 Task: Add a signature Maurice Nelson containing With sincere appreciation and gratitude, Maurice Nelson to email address softage.3@softage.net and add a label Rules and regulations
Action: Mouse moved to (113, 179)
Screenshot: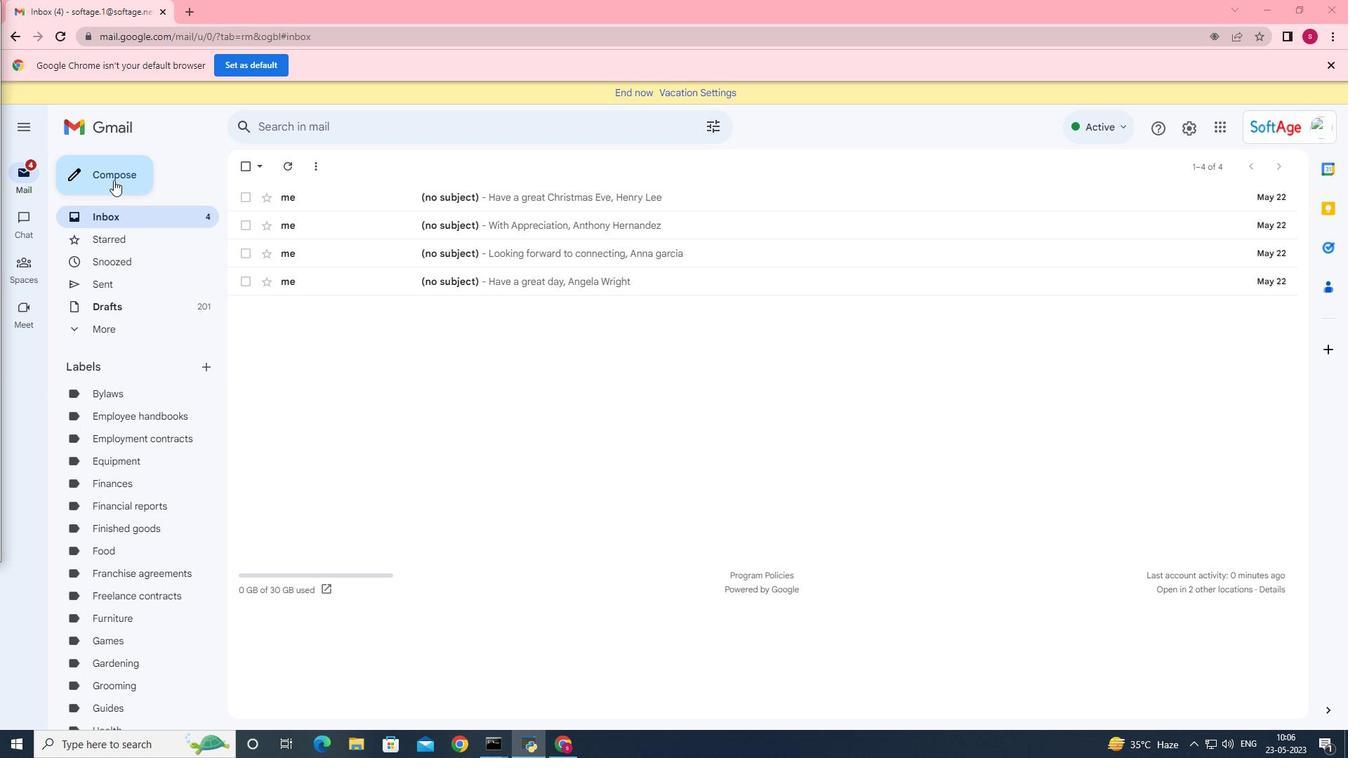 
Action: Mouse pressed left at (113, 179)
Screenshot: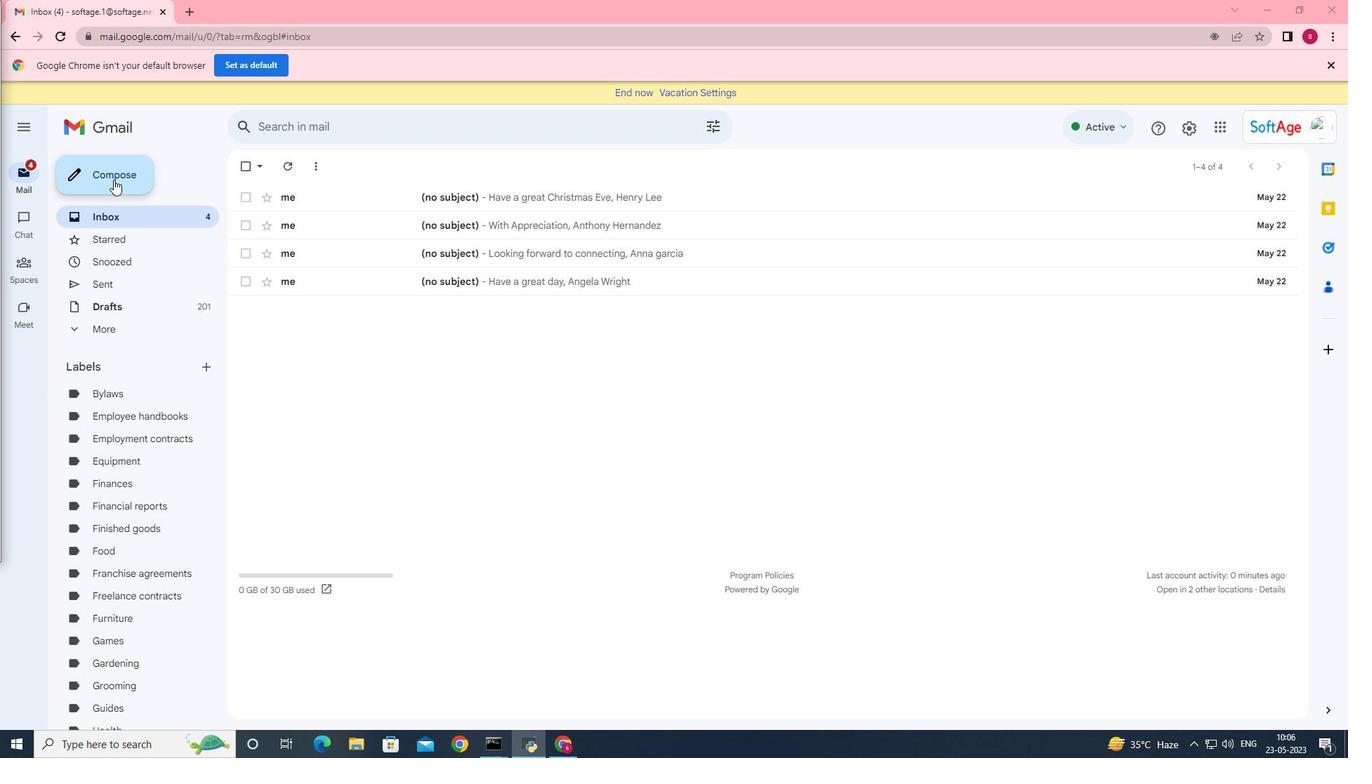 
Action: Mouse moved to (1138, 708)
Screenshot: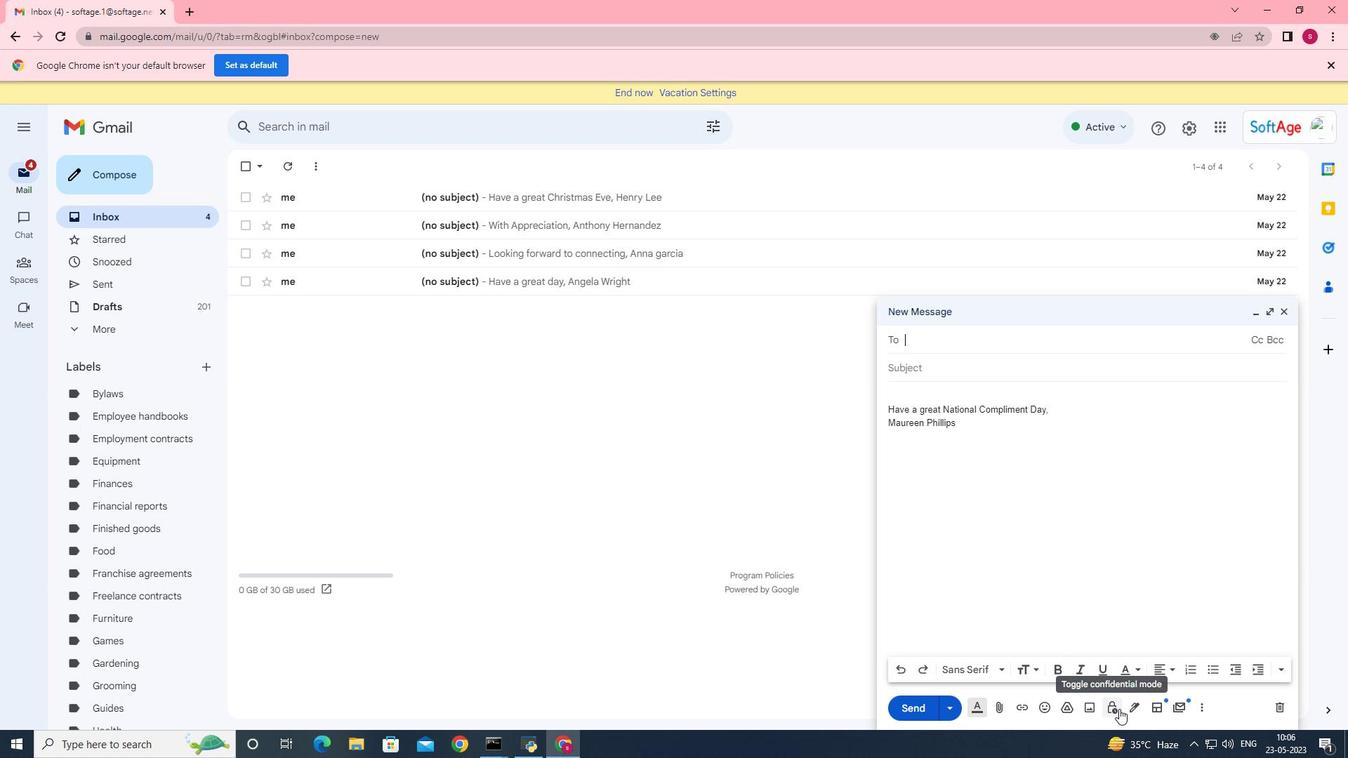 
Action: Mouse pressed left at (1138, 708)
Screenshot: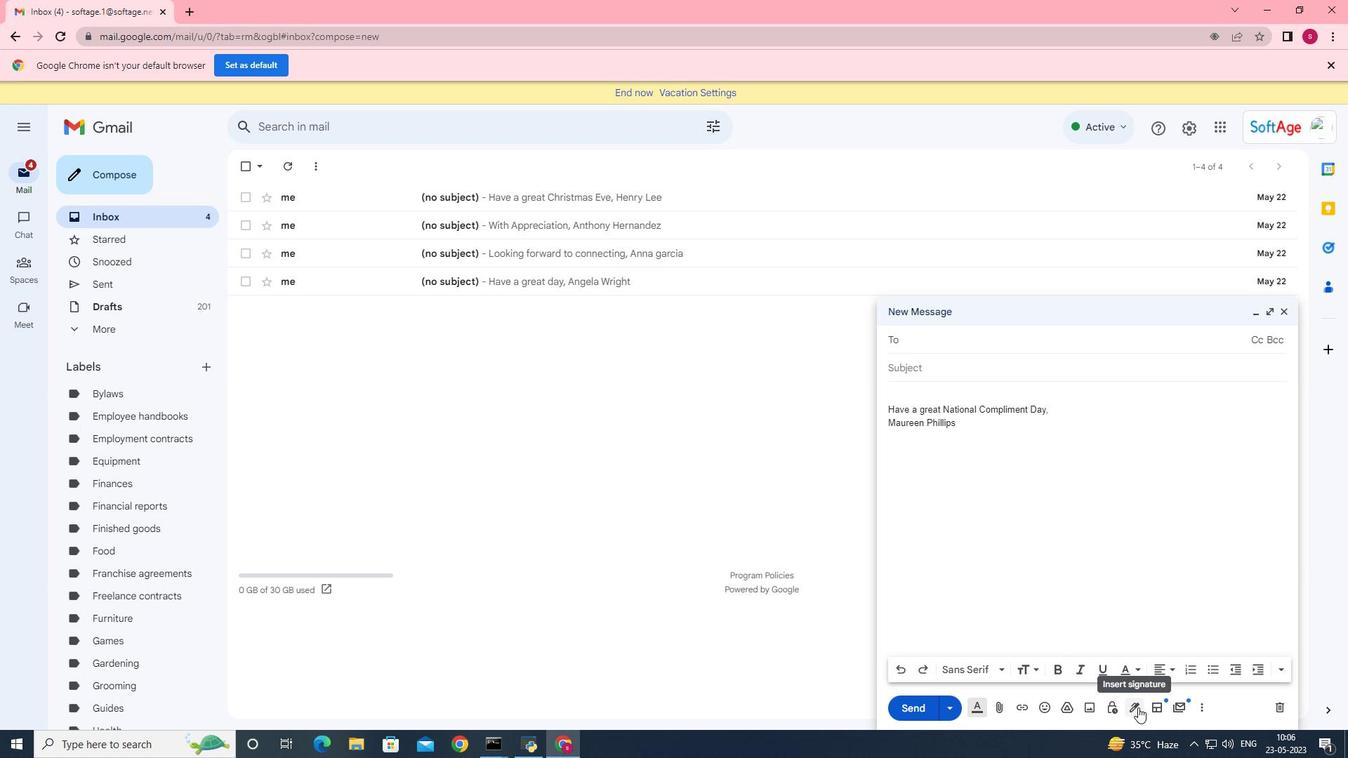 
Action: Mouse moved to (1174, 632)
Screenshot: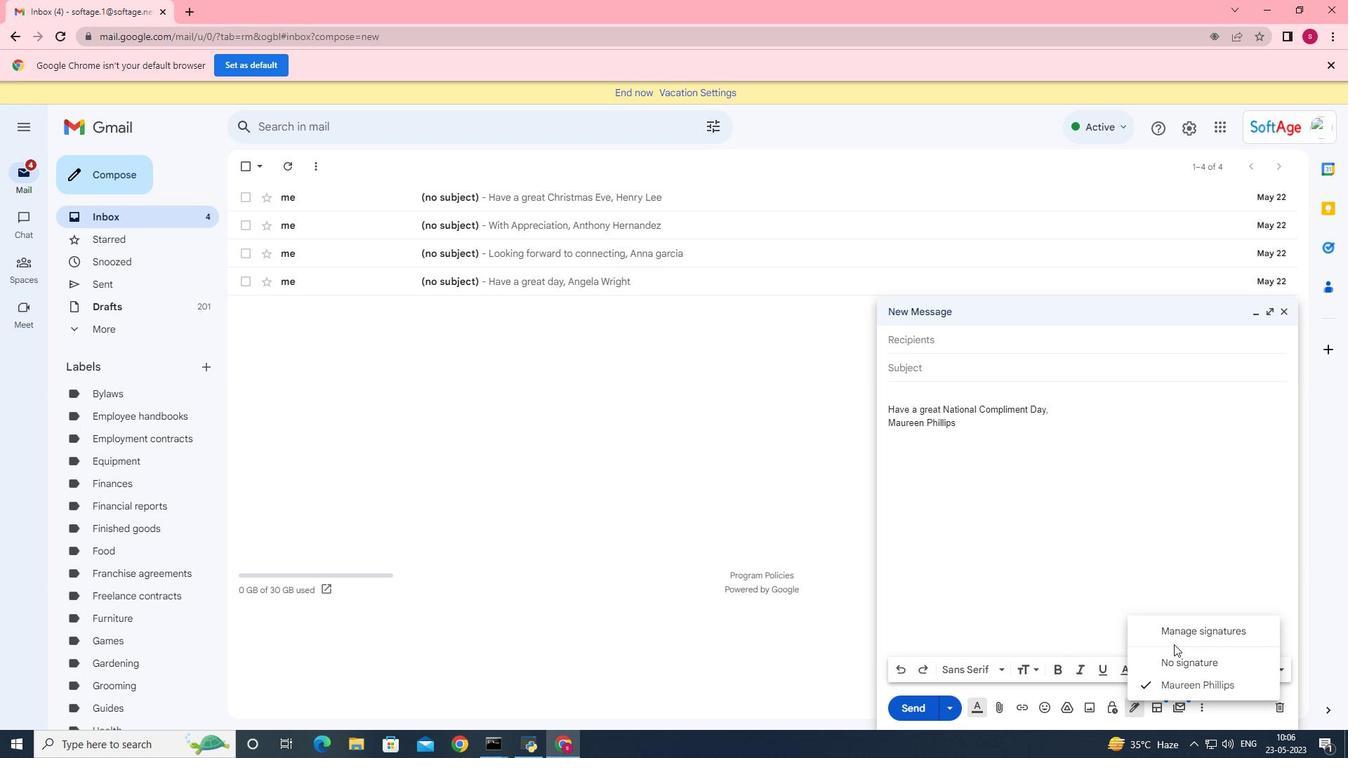 
Action: Mouse pressed left at (1174, 632)
Screenshot: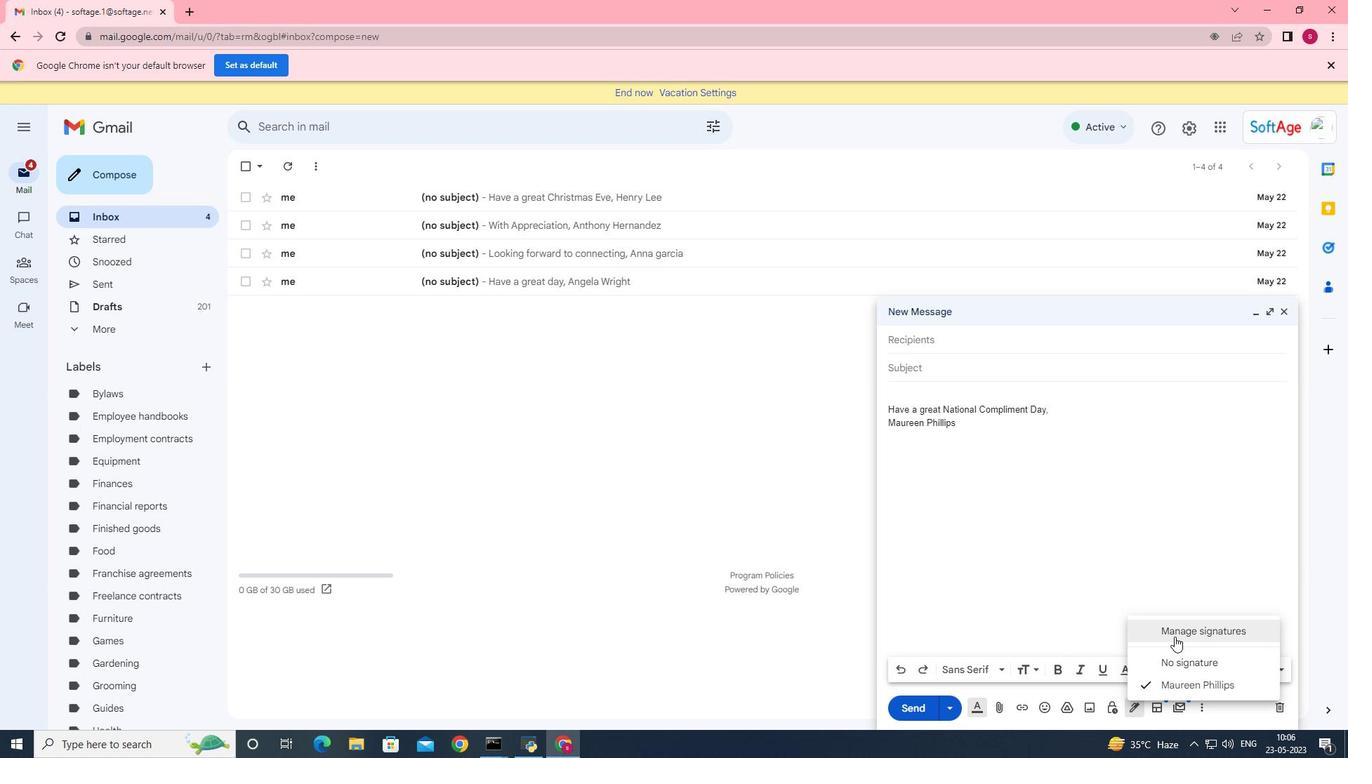 
Action: Mouse moved to (422, 437)
Screenshot: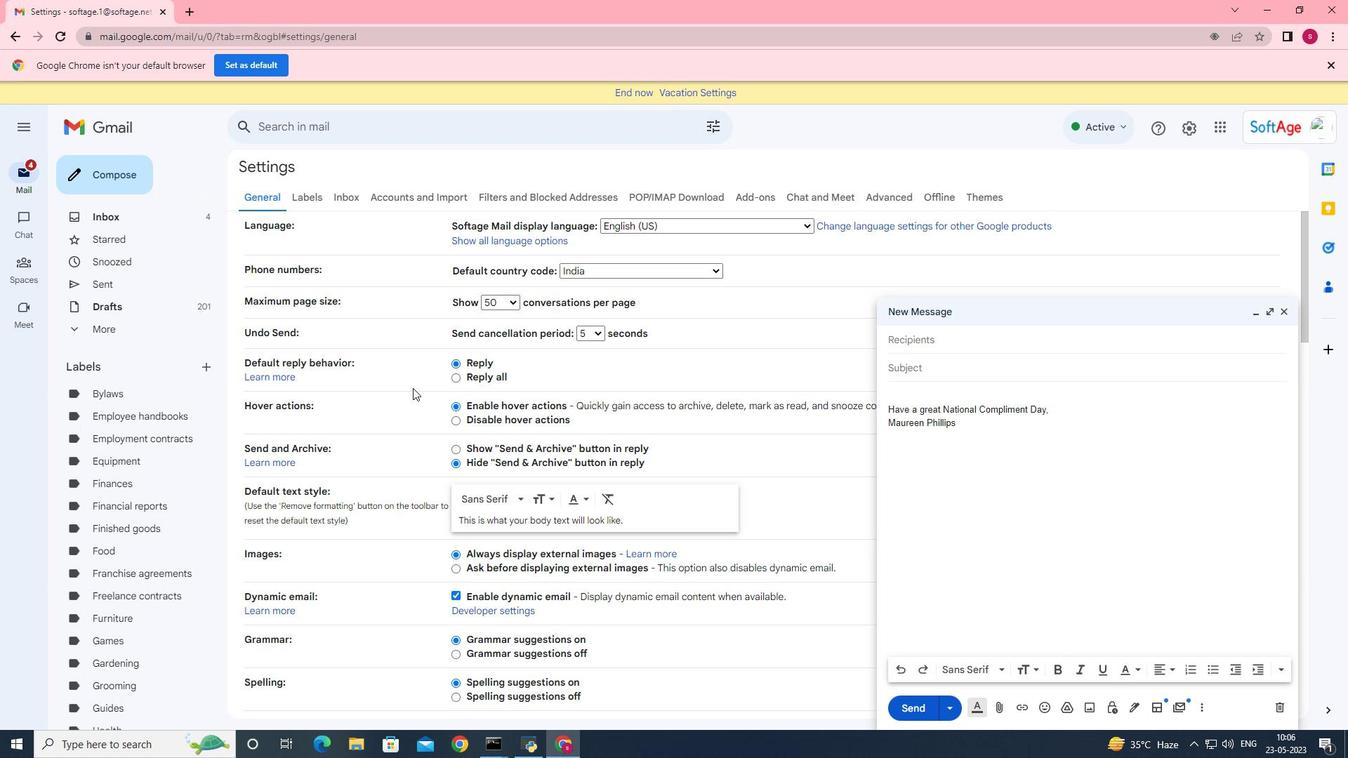 
Action: Mouse scrolled (422, 436) with delta (0, 0)
Screenshot: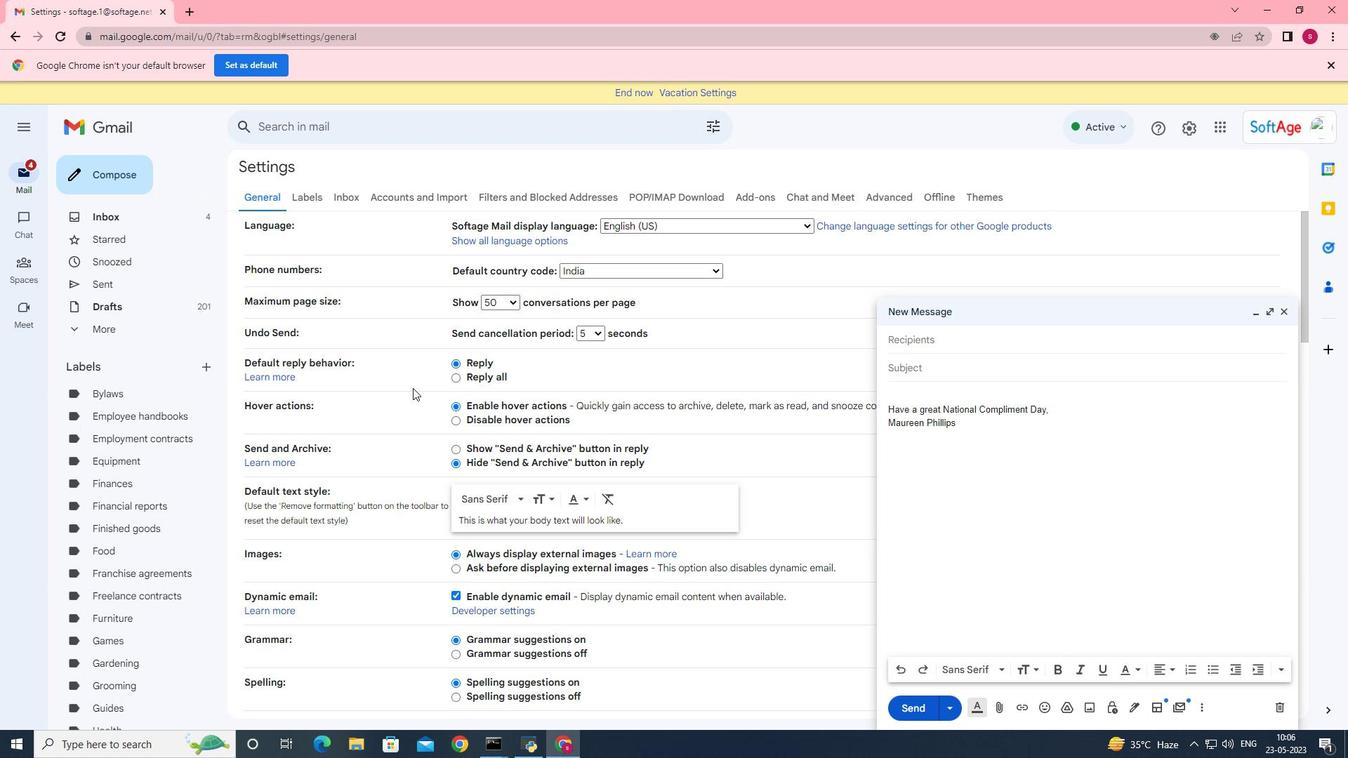 
Action: Mouse moved to (425, 456)
Screenshot: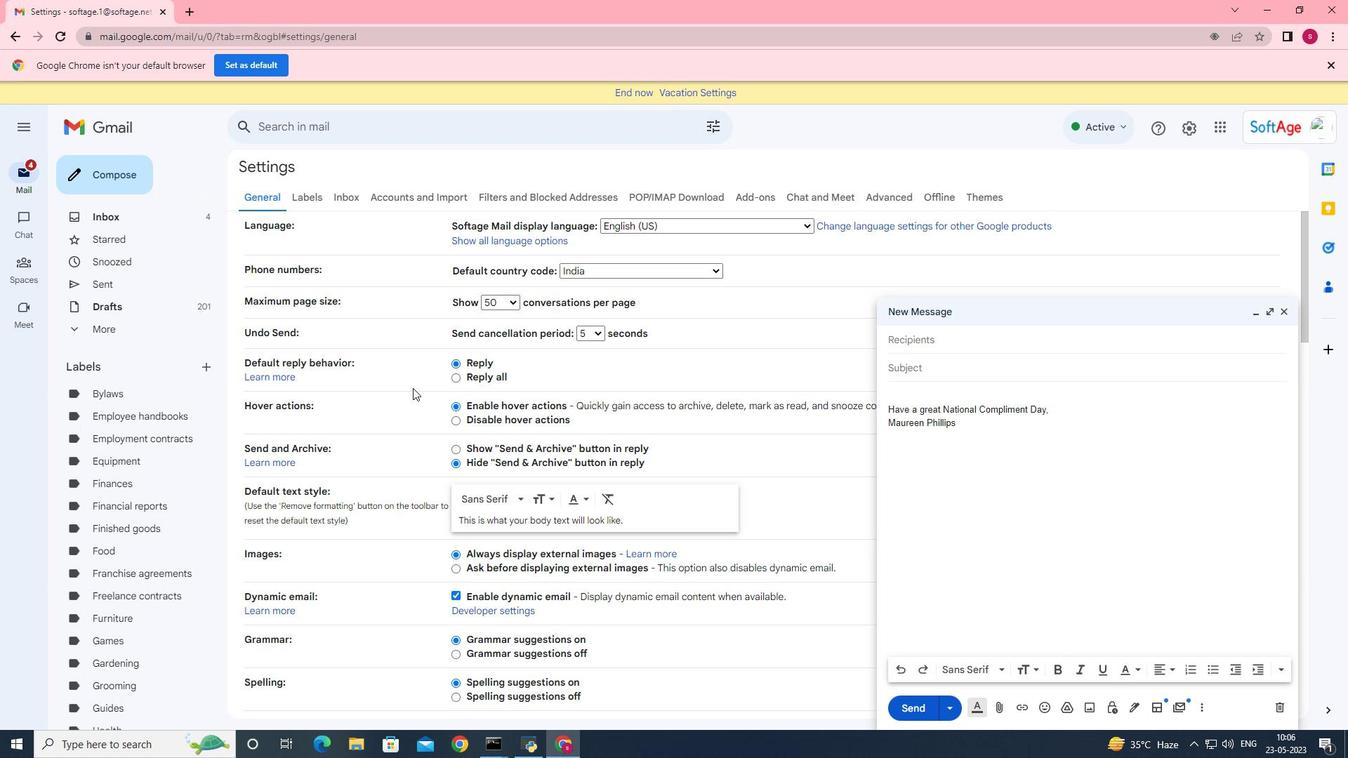 
Action: Mouse scrolled (425, 455) with delta (0, 0)
Screenshot: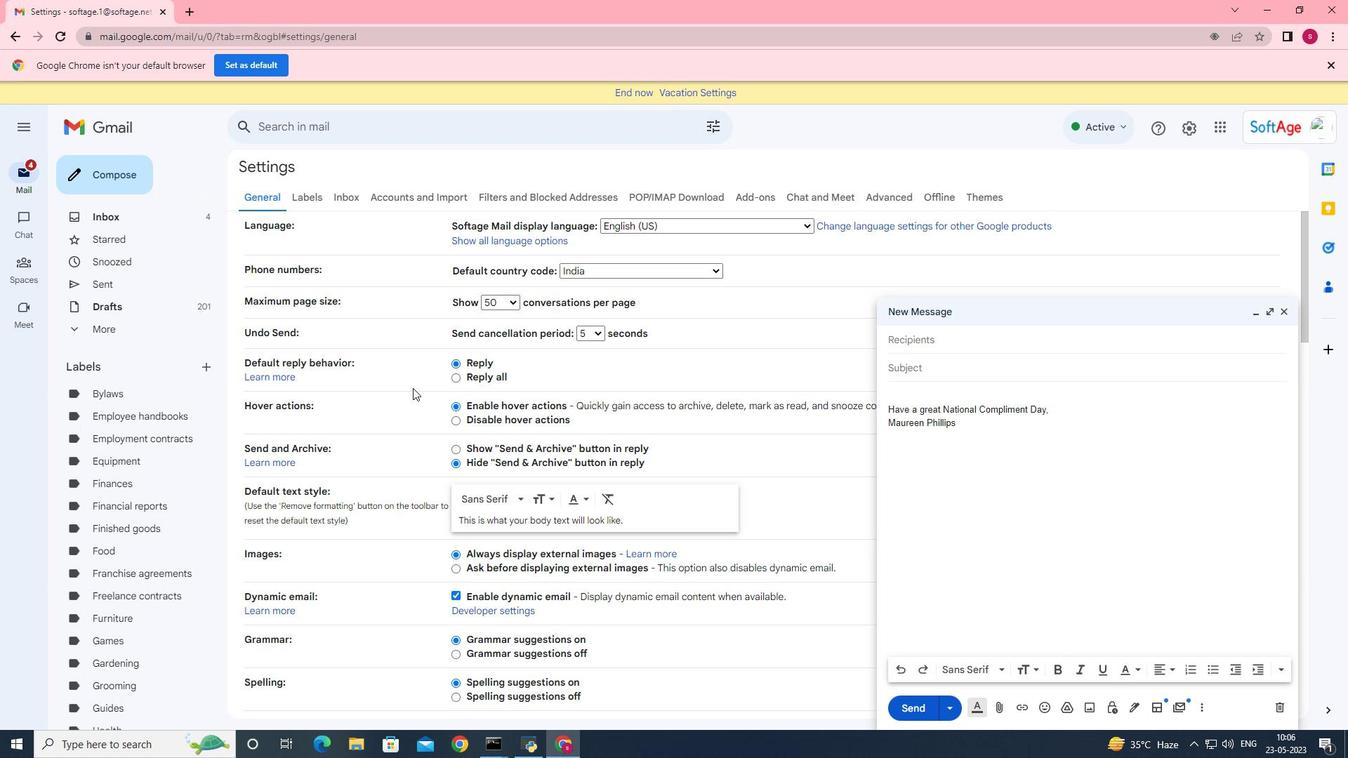 
Action: Mouse moved to (430, 472)
Screenshot: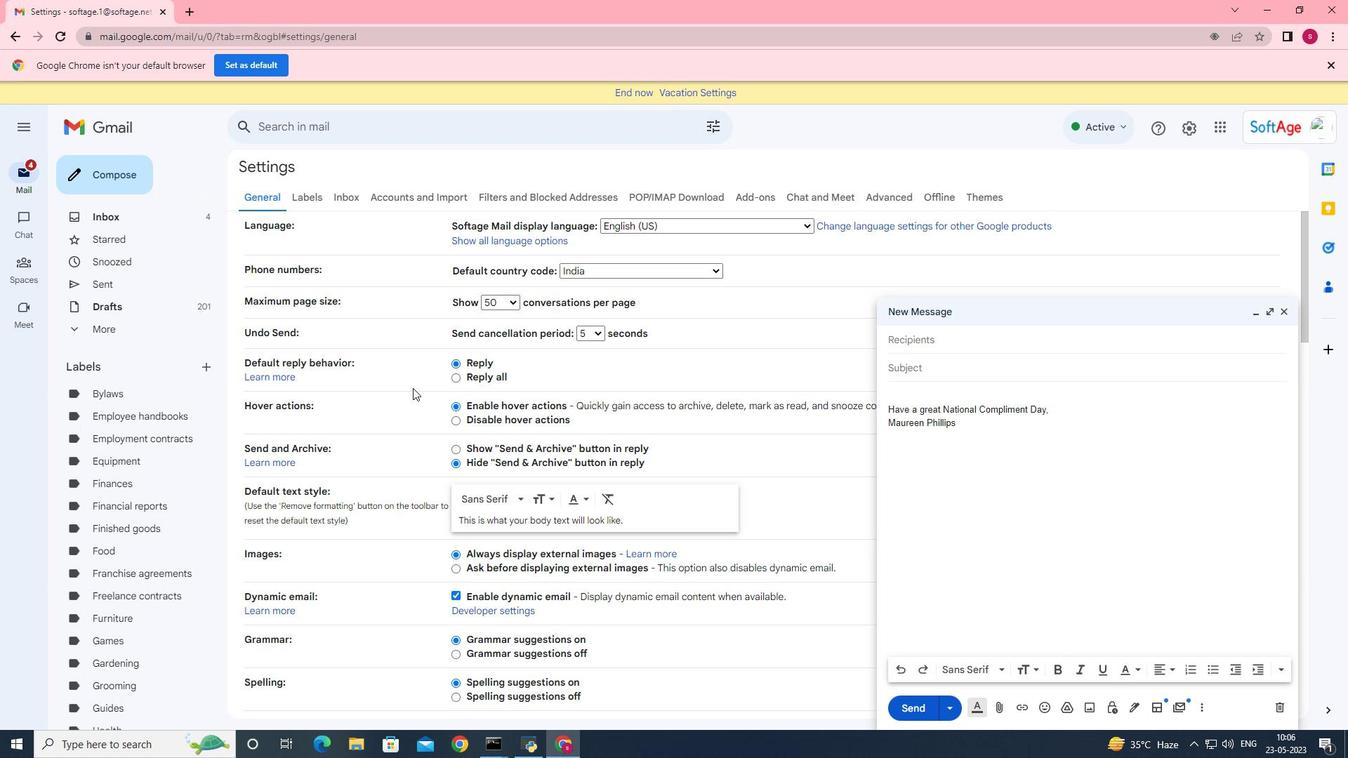 
Action: Mouse scrolled (430, 472) with delta (0, 0)
Screenshot: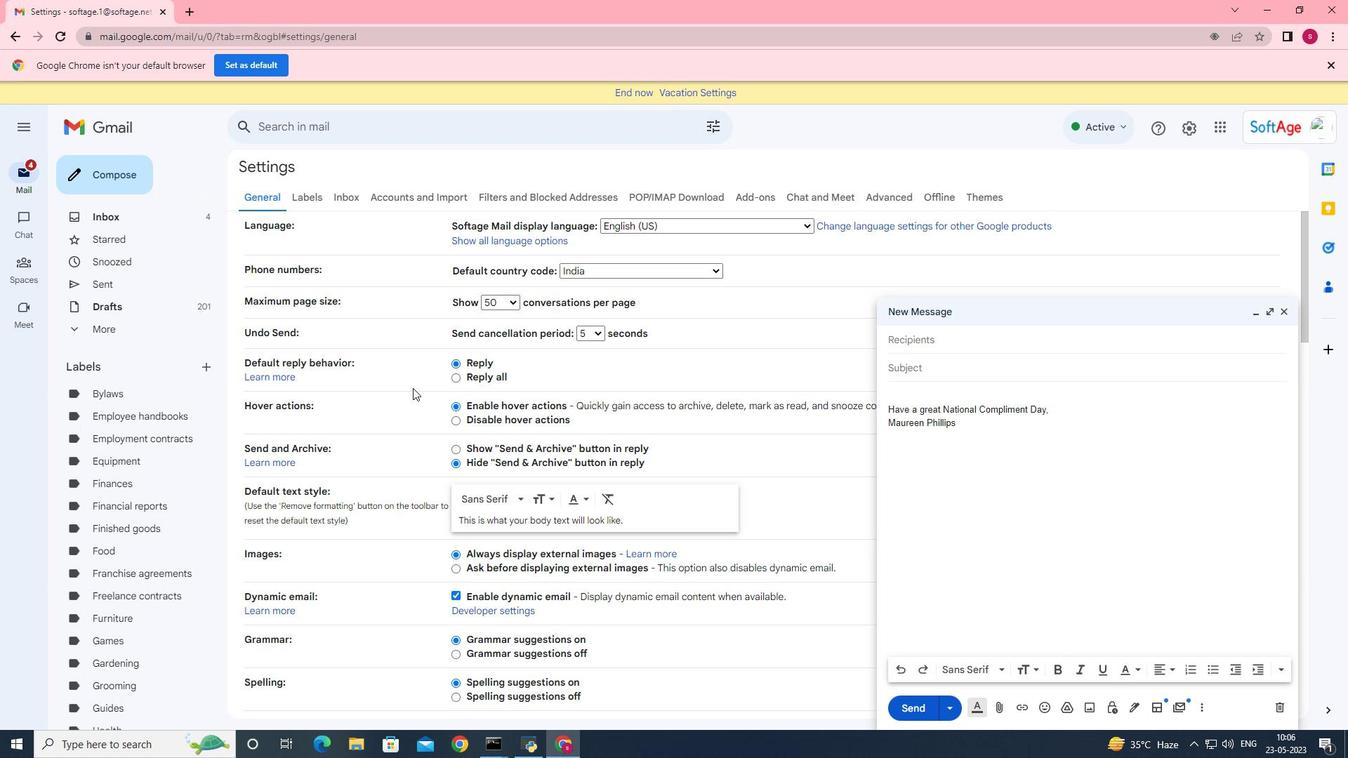 
Action: Mouse moved to (435, 486)
Screenshot: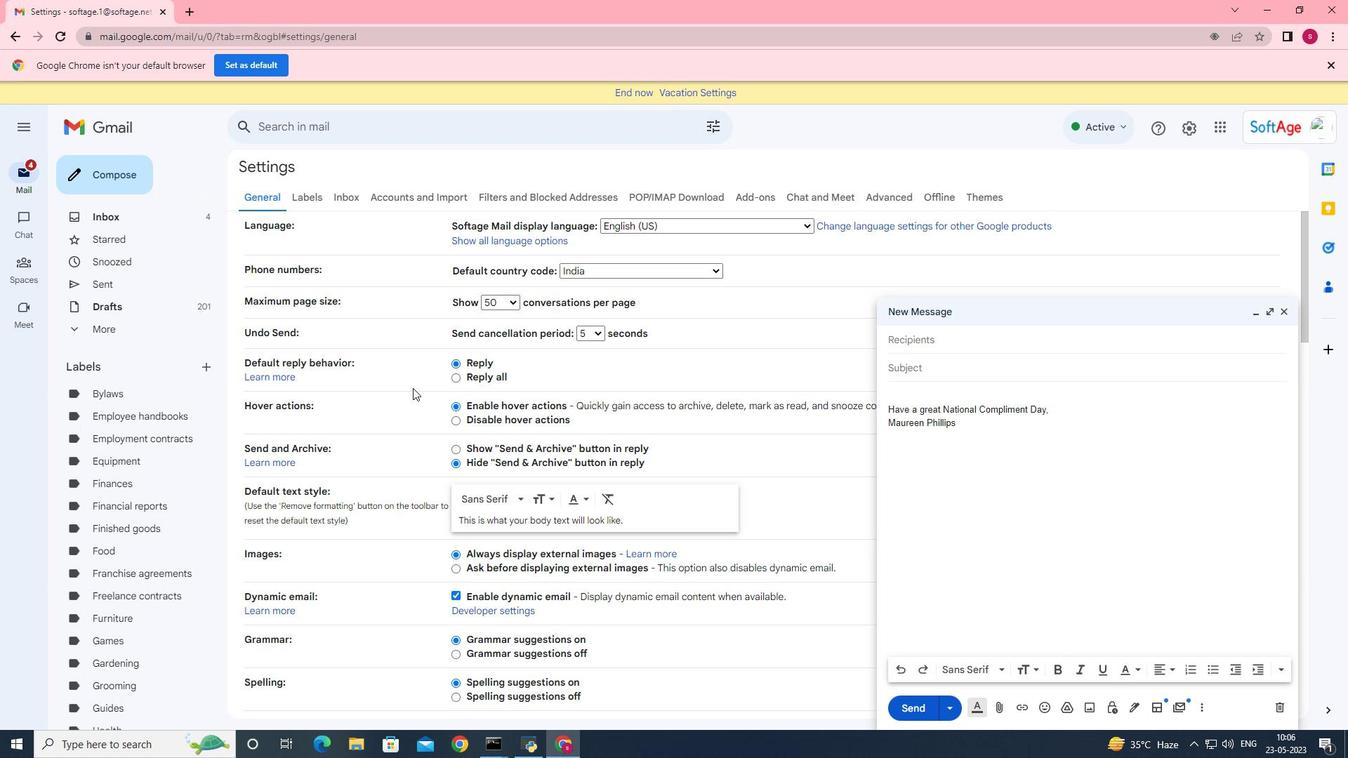 
Action: Mouse scrolled (435, 485) with delta (0, 0)
Screenshot: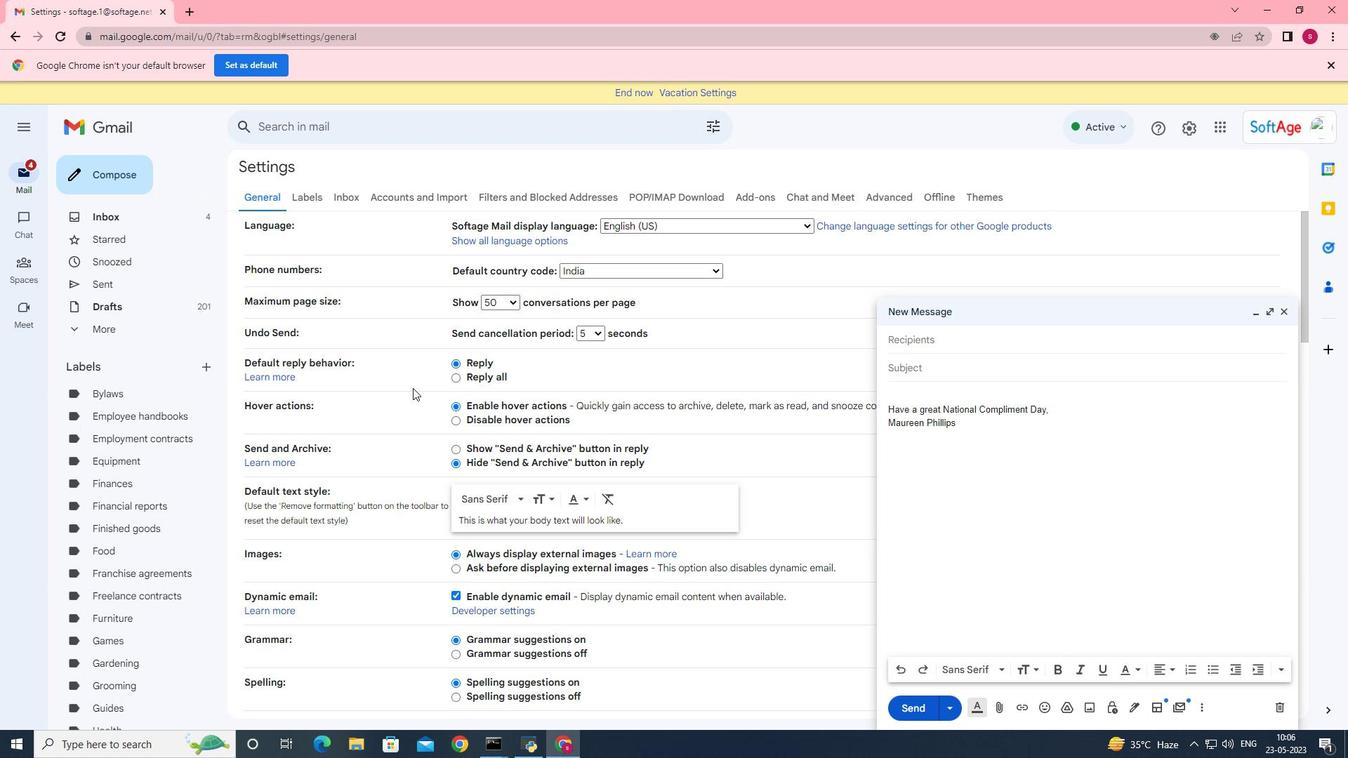 
Action: Mouse moved to (441, 495)
Screenshot: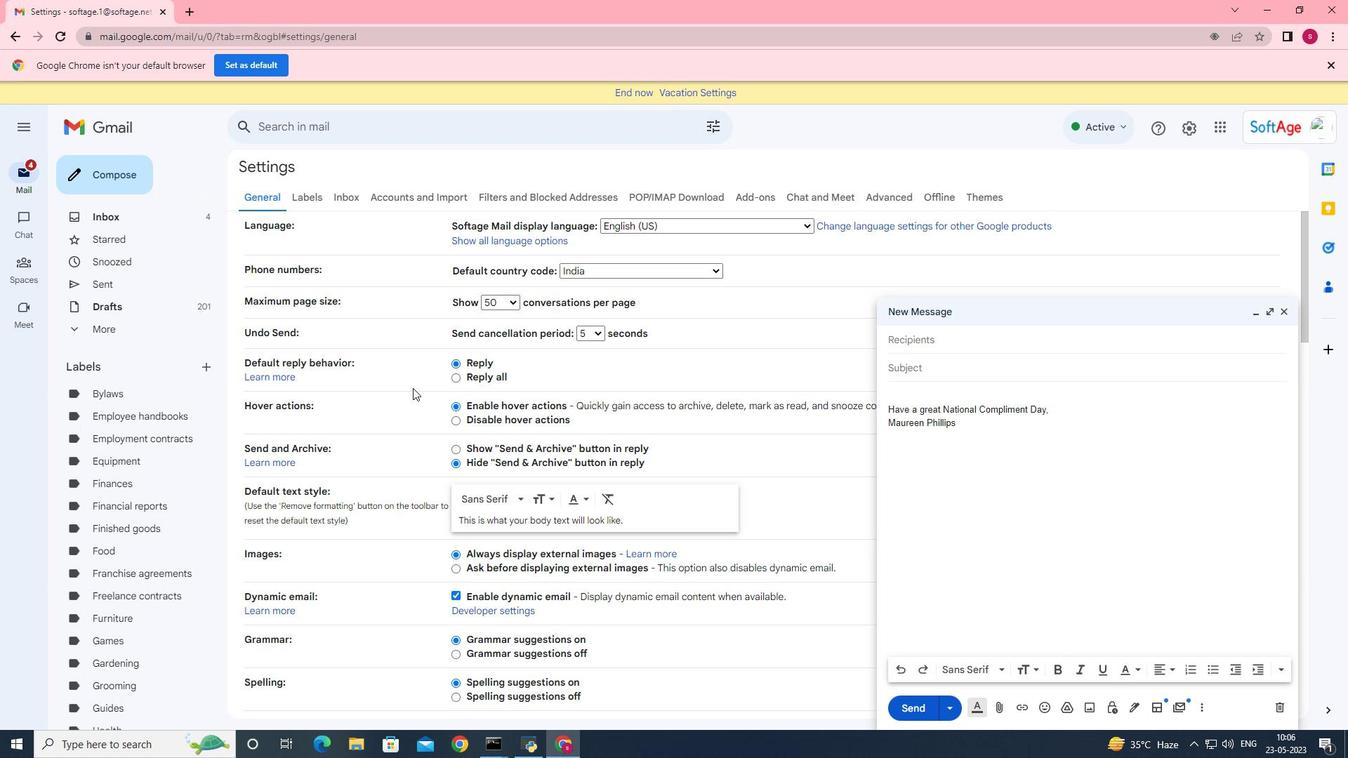 
Action: Mouse scrolled (440, 493) with delta (0, 0)
Screenshot: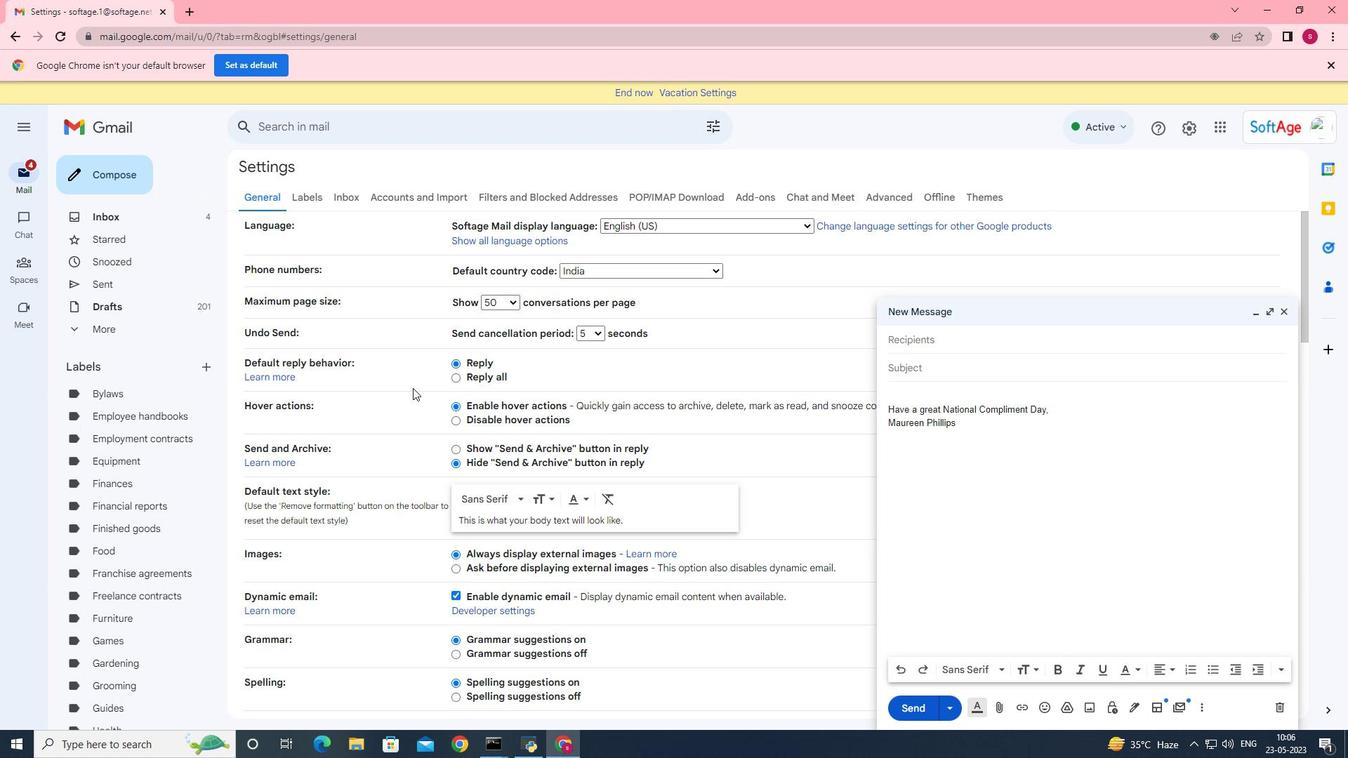 
Action: Mouse moved to (444, 498)
Screenshot: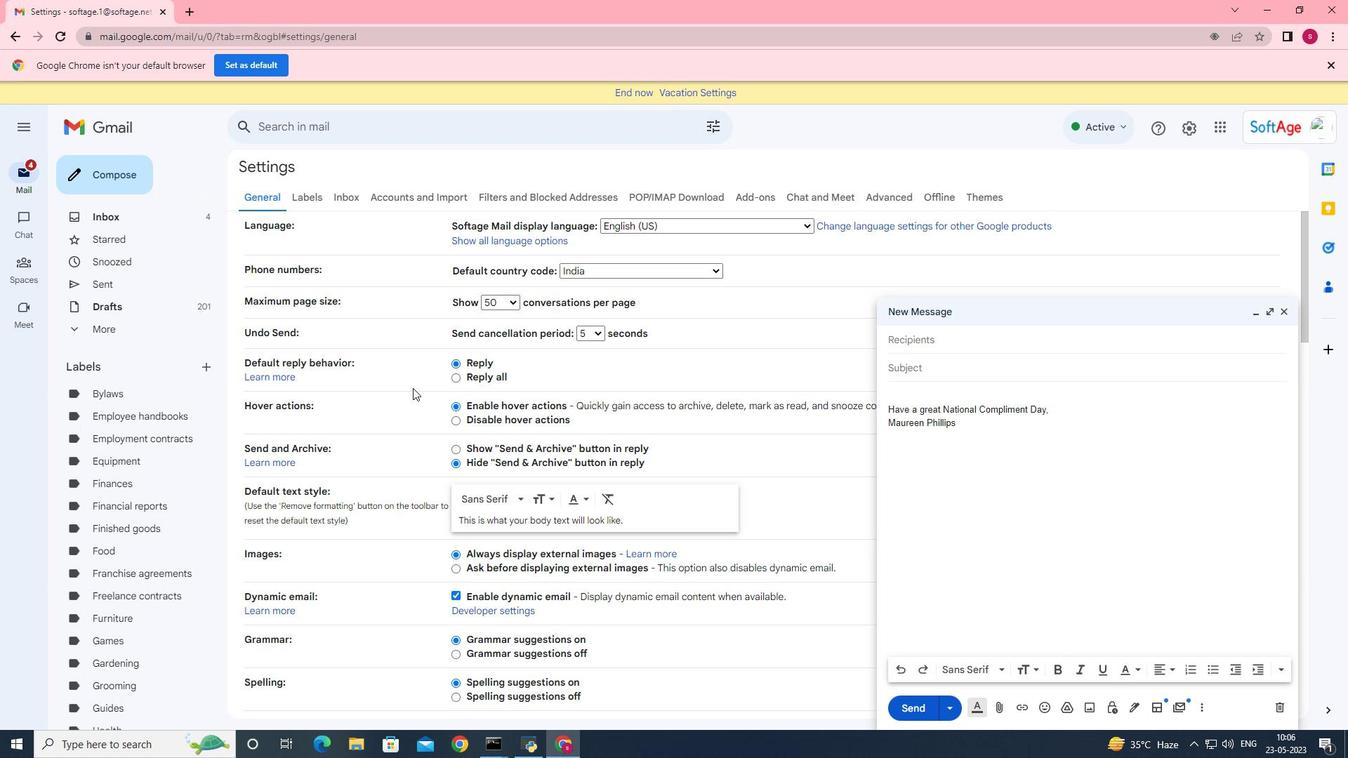 
Action: Mouse scrolled (444, 498) with delta (0, 0)
Screenshot: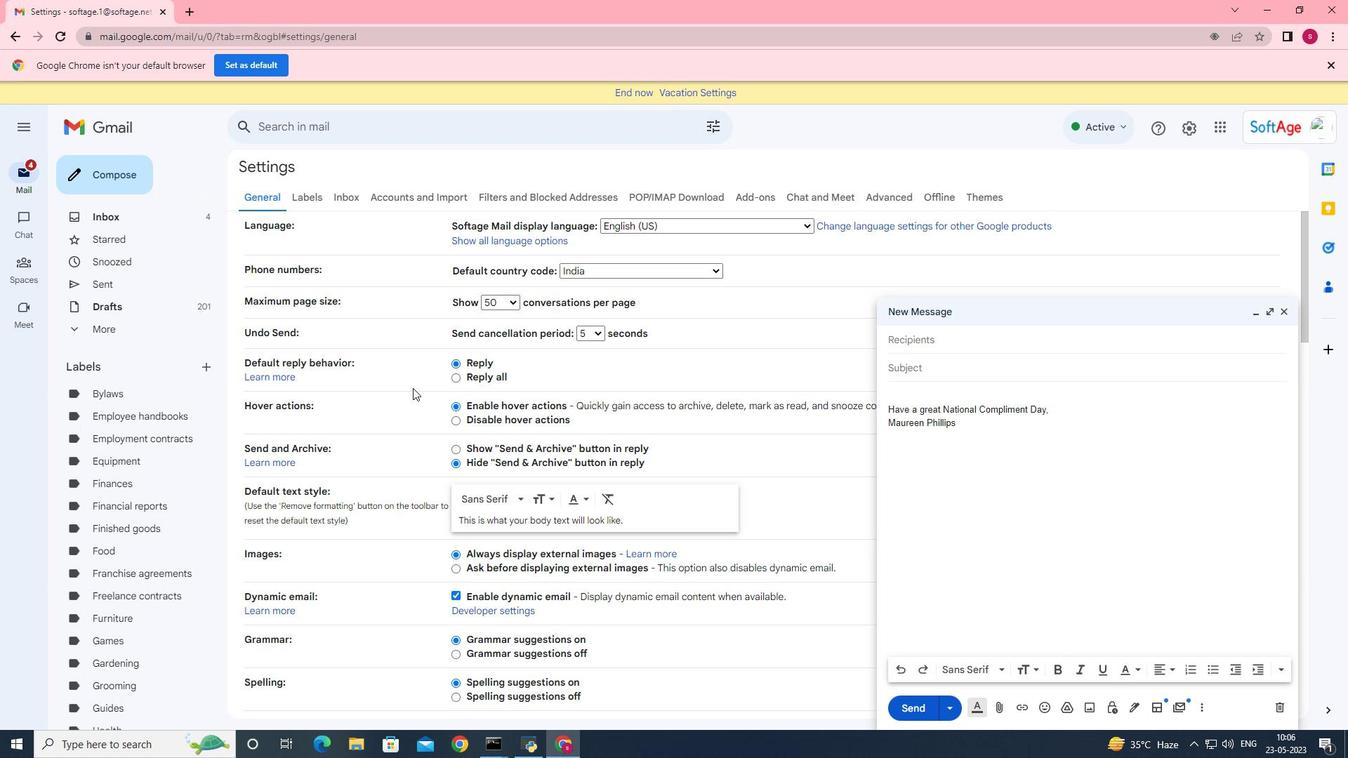 
Action: Mouse moved to (553, 469)
Screenshot: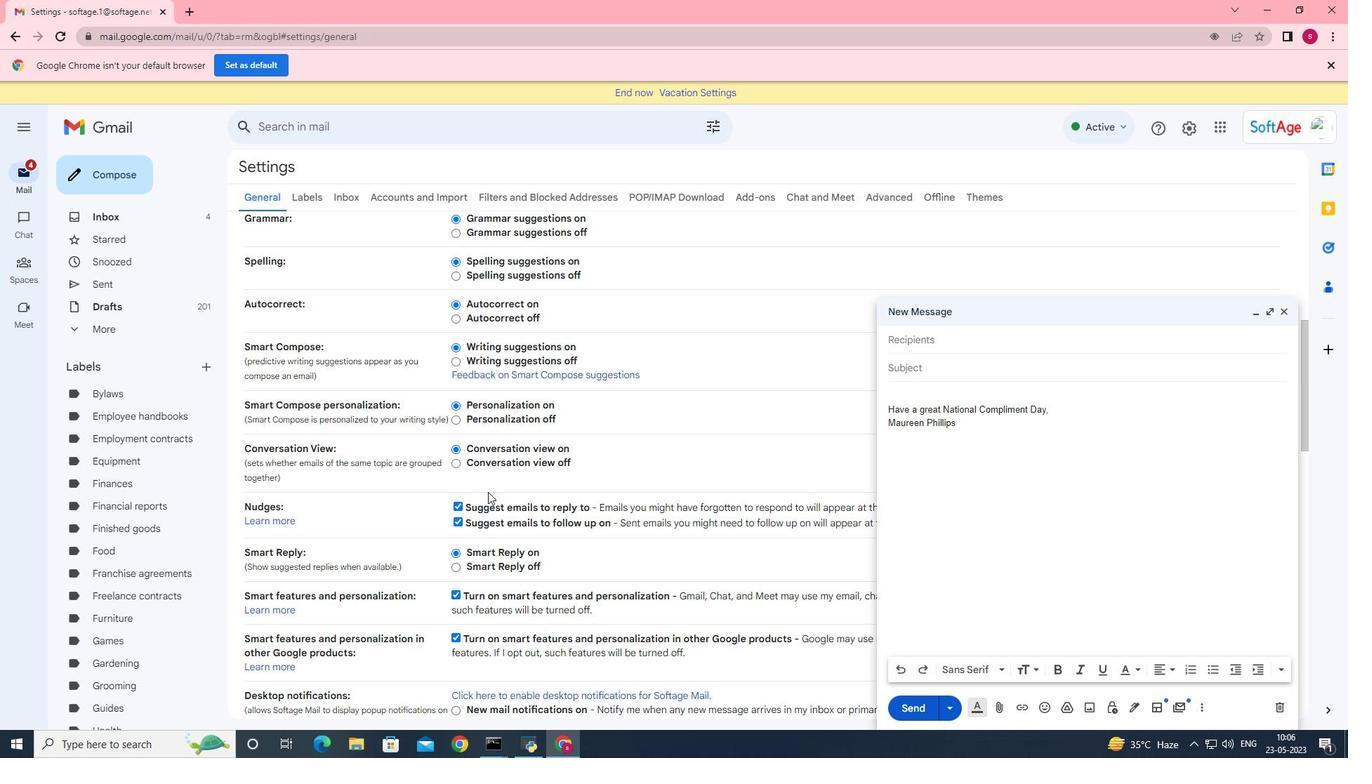 
Action: Mouse scrolled (492, 488) with delta (0, 0)
Screenshot: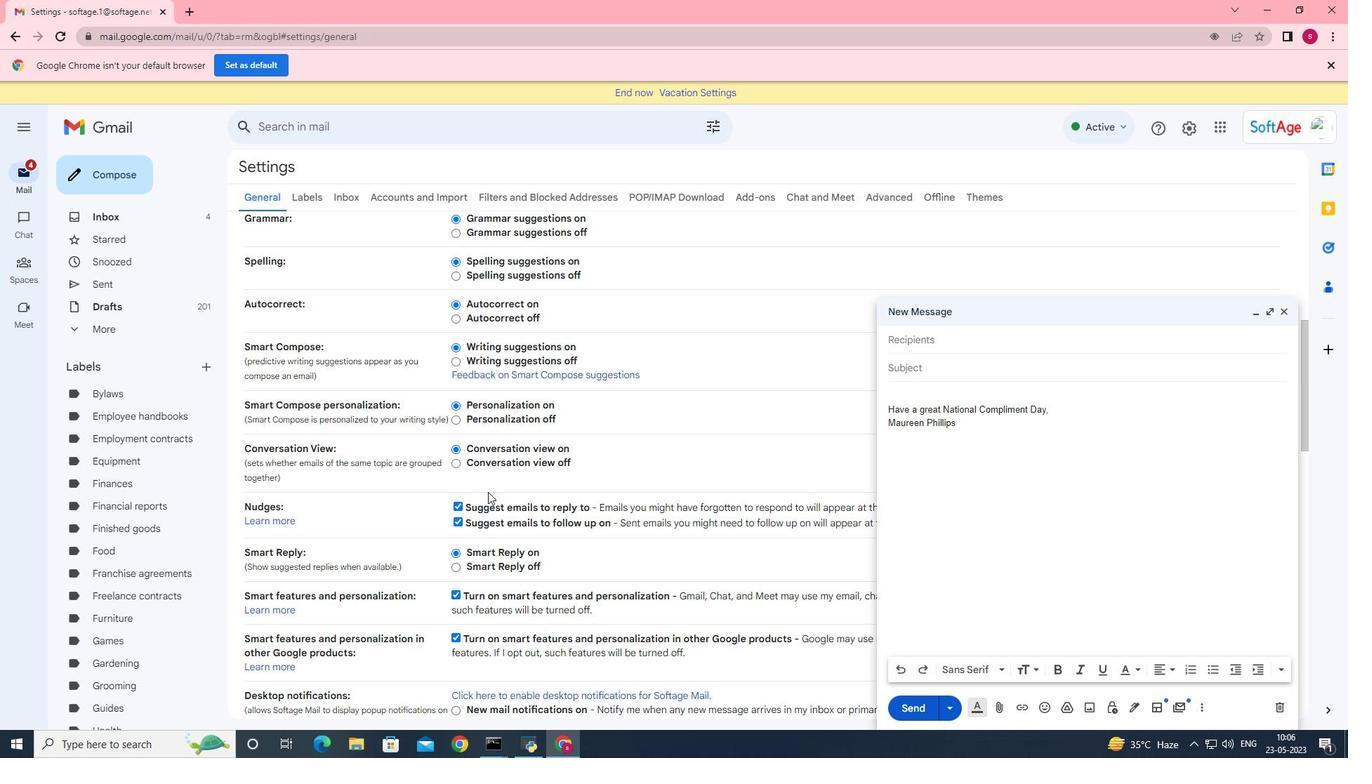 
Action: Mouse scrolled (493, 488) with delta (0, 0)
Screenshot: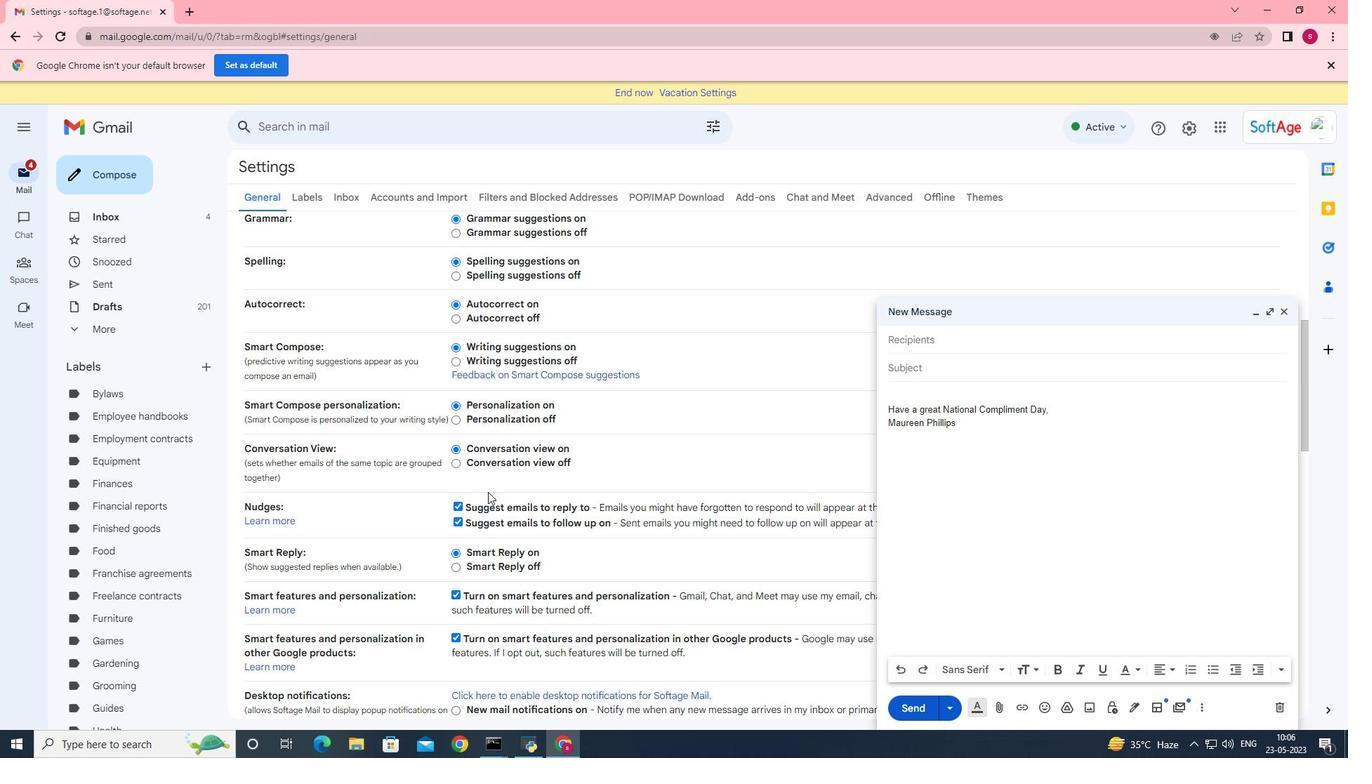 
Action: Mouse scrolled (495, 486) with delta (0, 0)
Screenshot: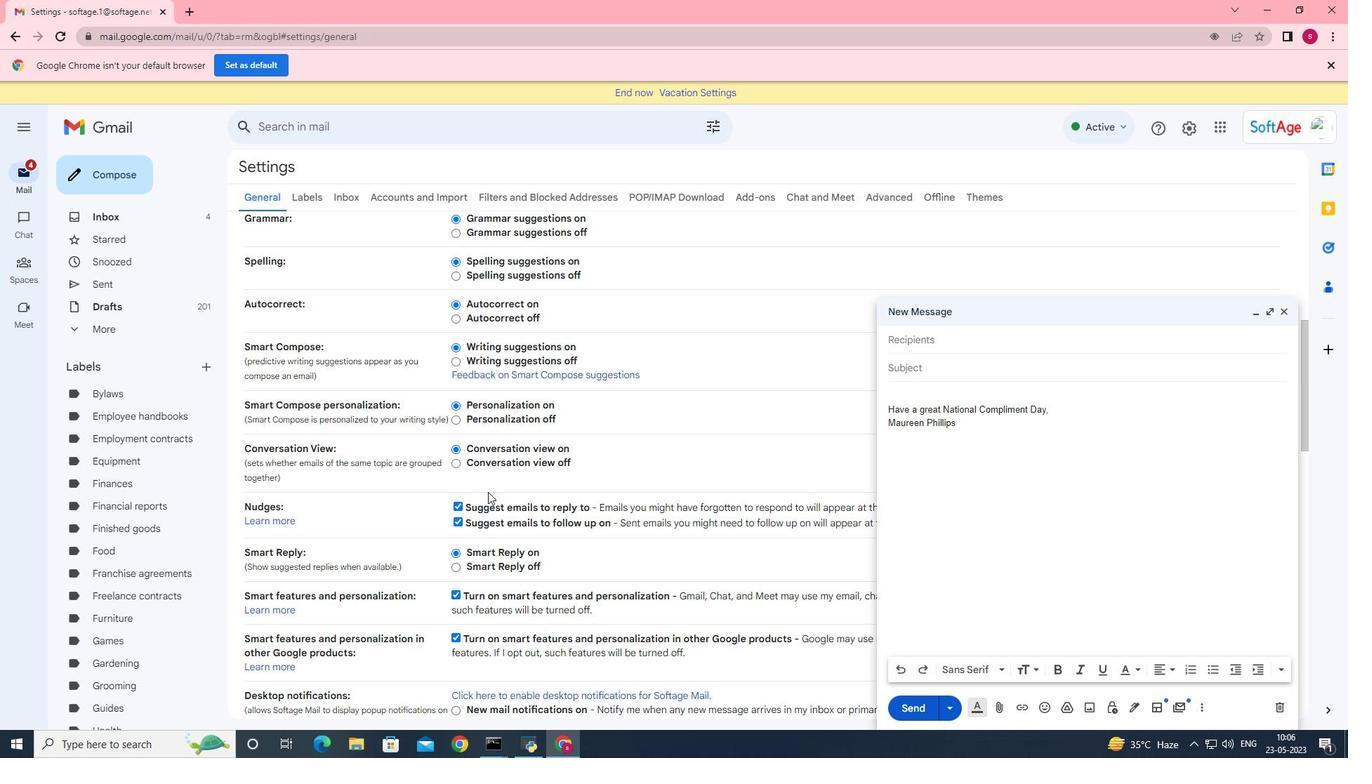 
Action: Mouse scrolled (497, 486) with delta (0, 0)
Screenshot: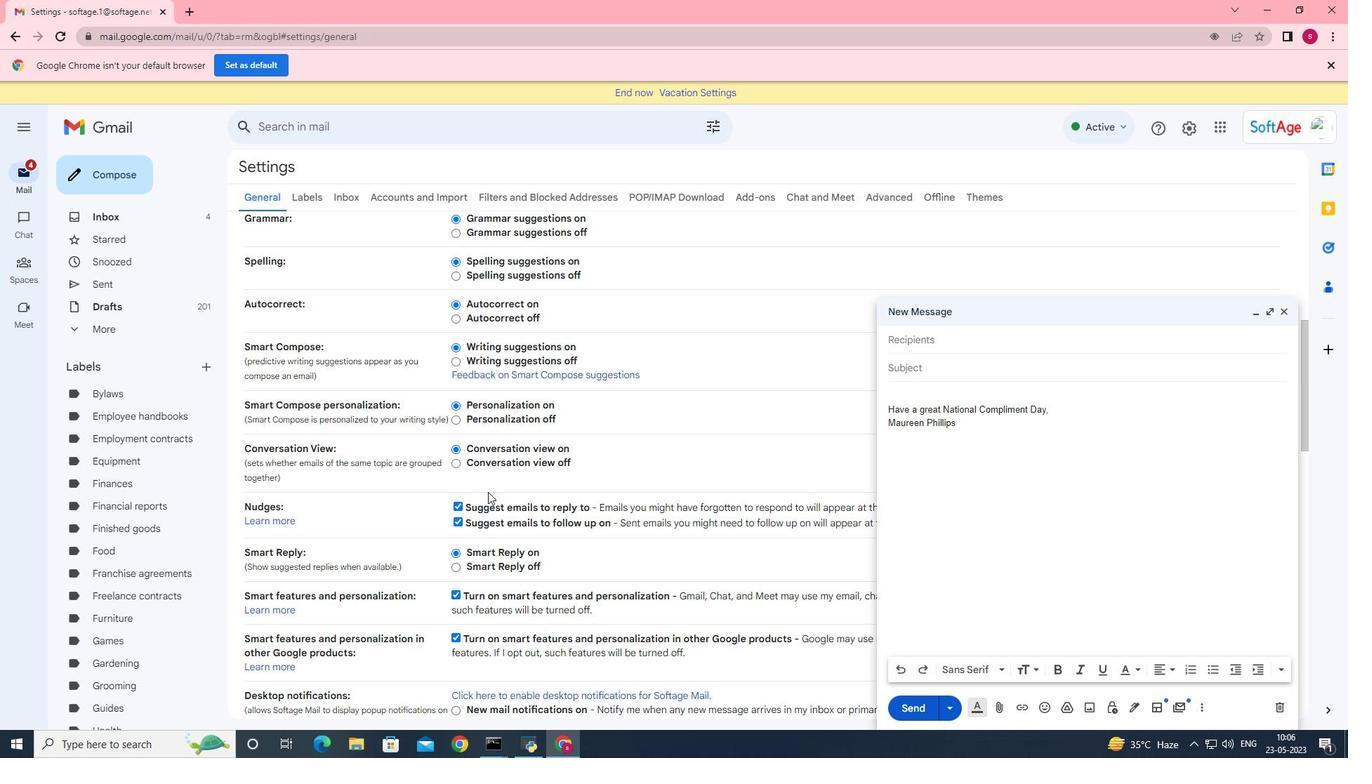 
Action: Mouse scrolled (503, 483) with delta (0, 0)
Screenshot: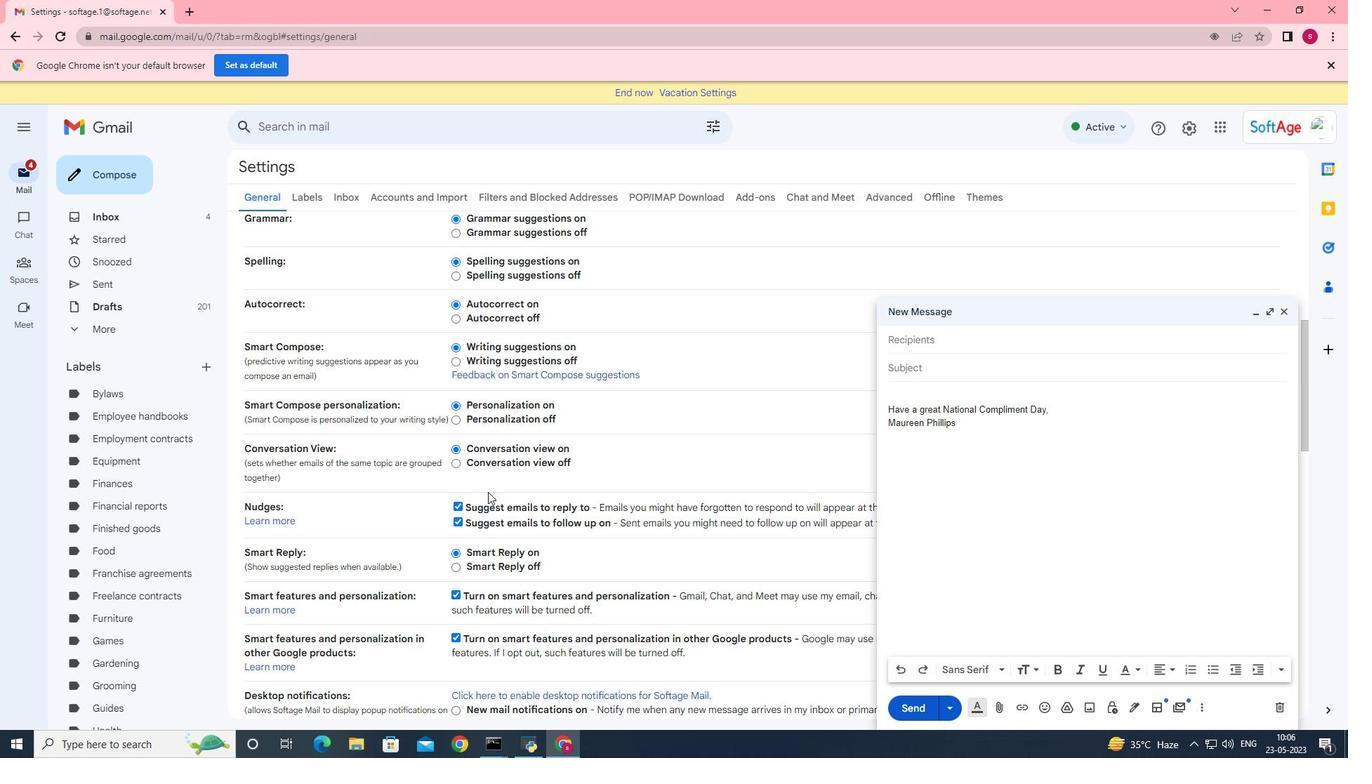 
Action: Mouse scrolled (553, 468) with delta (0, 0)
Screenshot: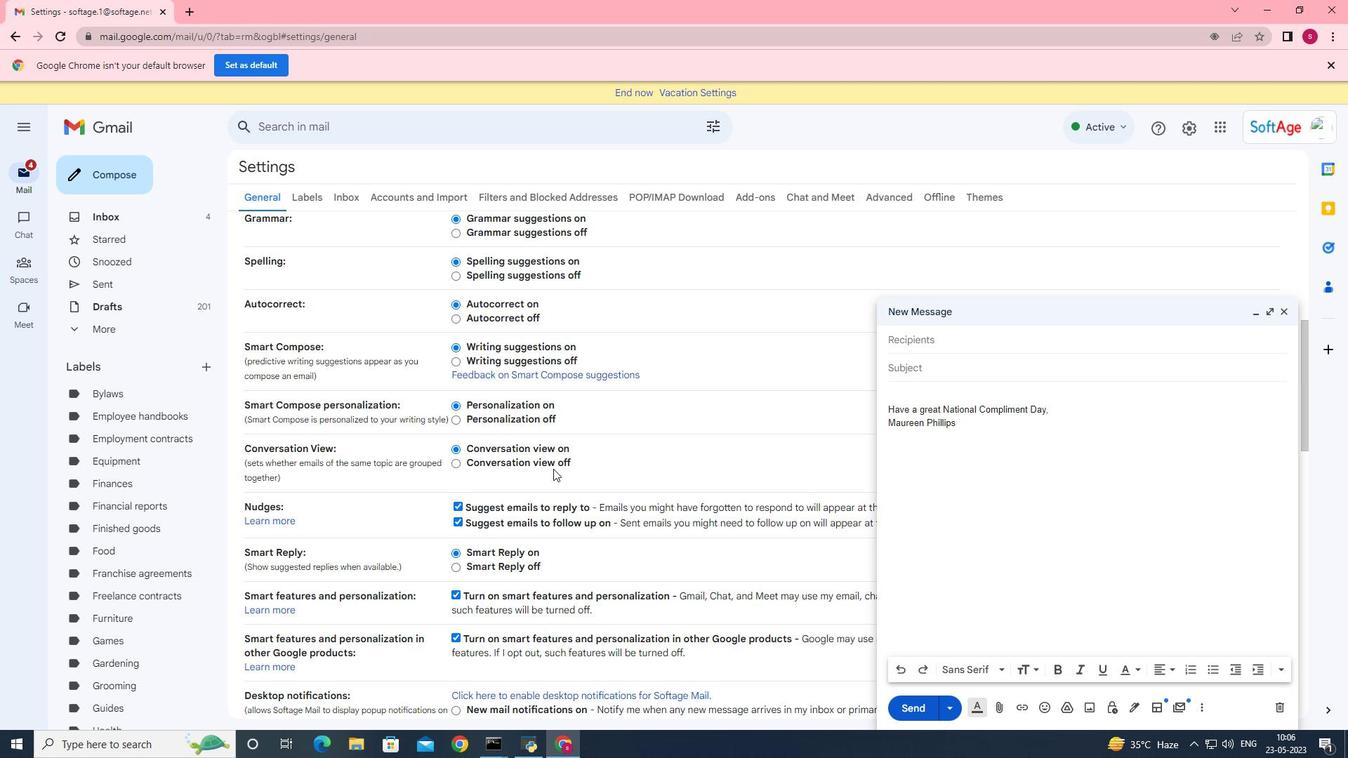 
Action: Mouse scrolled (553, 468) with delta (0, 0)
Screenshot: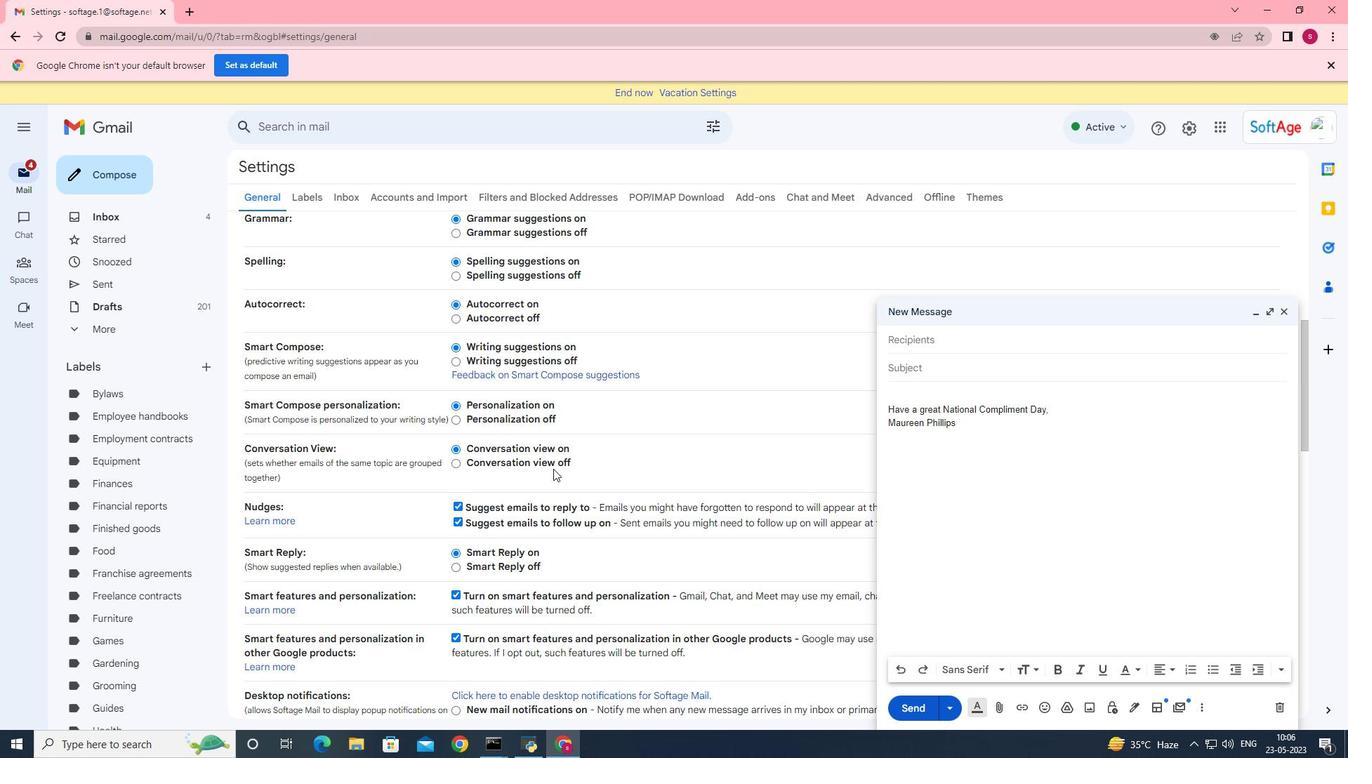 
Action: Mouse scrolled (553, 468) with delta (0, 0)
Screenshot: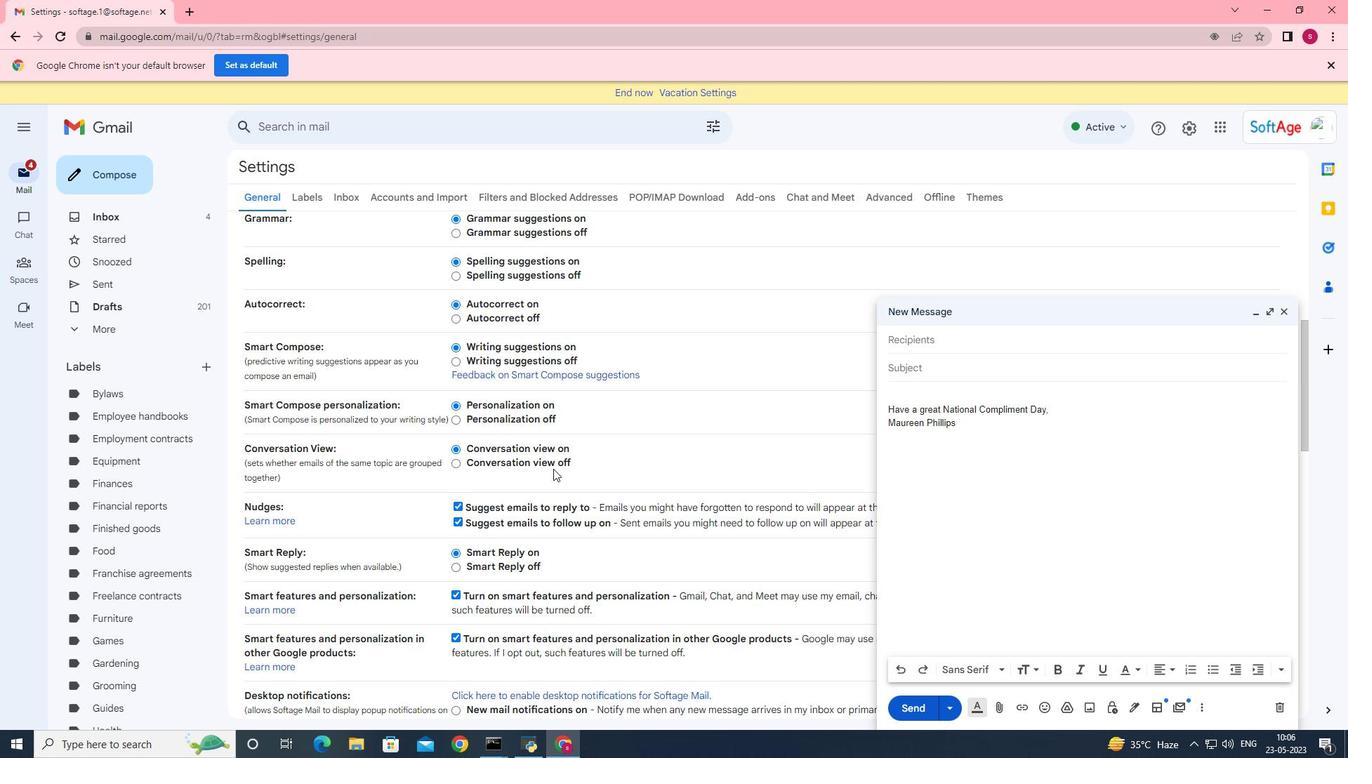 
Action: Mouse scrolled (553, 468) with delta (0, 0)
Screenshot: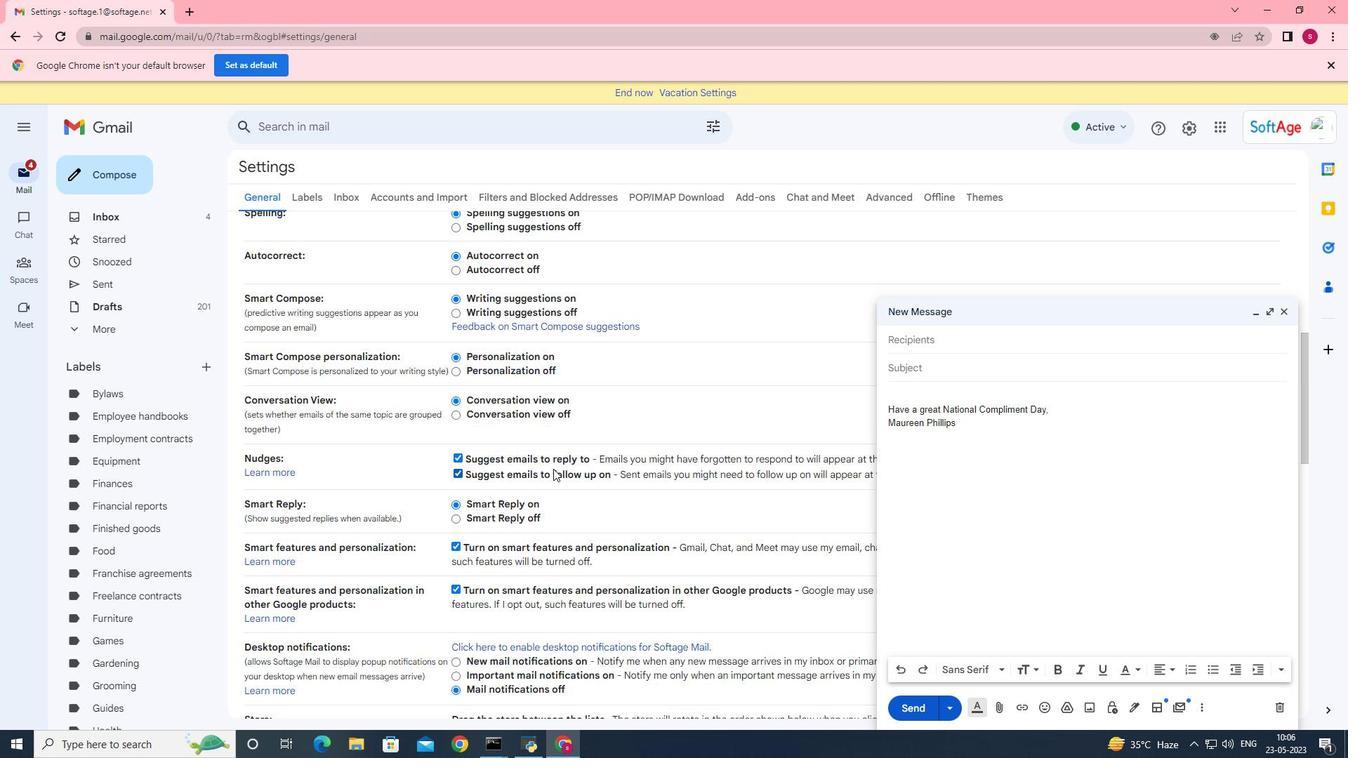 
Action: Mouse scrolled (553, 468) with delta (0, 0)
Screenshot: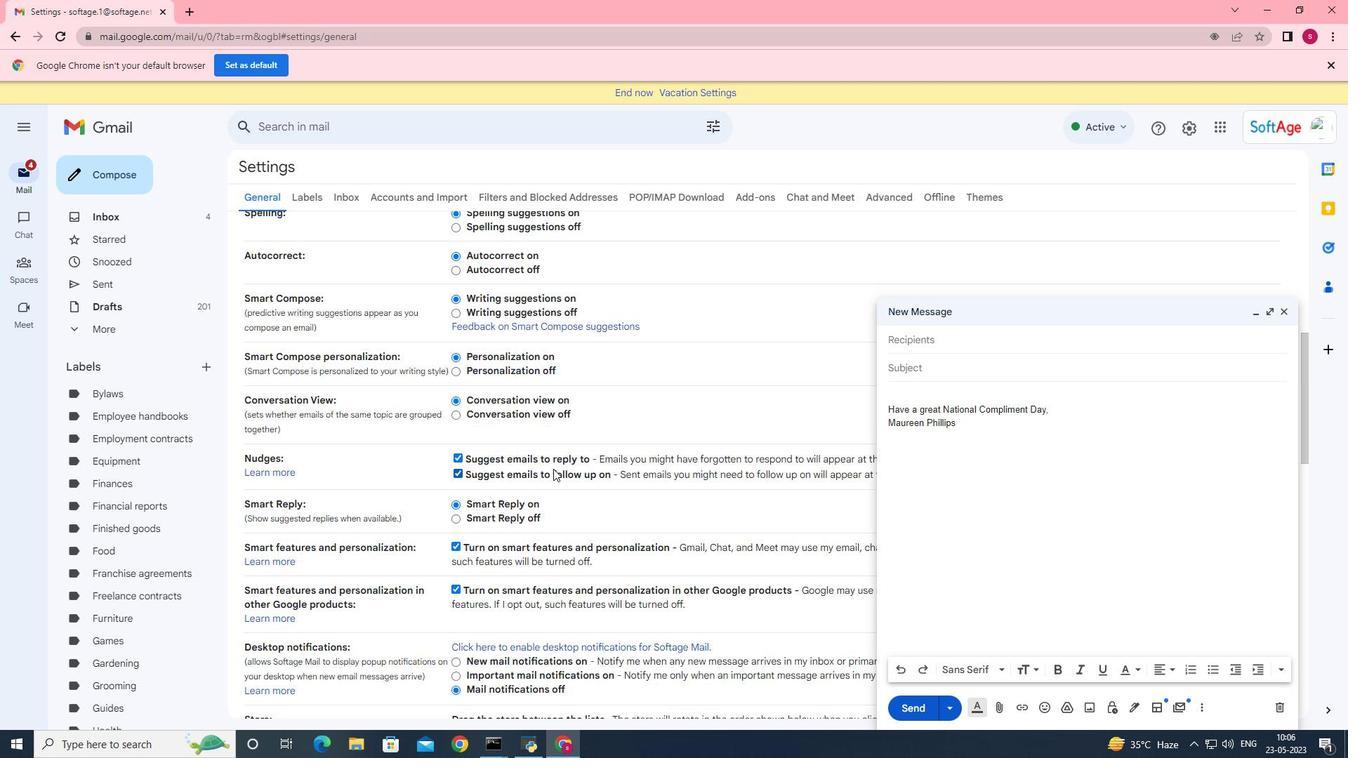 
Action: Mouse moved to (601, 348)
Screenshot: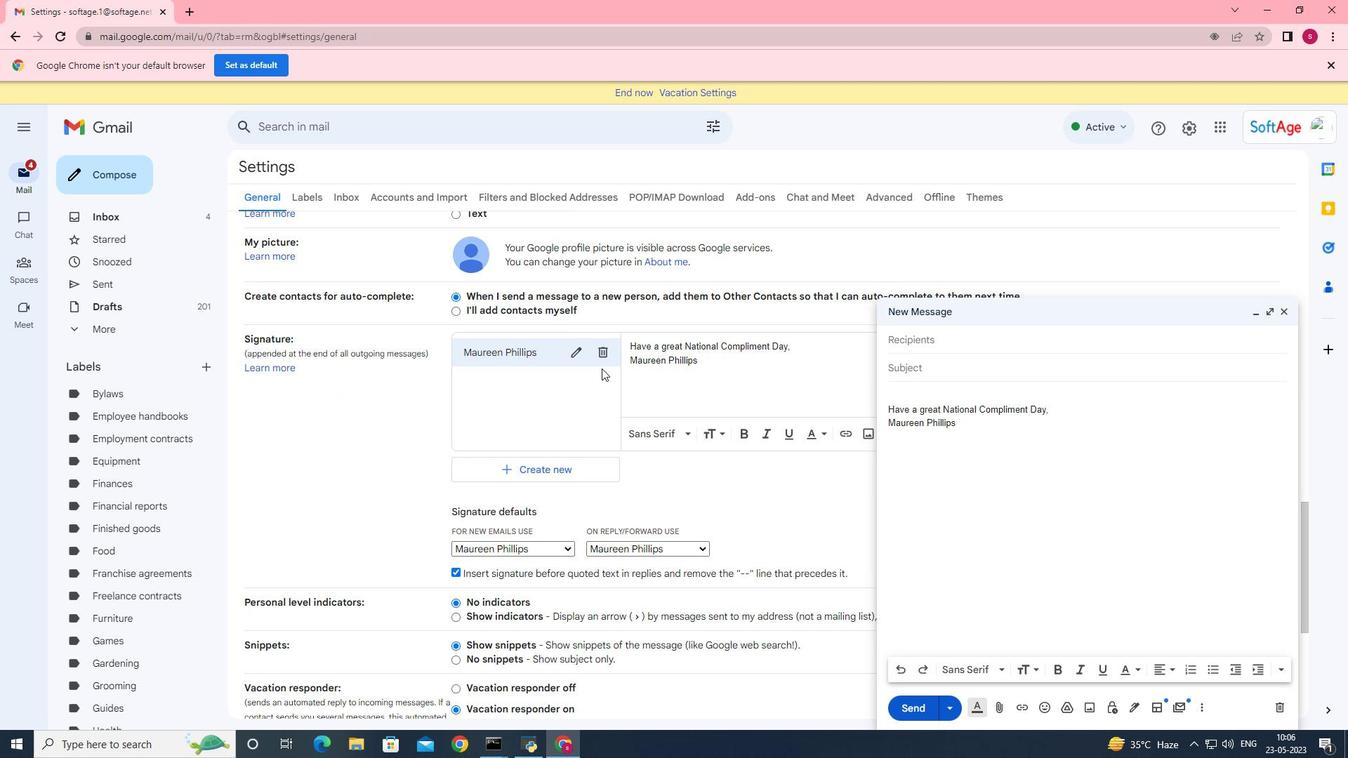 
Action: Mouse pressed left at (601, 348)
Screenshot: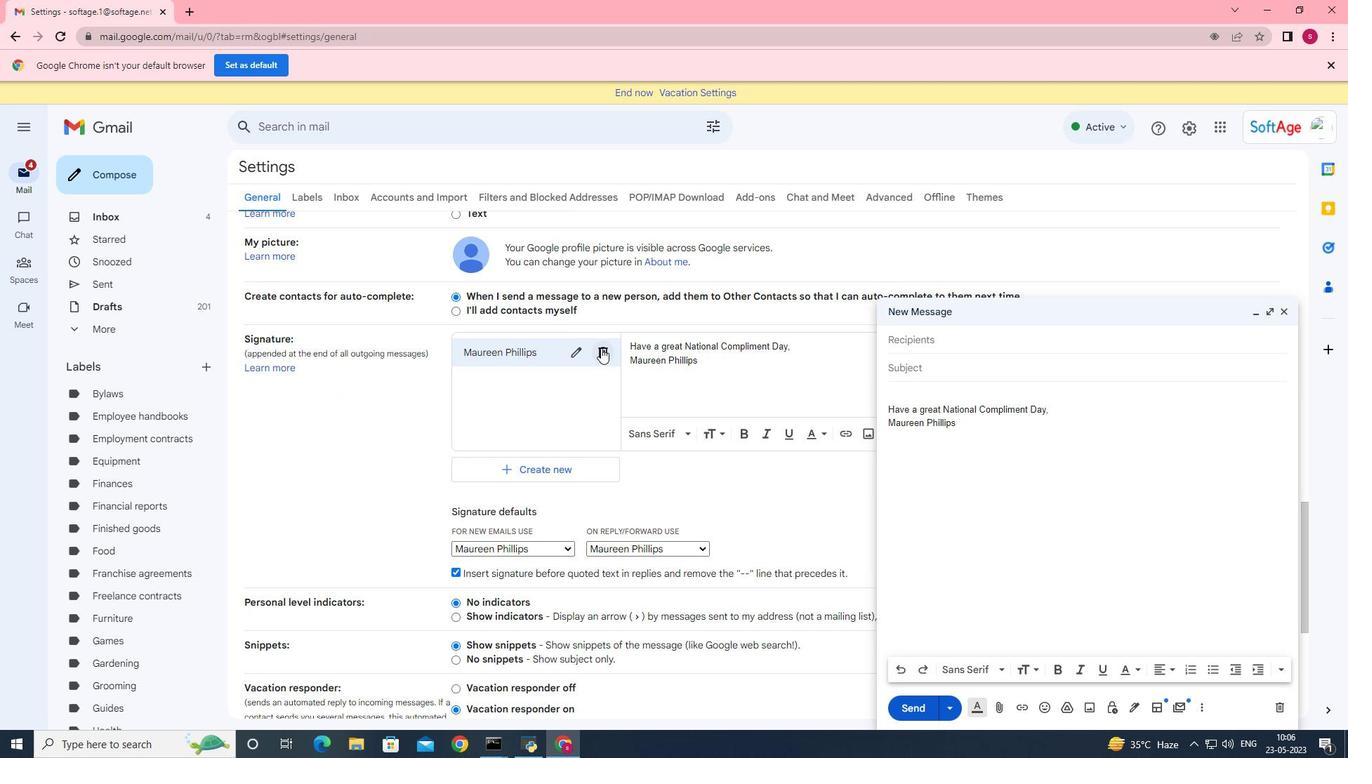 
Action: Mouse moved to (798, 432)
Screenshot: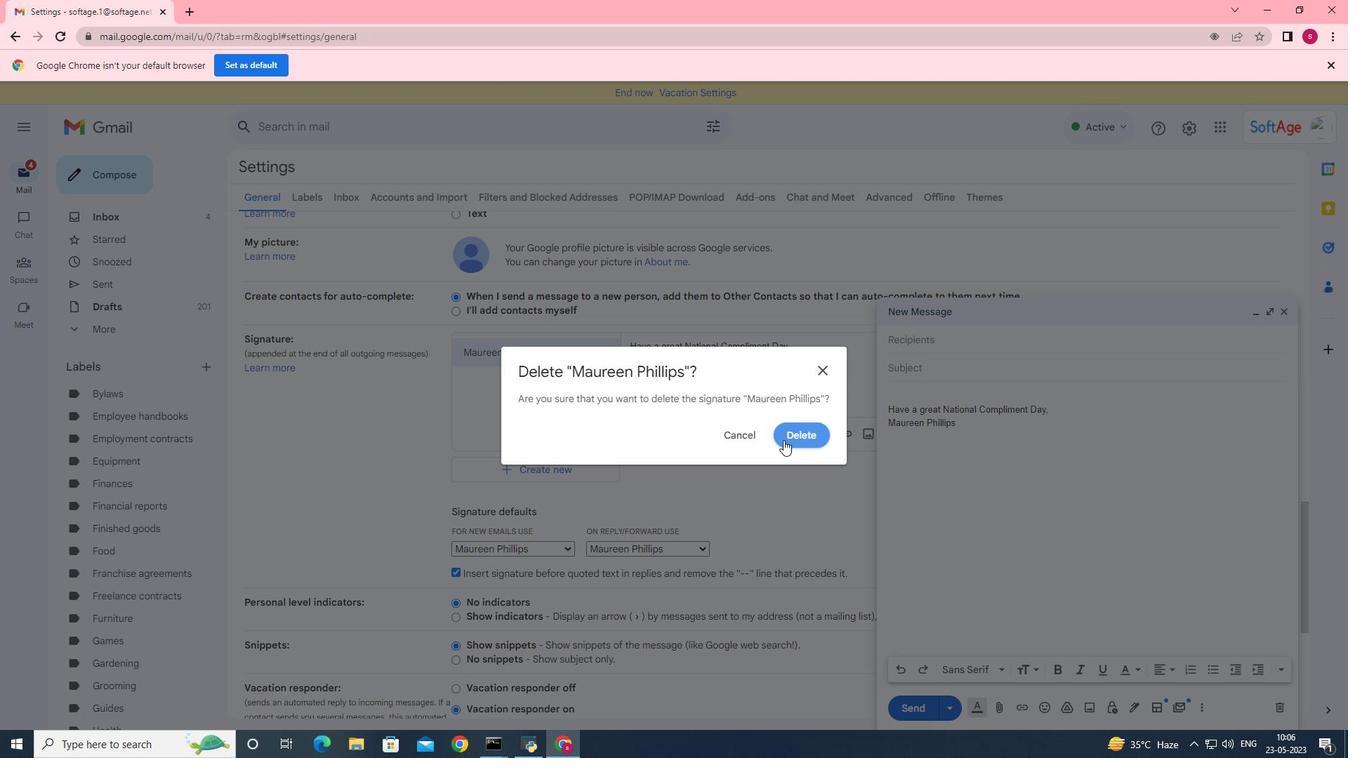 
Action: Mouse pressed left at (798, 432)
Screenshot: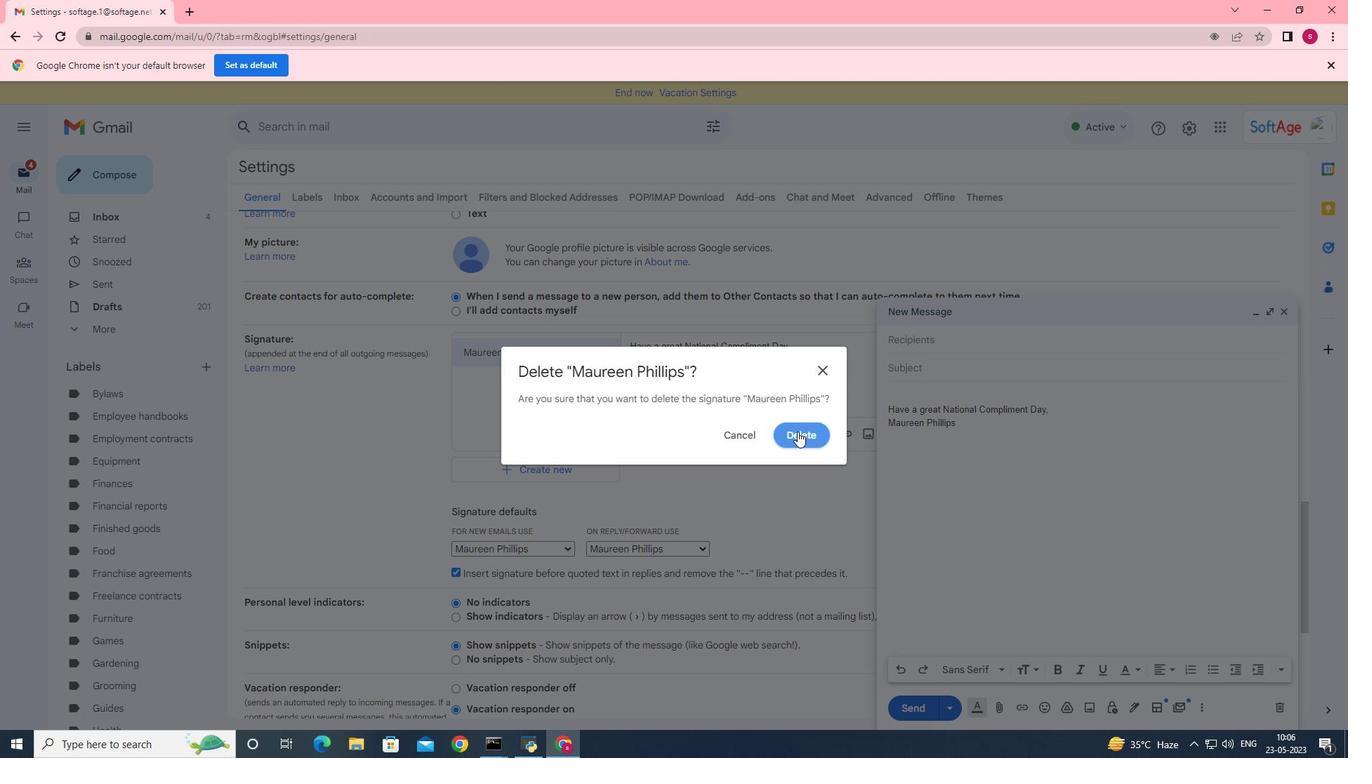 
Action: Mouse moved to (539, 371)
Screenshot: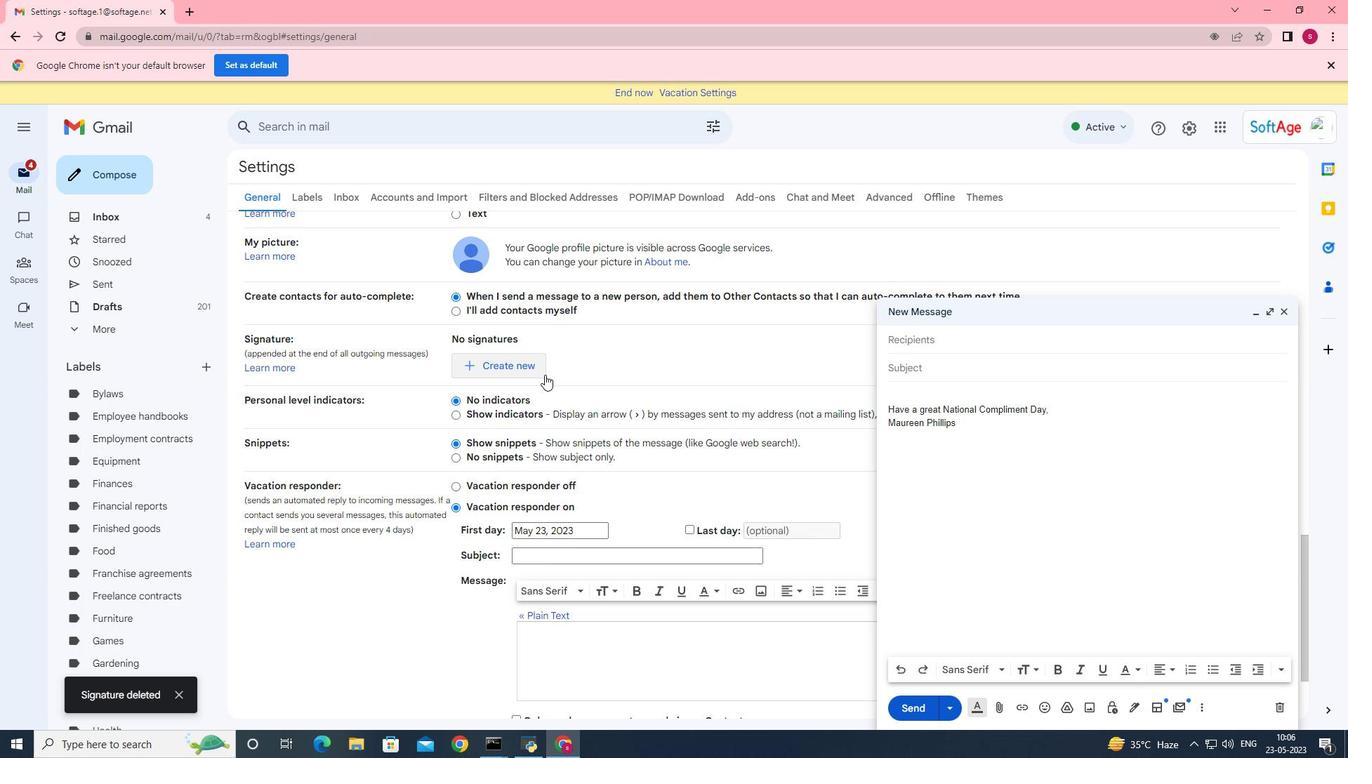 
Action: Mouse pressed left at (539, 371)
Screenshot: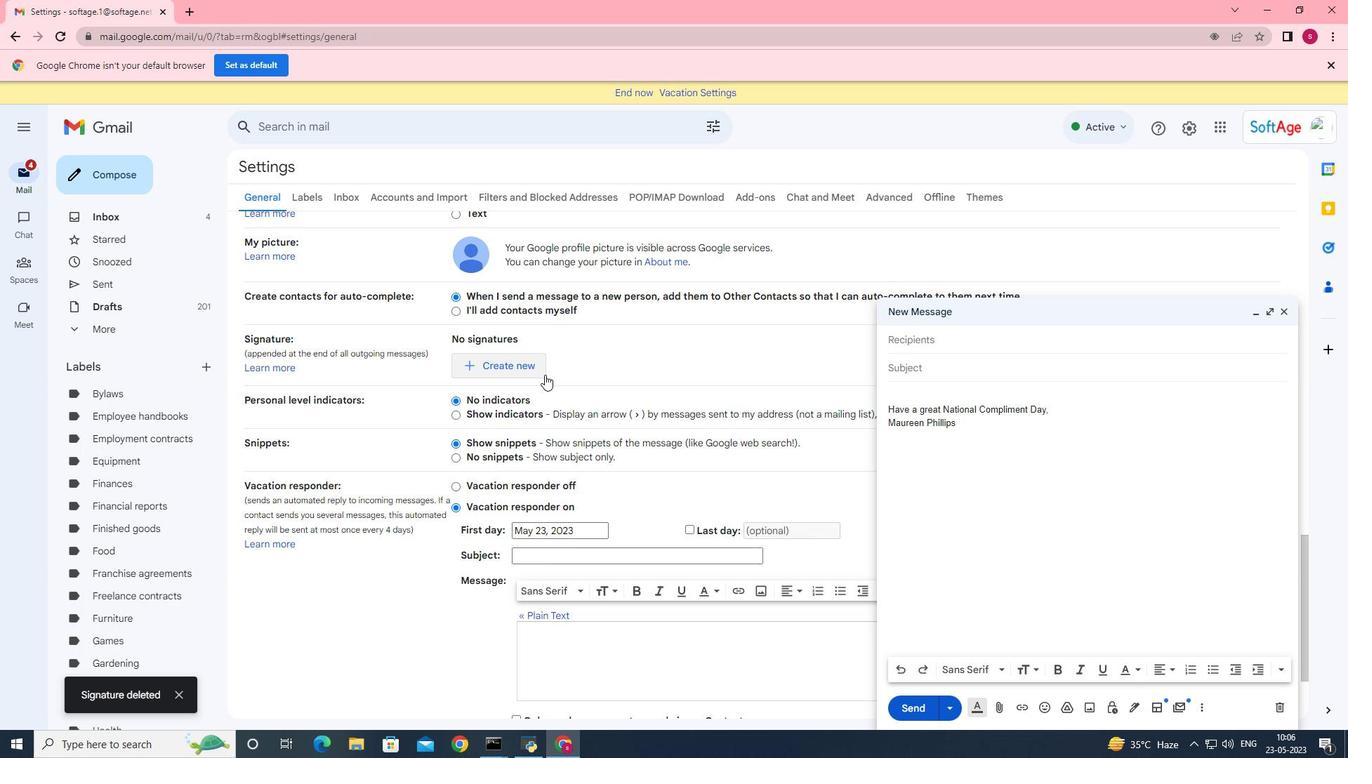 
Action: Mouse moved to (564, 401)
Screenshot: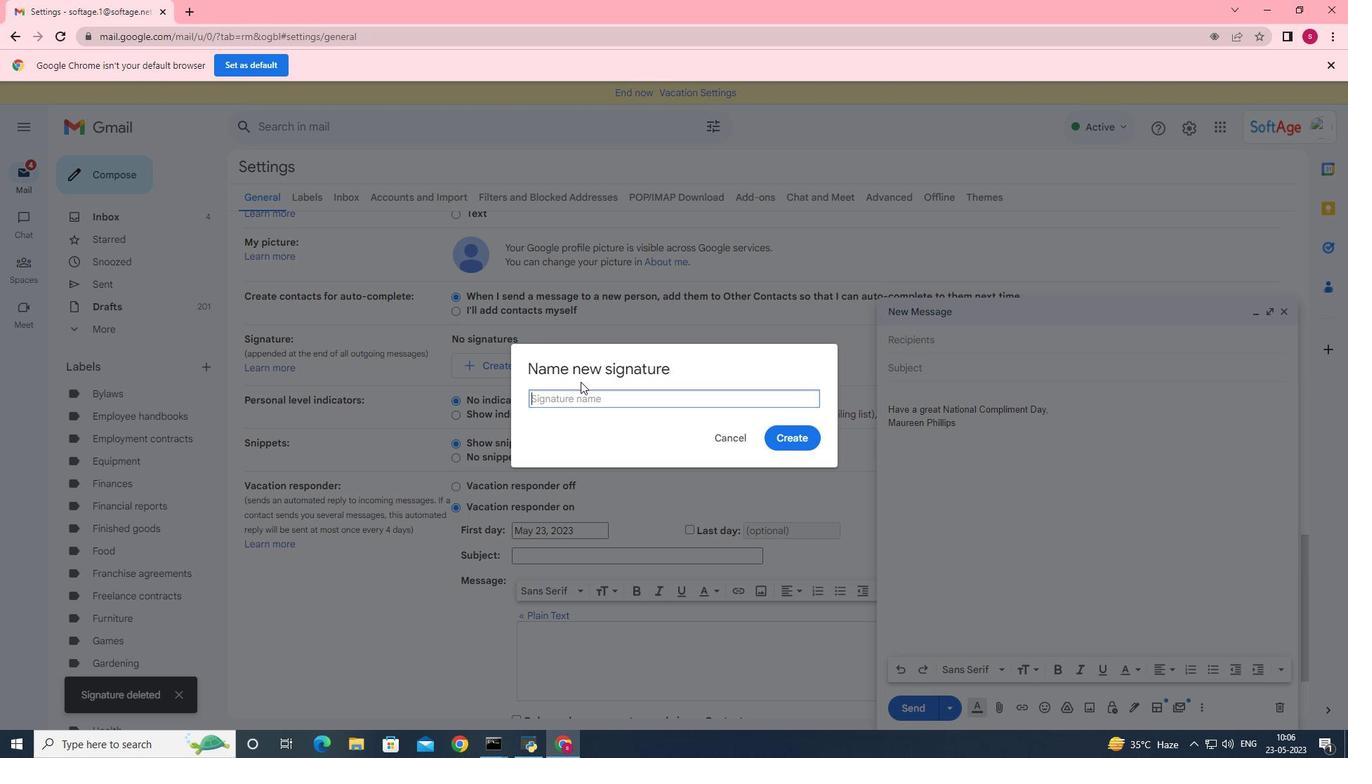 
Action: Mouse pressed left at (564, 401)
Screenshot: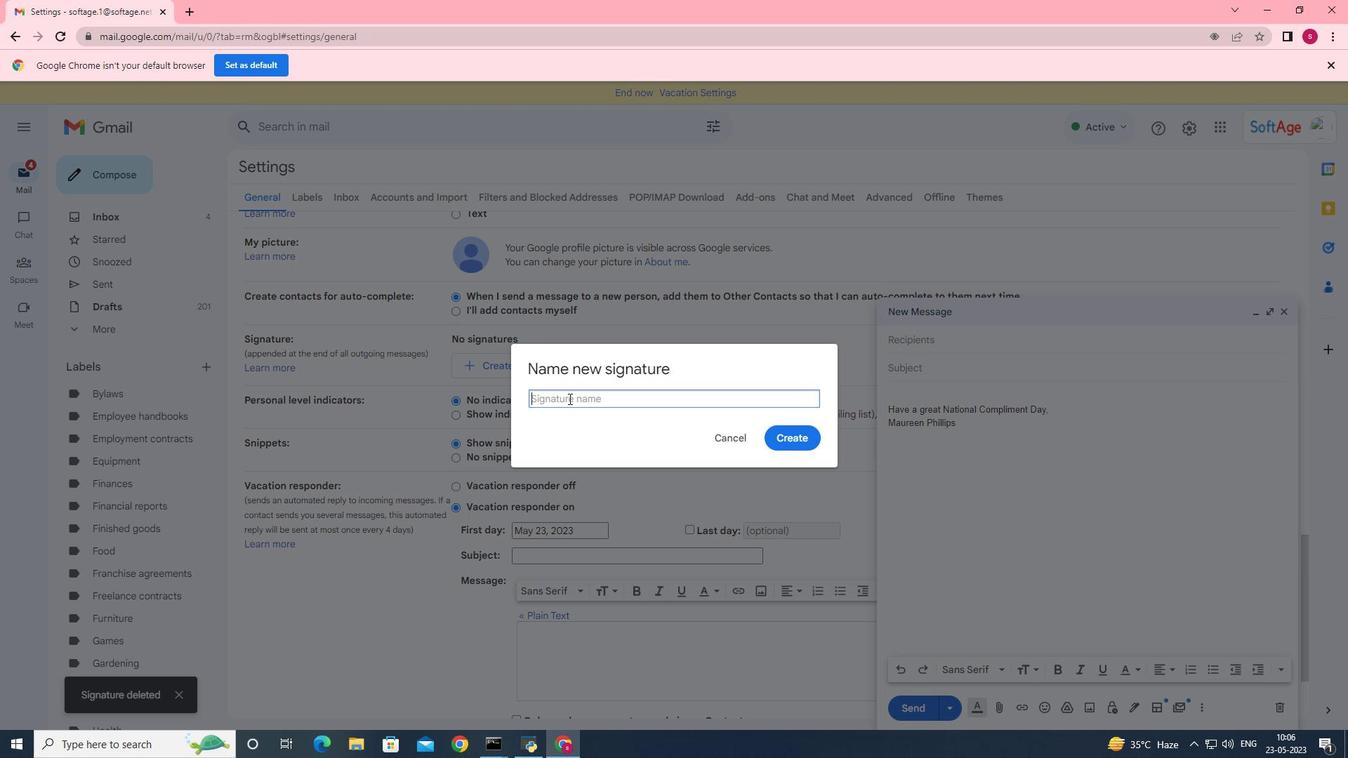 
Action: Key pressed <Key.shift><Key.shift>Maurice<Key.space><Key.shift>Nelson
Screenshot: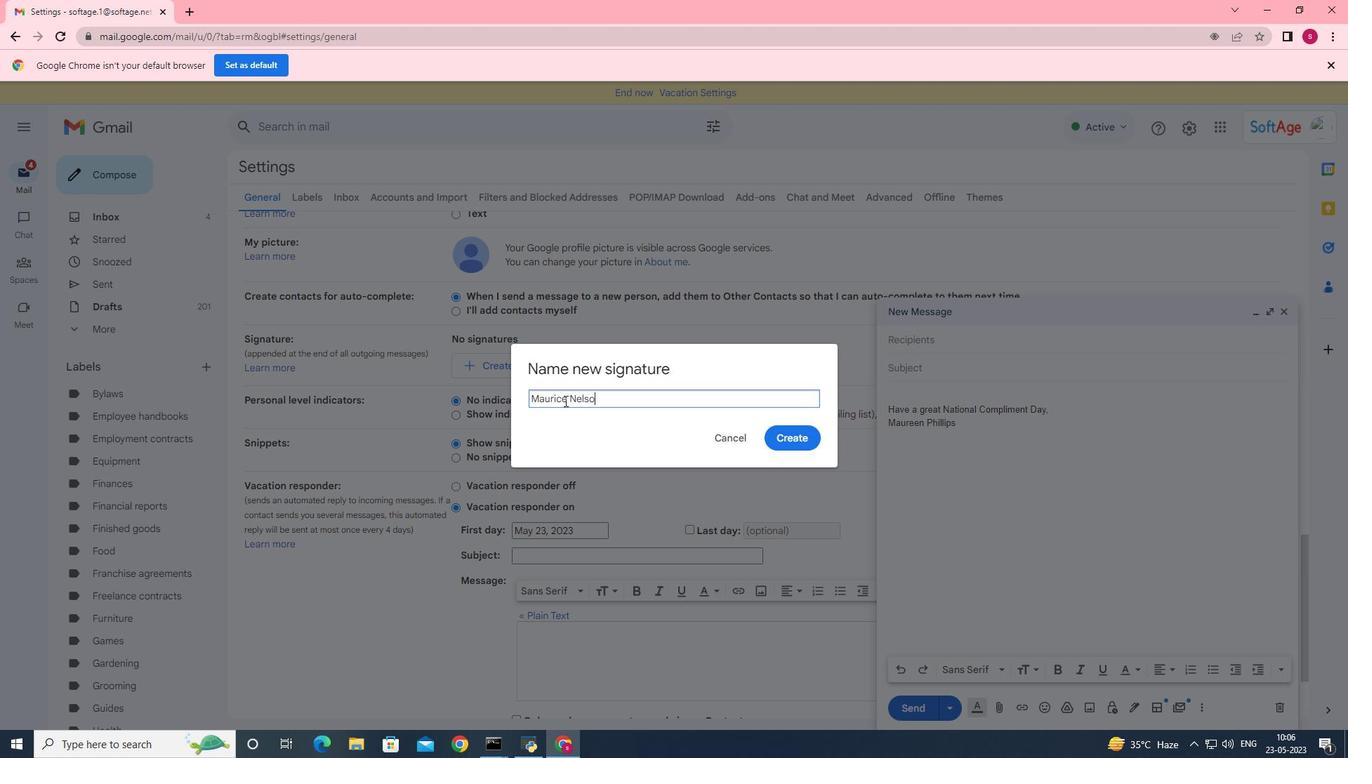 
Action: Mouse moved to (804, 440)
Screenshot: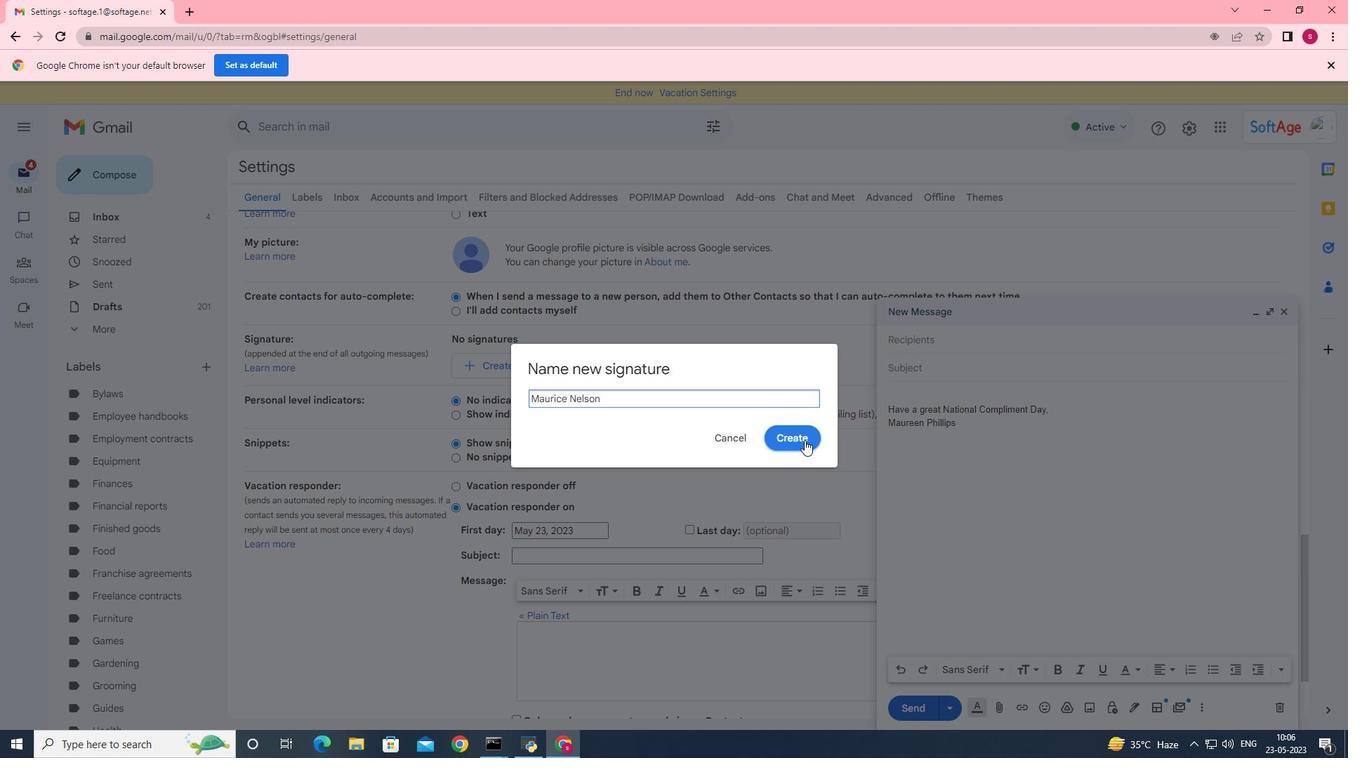 
Action: Mouse pressed left at (804, 440)
Screenshot: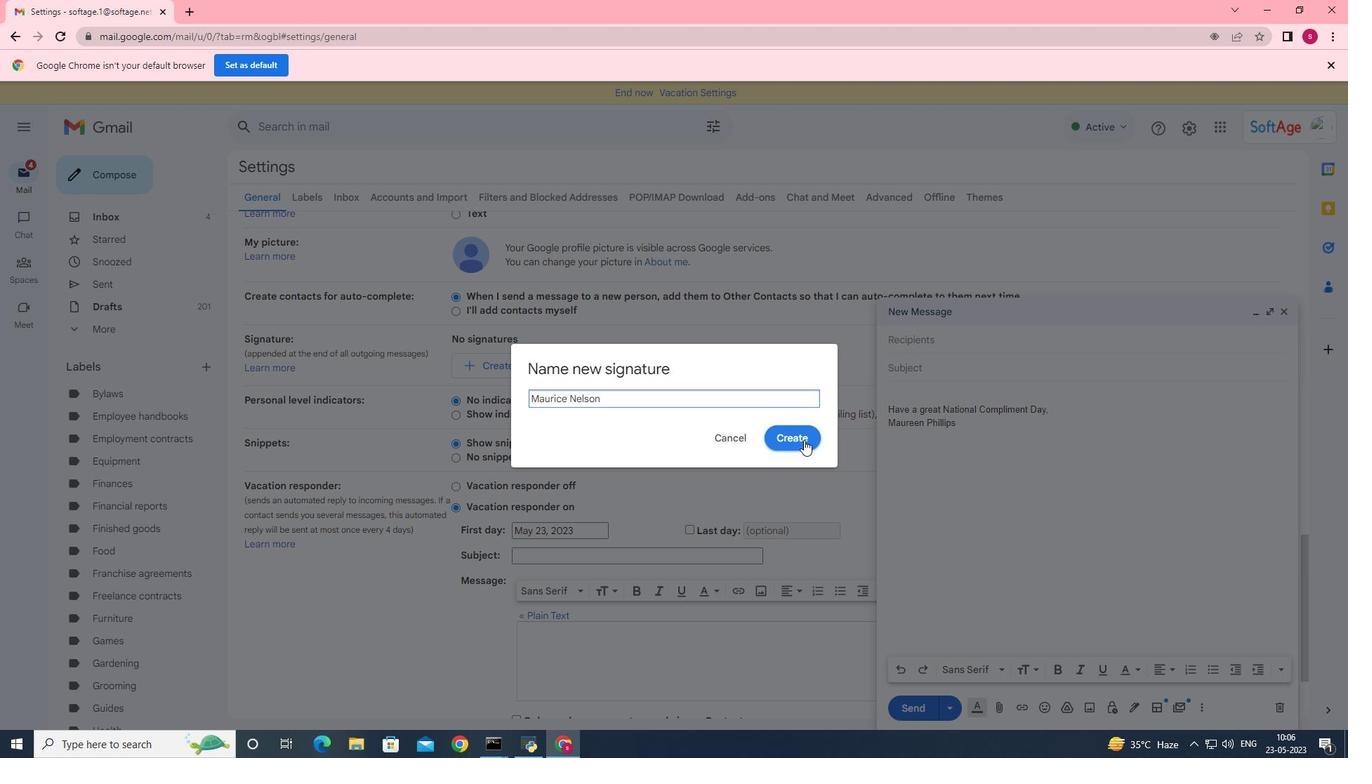 
Action: Mouse moved to (643, 353)
Screenshot: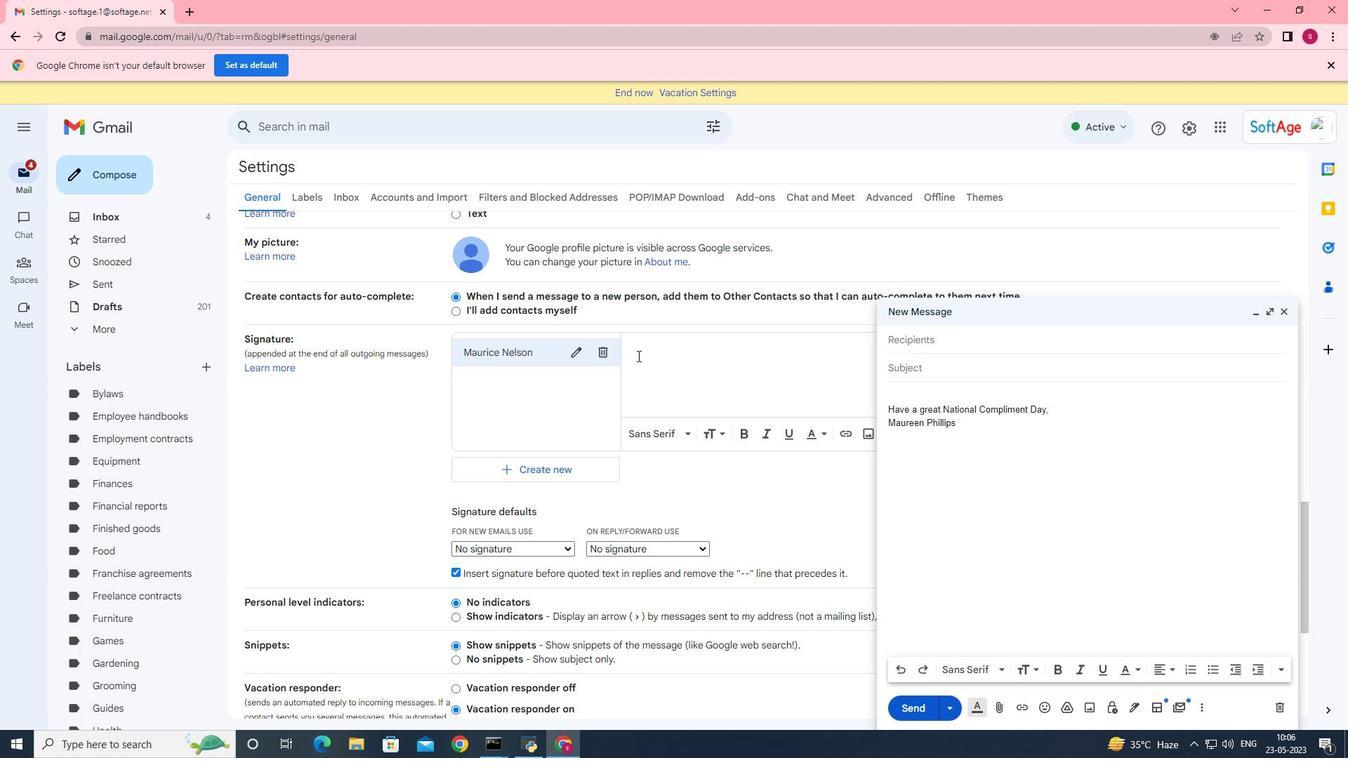
Action: Mouse pressed left at (643, 353)
Screenshot: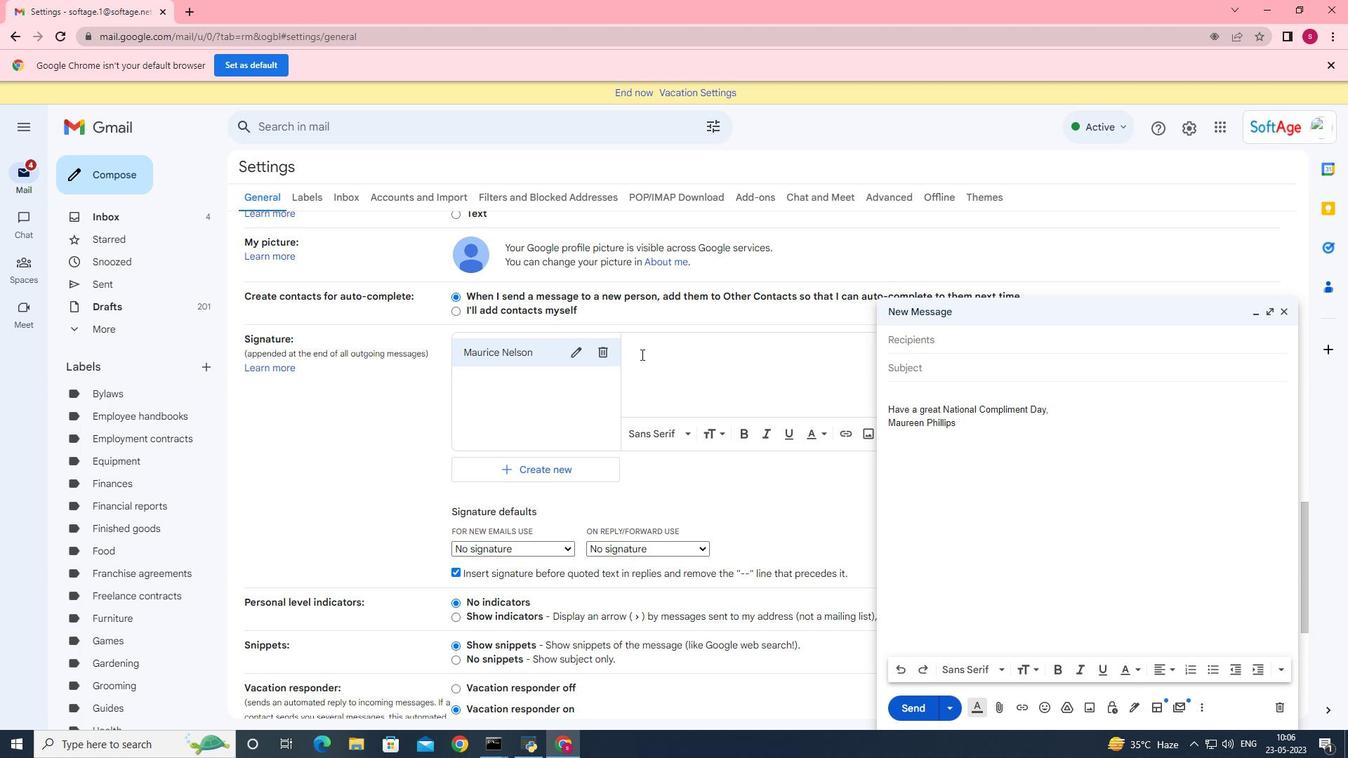 
Action: Key pressed <Key.shift>With<Key.space>sincere<Key.space>appreciation<Key.space>and<Key.space>gratitude,<Key.enter><Key.shift>Maurice<Key.space><Key.shift>Nelson
Screenshot: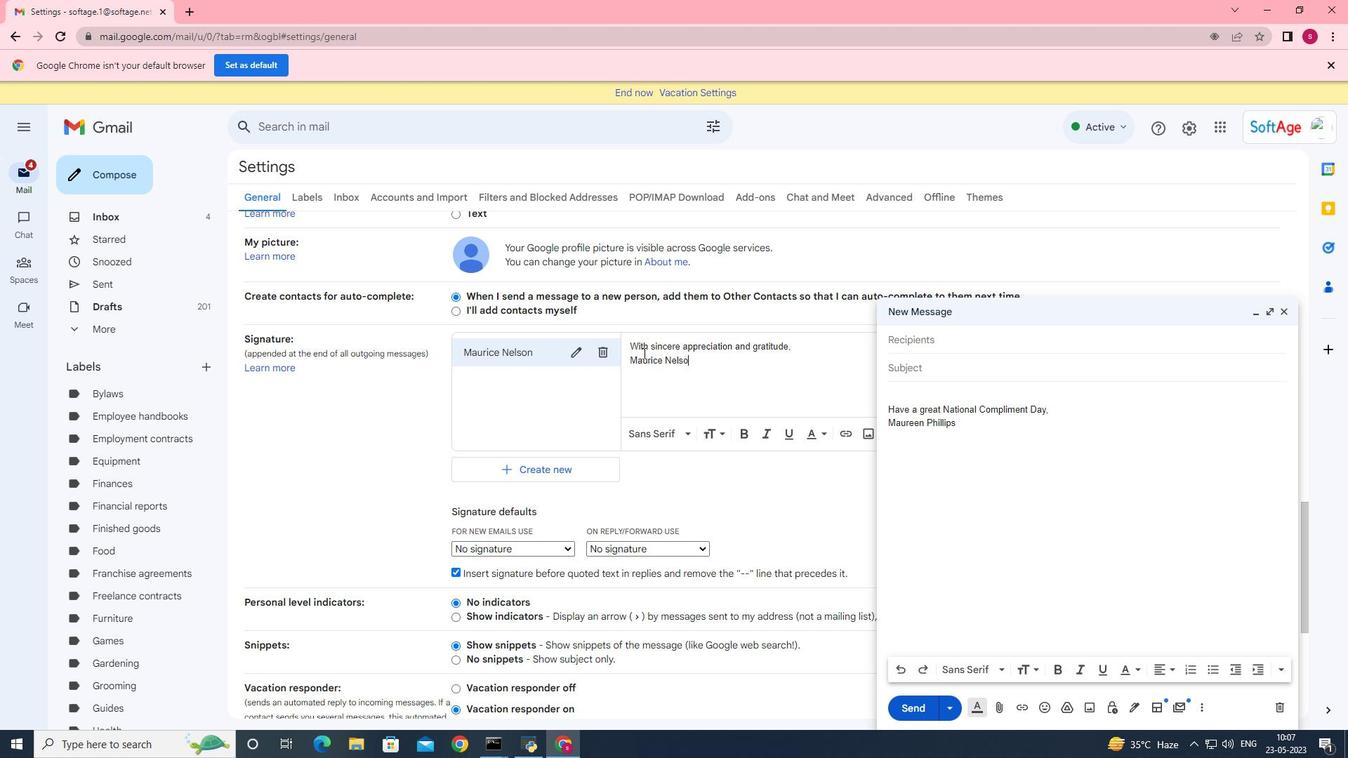 
Action: Mouse moved to (709, 422)
Screenshot: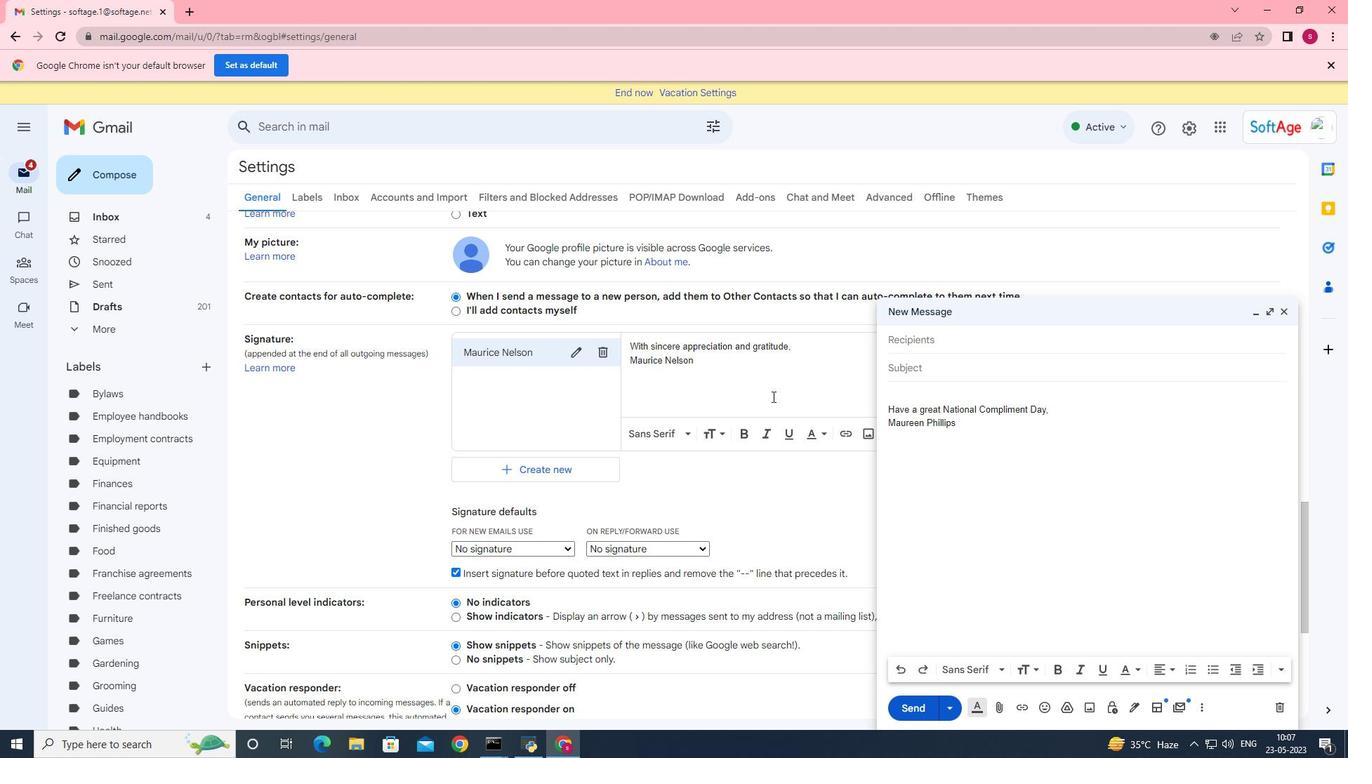 
Action: Mouse scrolled (709, 421) with delta (0, 0)
Screenshot: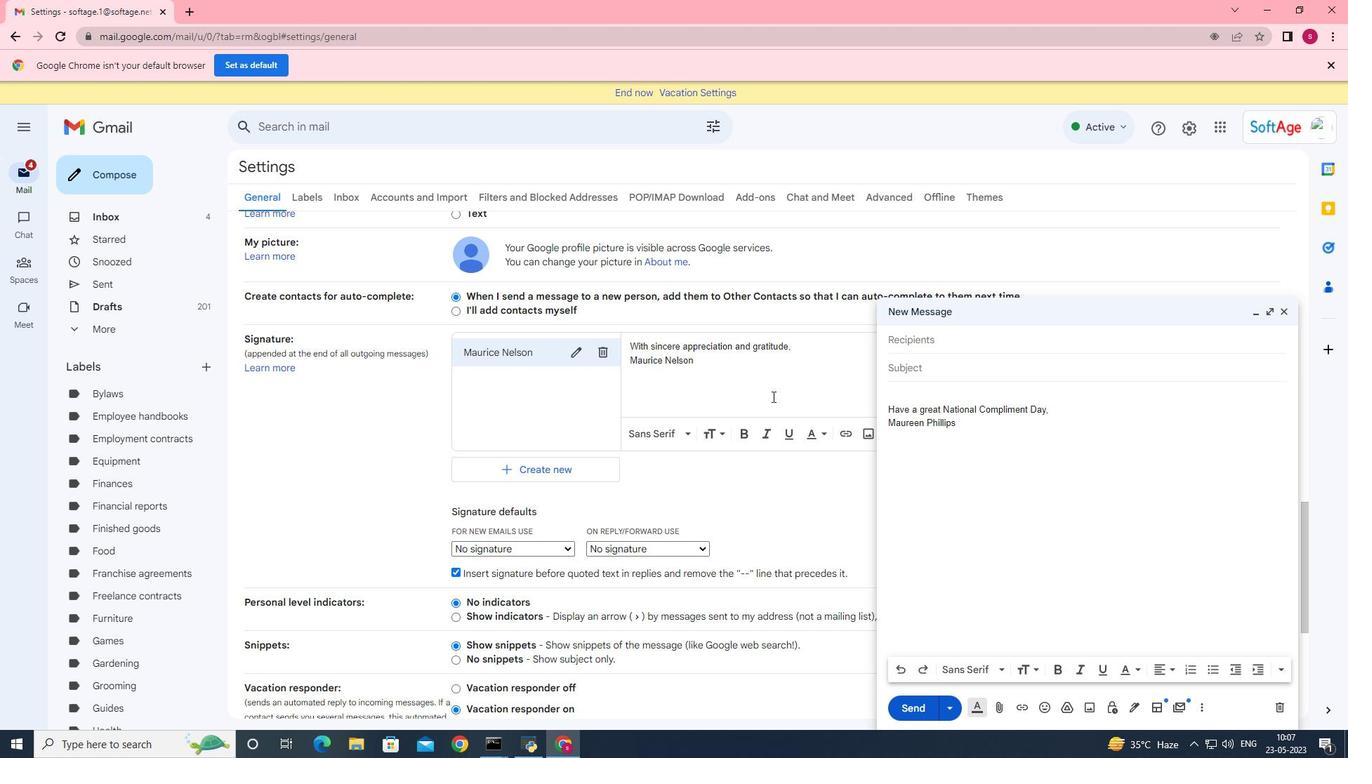 
Action: Mouse moved to (673, 441)
Screenshot: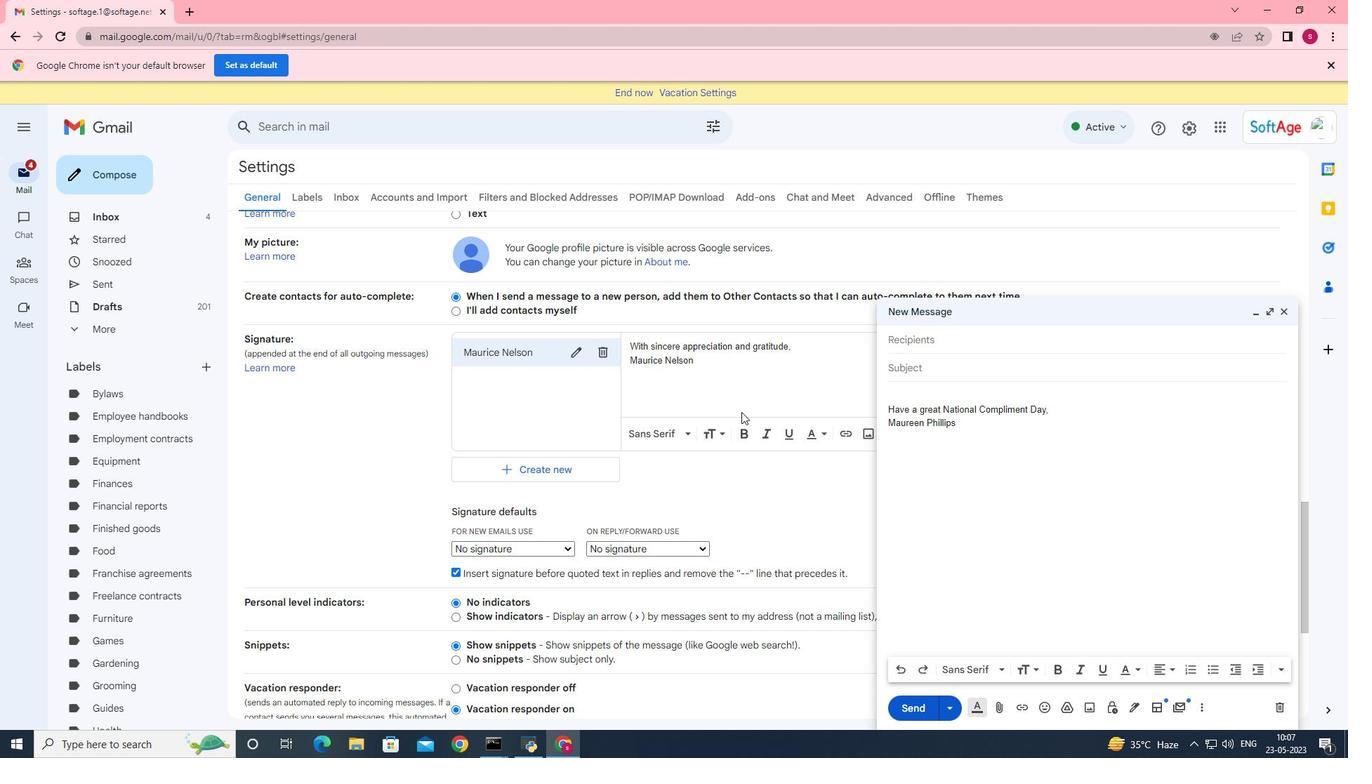 
Action: Mouse scrolled (673, 440) with delta (0, 0)
Screenshot: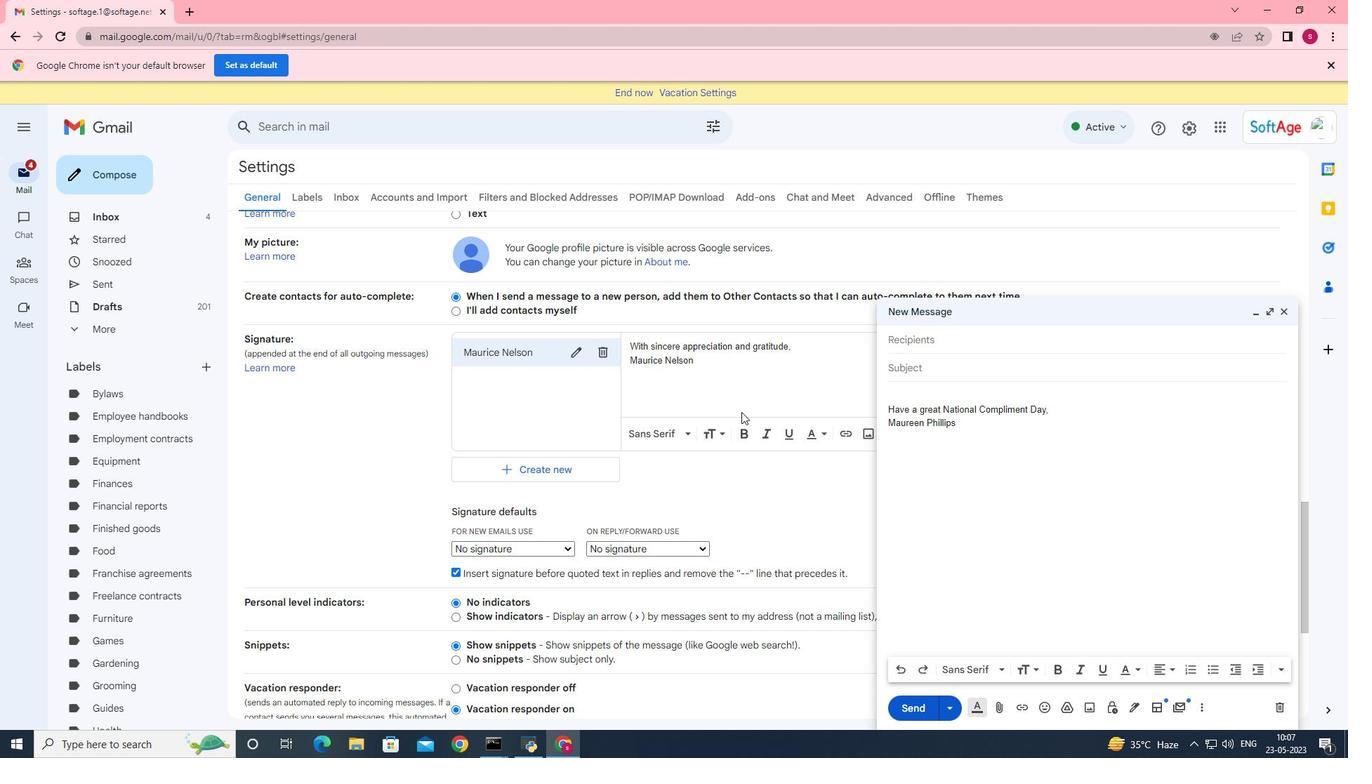 
Action: Mouse moved to (665, 450)
Screenshot: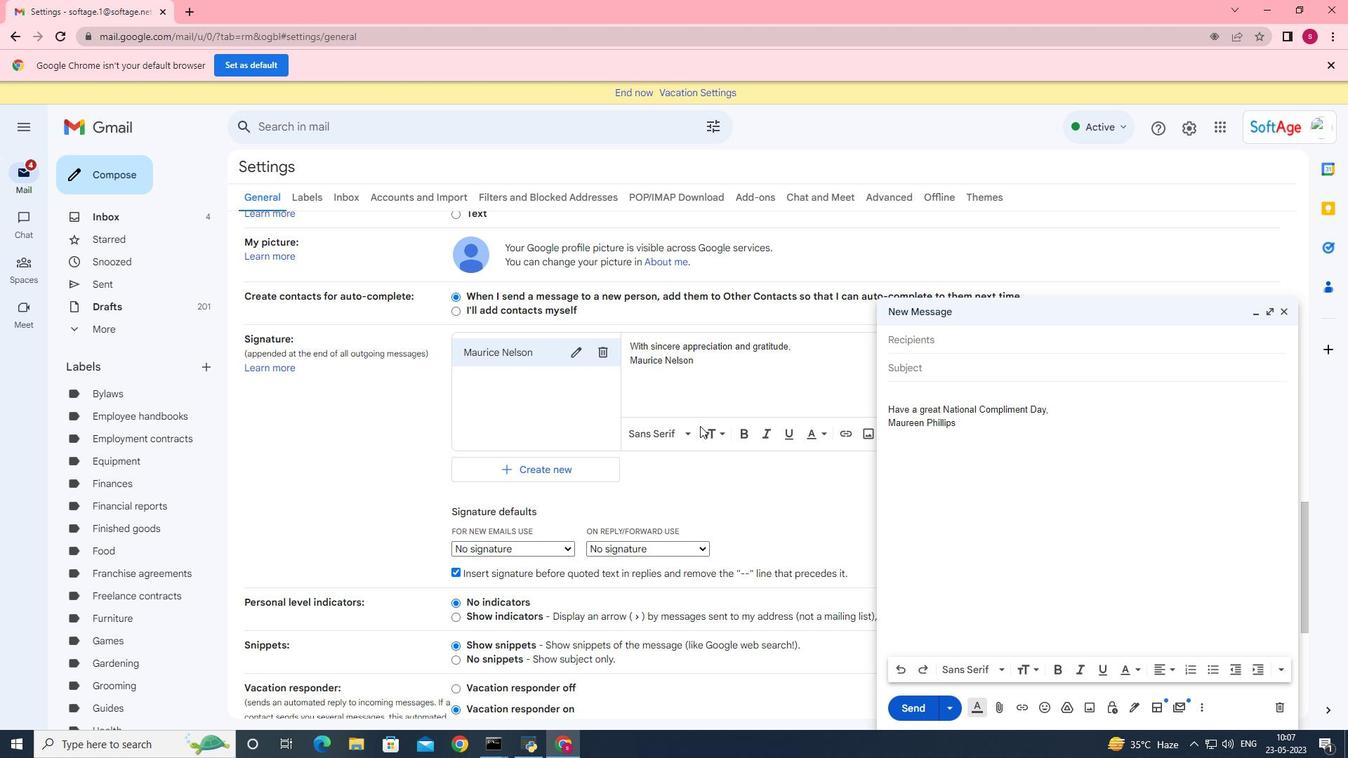 
Action: Mouse scrolled (665, 449) with delta (0, 0)
Screenshot: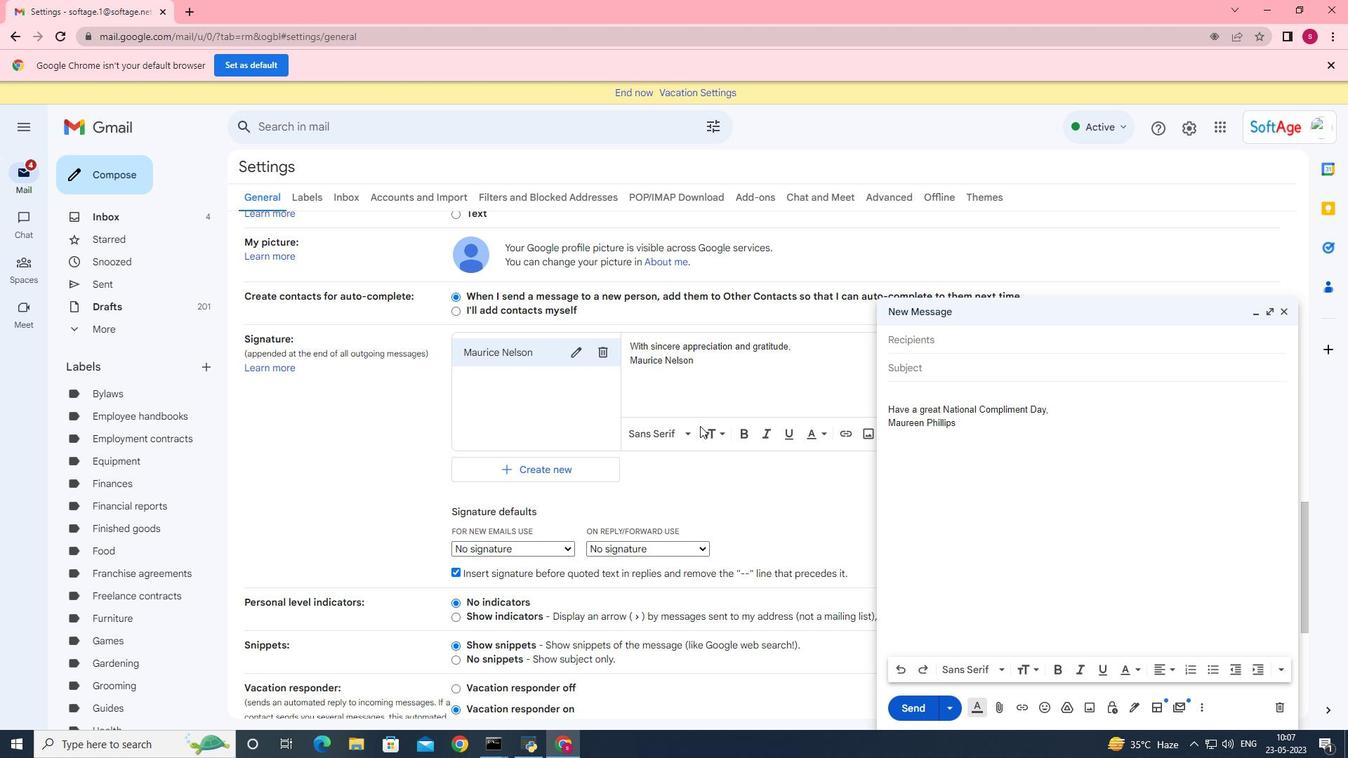 
Action: Mouse moved to (547, 333)
Screenshot: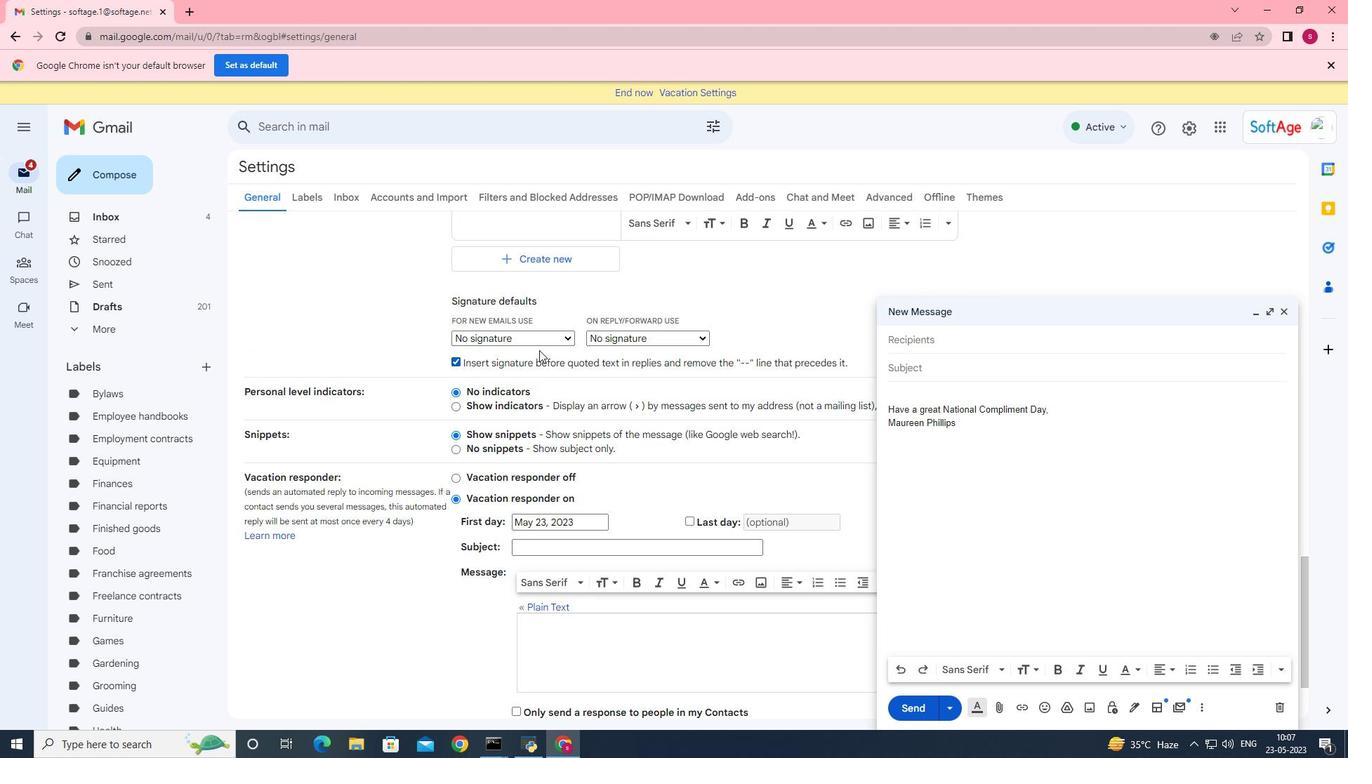 
Action: Mouse pressed left at (547, 333)
Screenshot: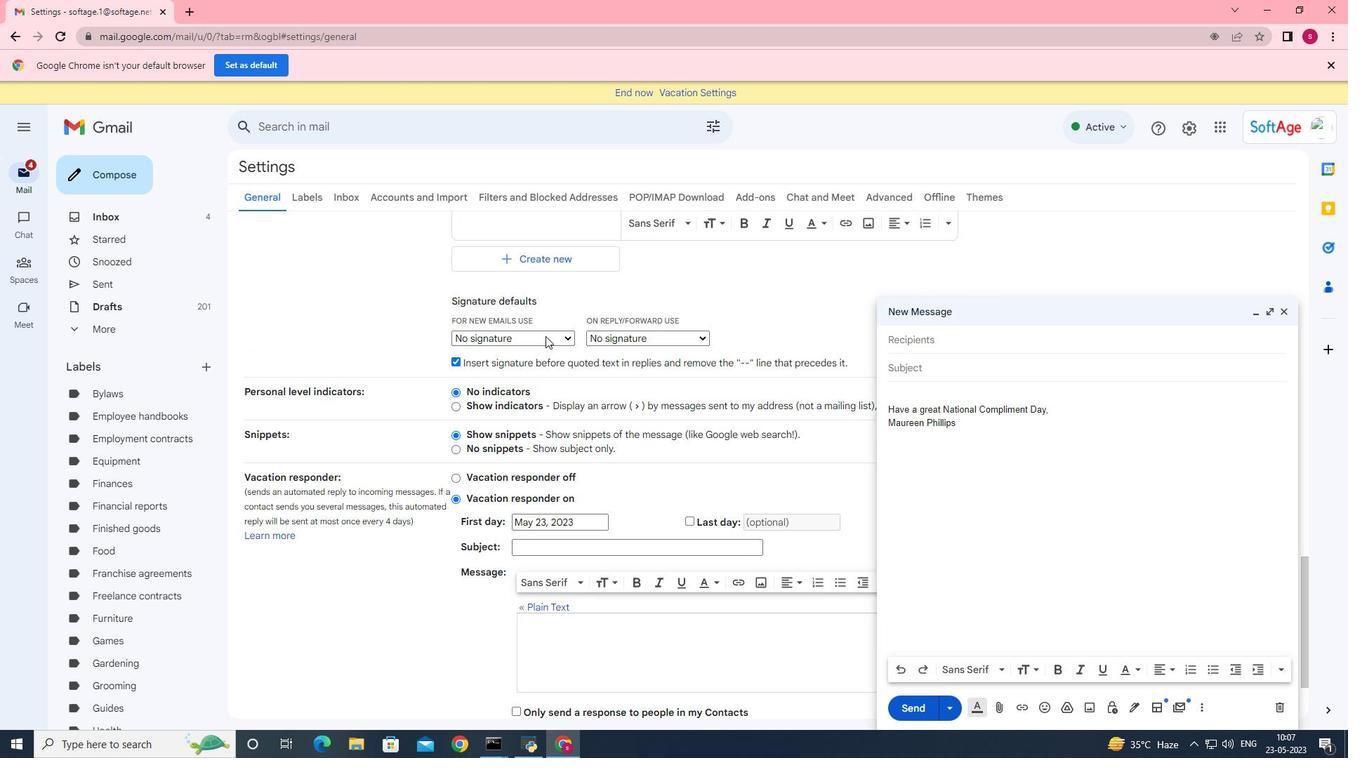
Action: Mouse moved to (544, 370)
Screenshot: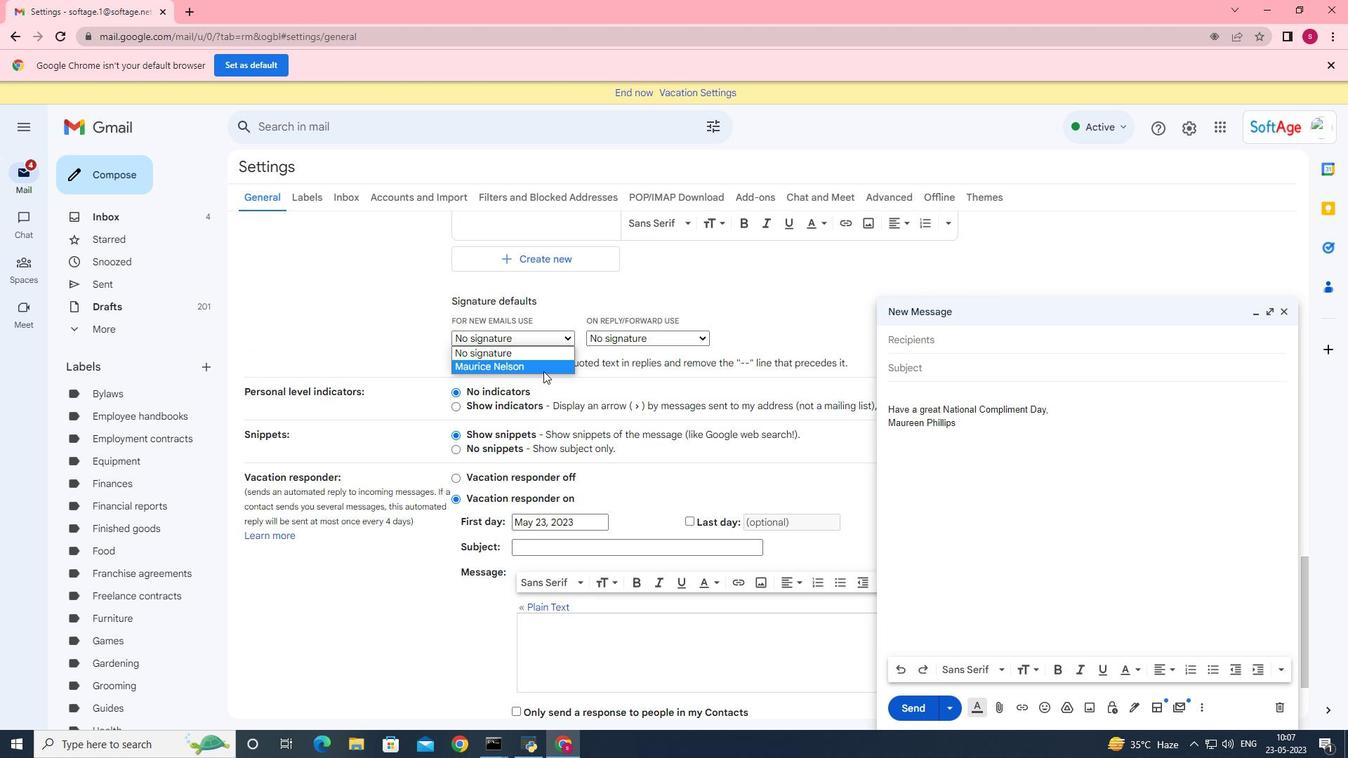 
Action: Mouse pressed left at (544, 370)
Screenshot: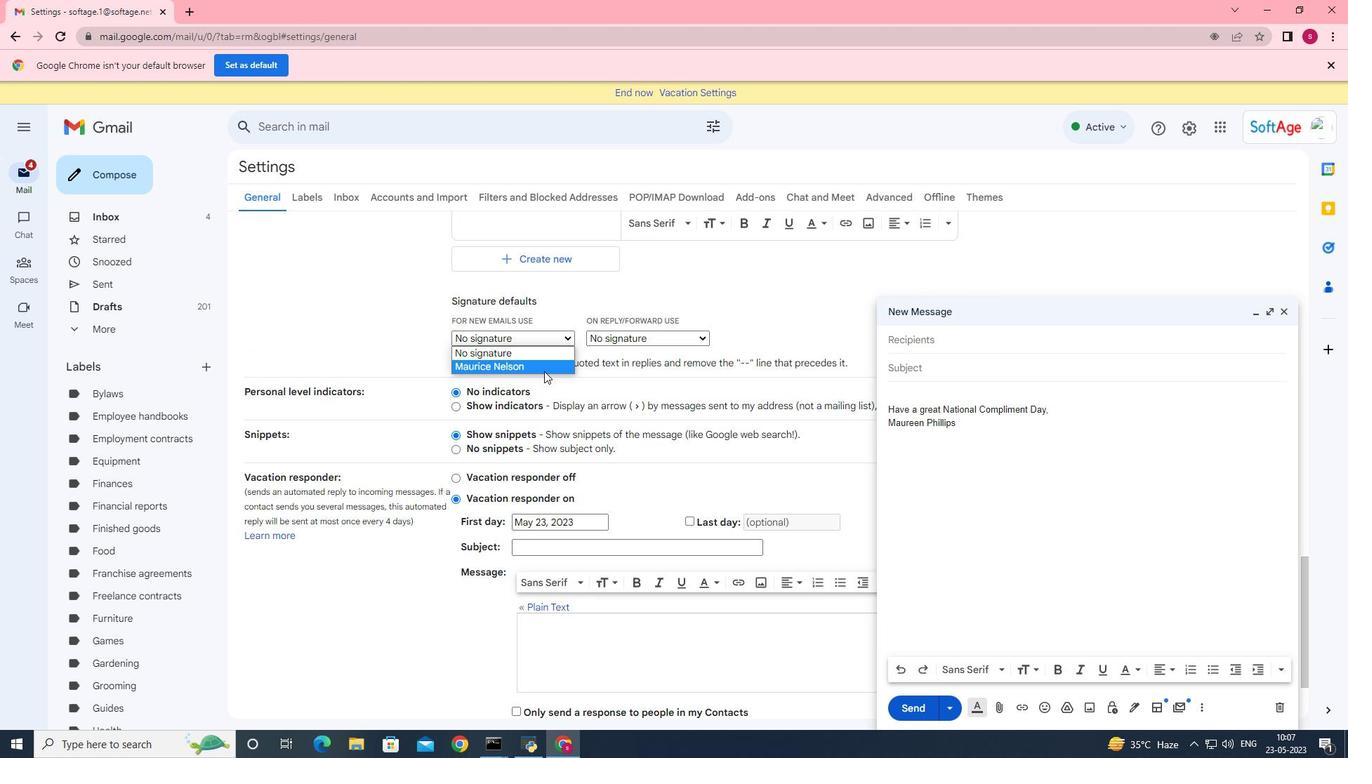 
Action: Mouse moved to (685, 340)
Screenshot: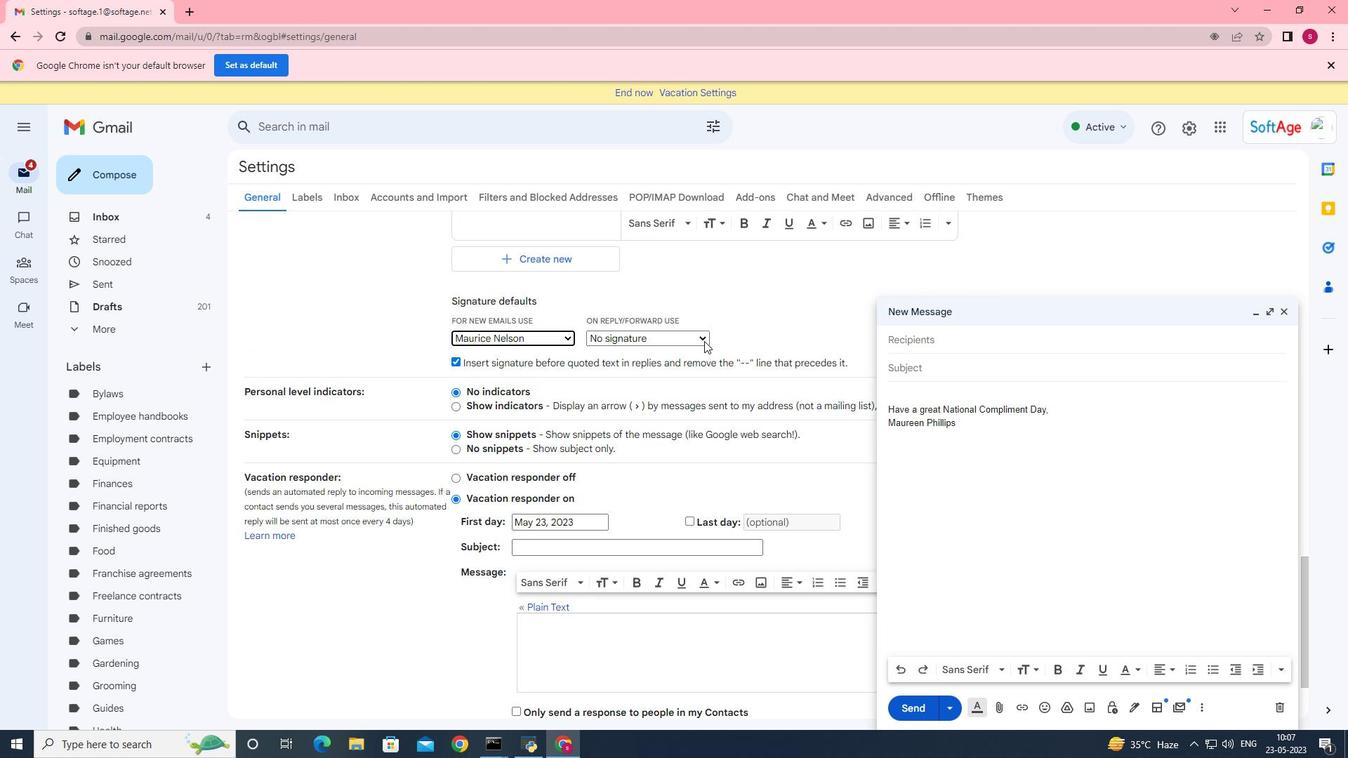
Action: Mouse pressed left at (685, 340)
Screenshot: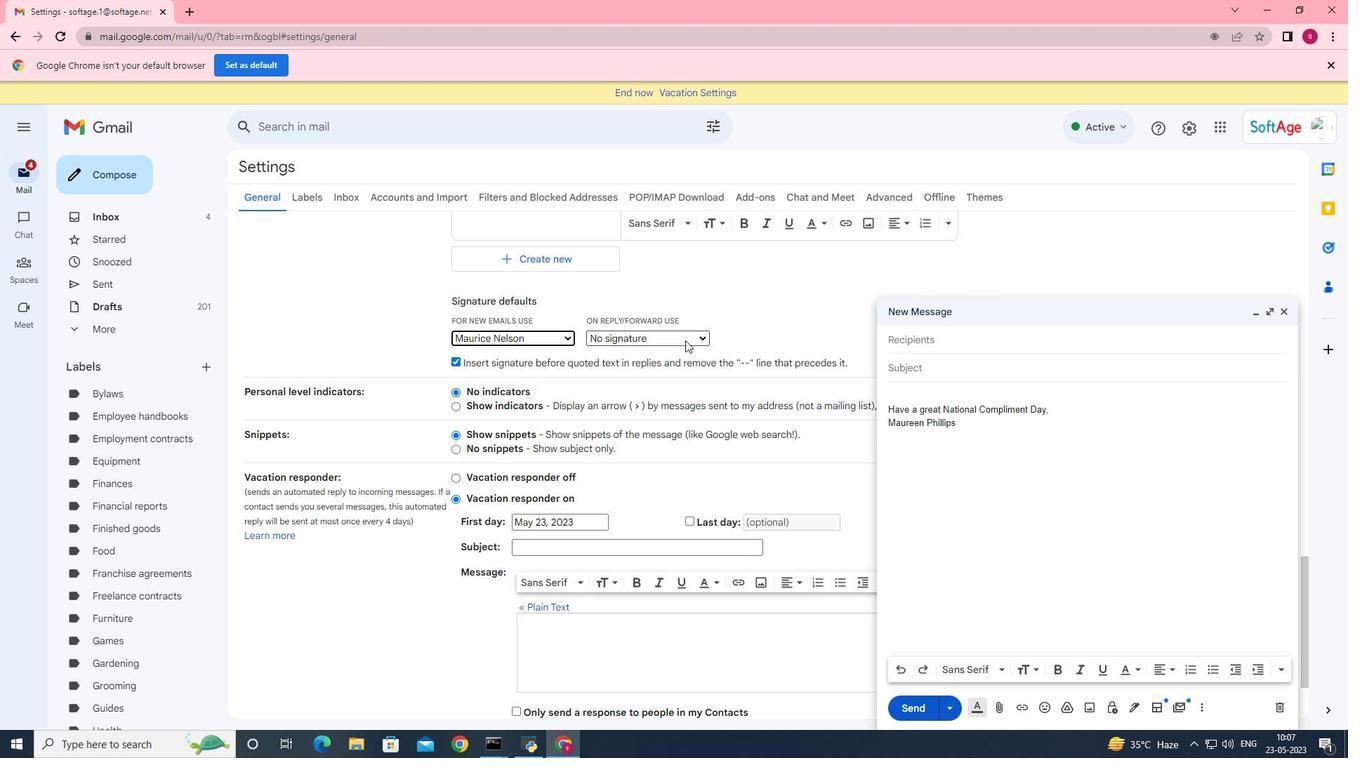 
Action: Mouse moved to (658, 368)
Screenshot: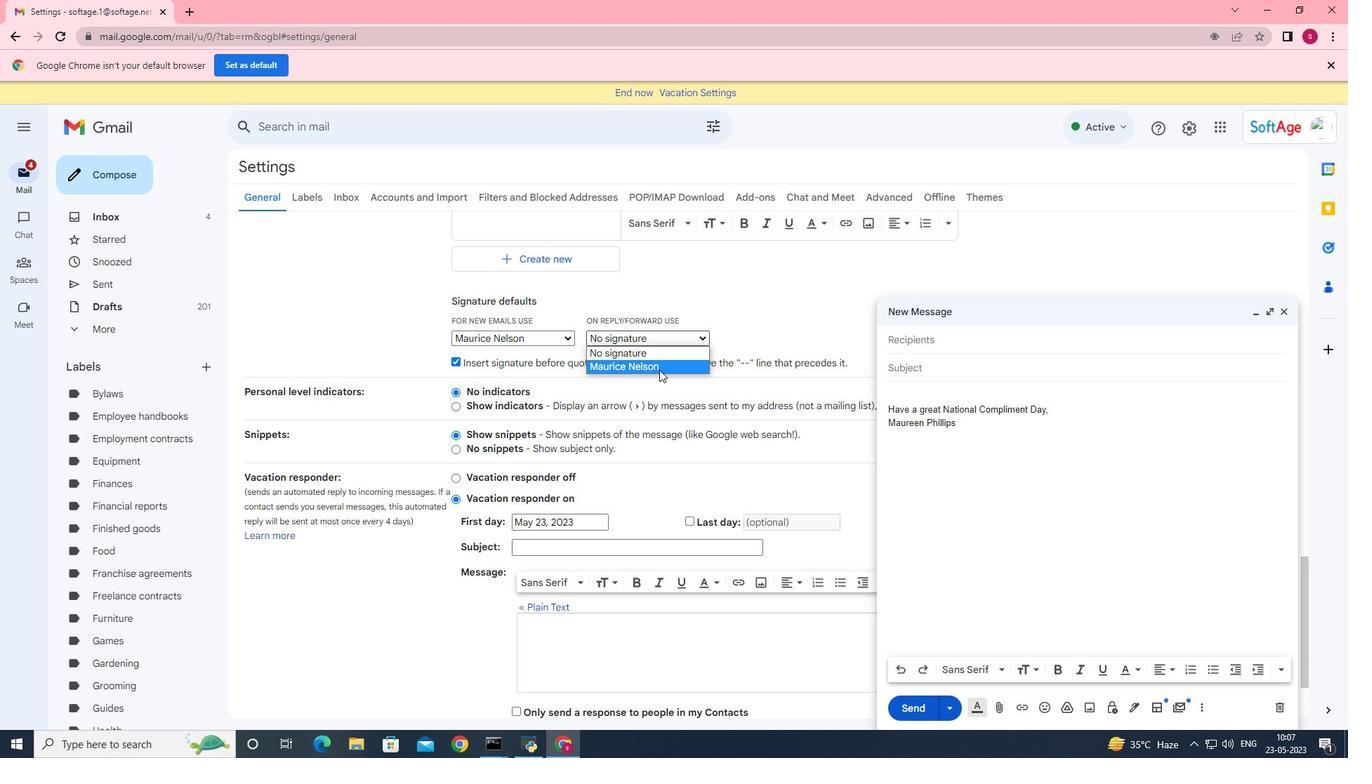 
Action: Mouse pressed left at (658, 368)
Screenshot: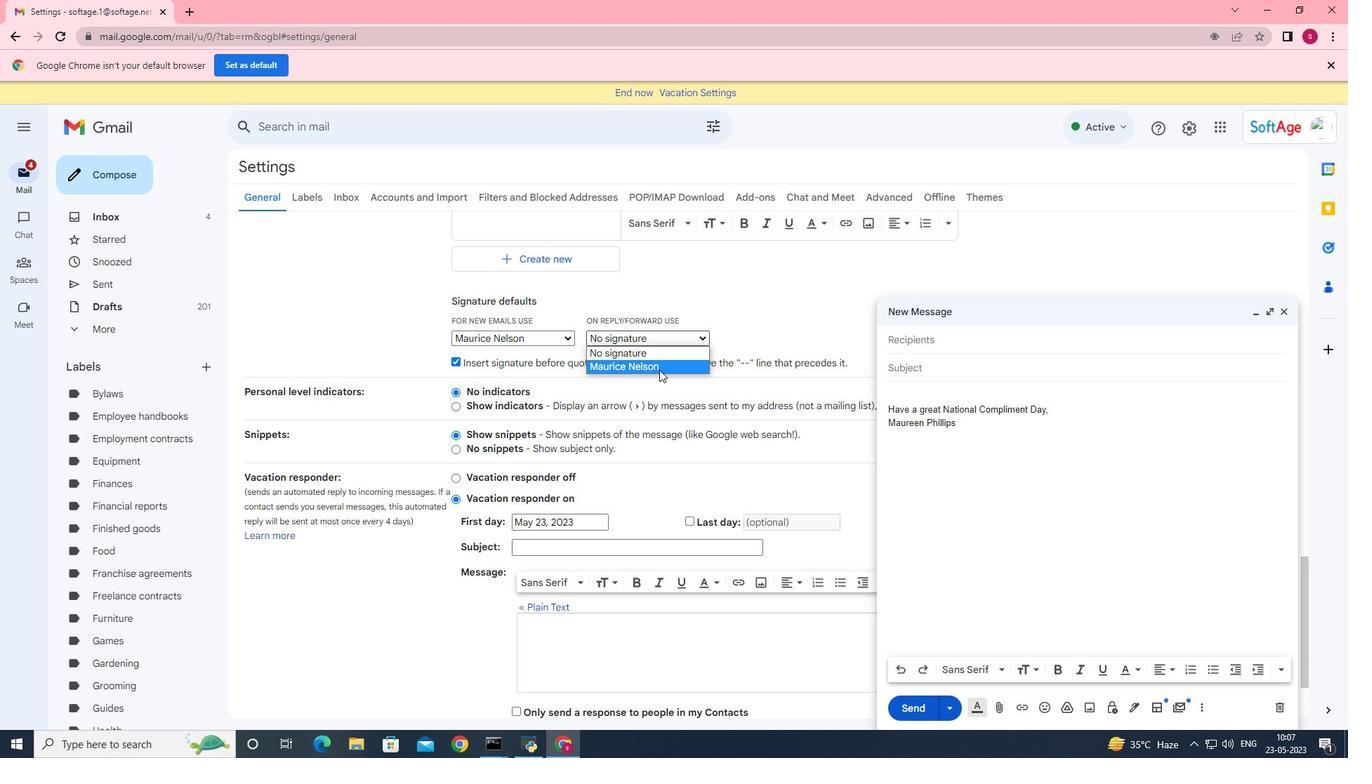 
Action: Mouse scrolled (658, 368) with delta (0, 0)
Screenshot: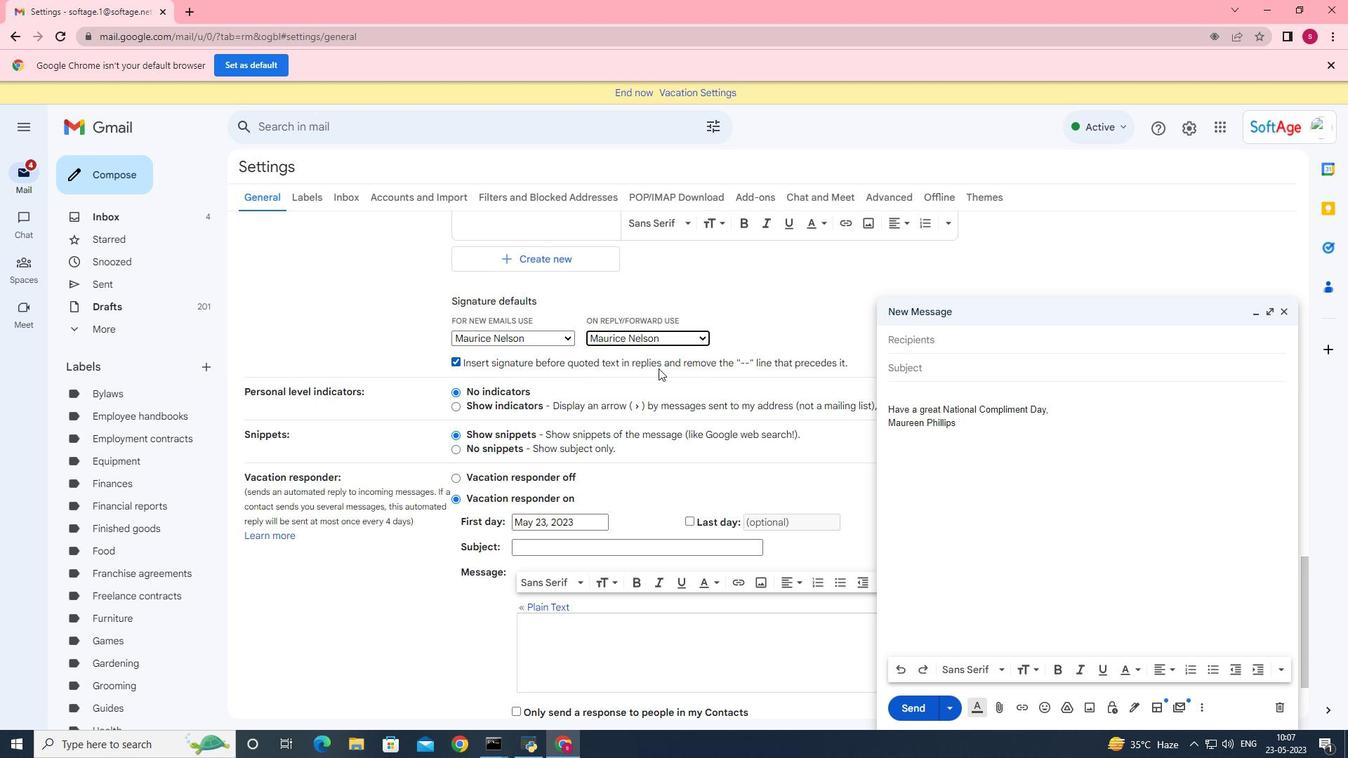 
Action: Mouse moved to (658, 371)
Screenshot: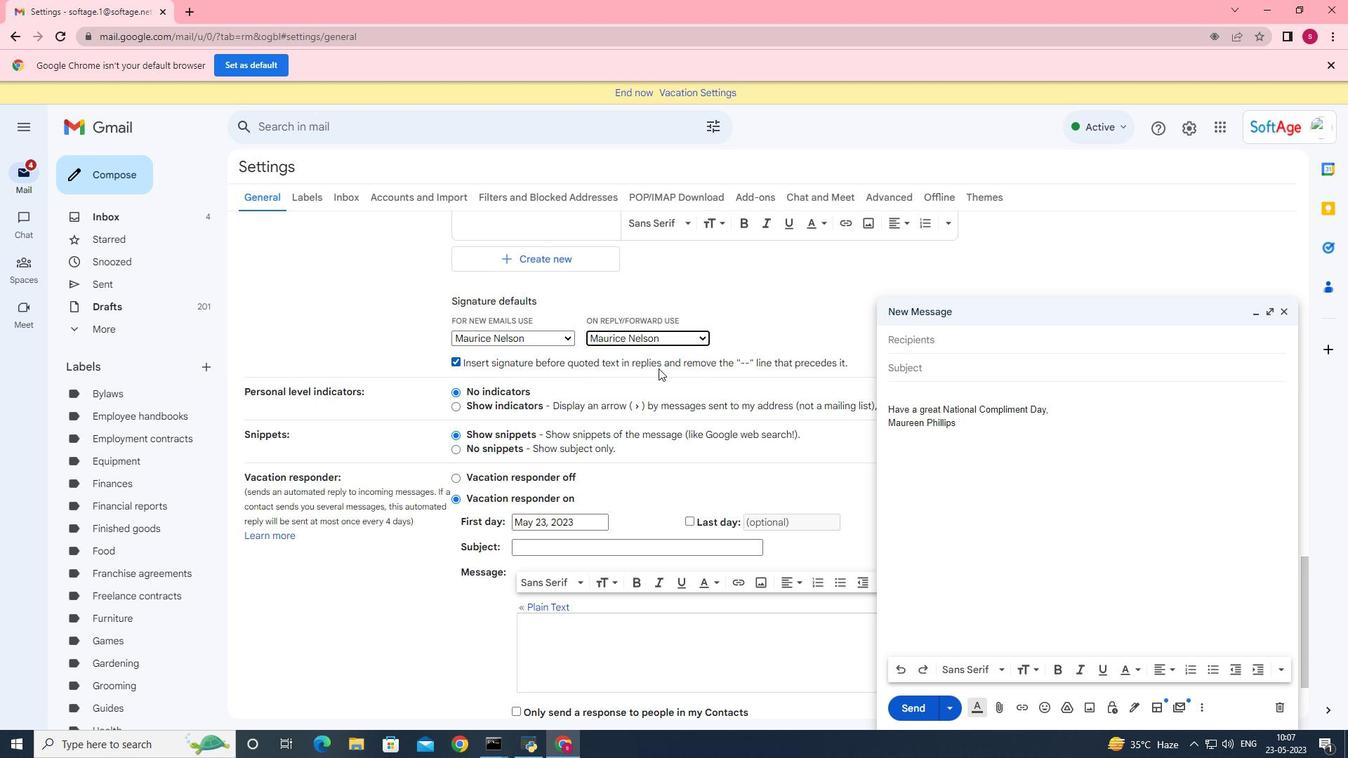 
Action: Mouse scrolled (658, 370) with delta (0, 0)
Screenshot: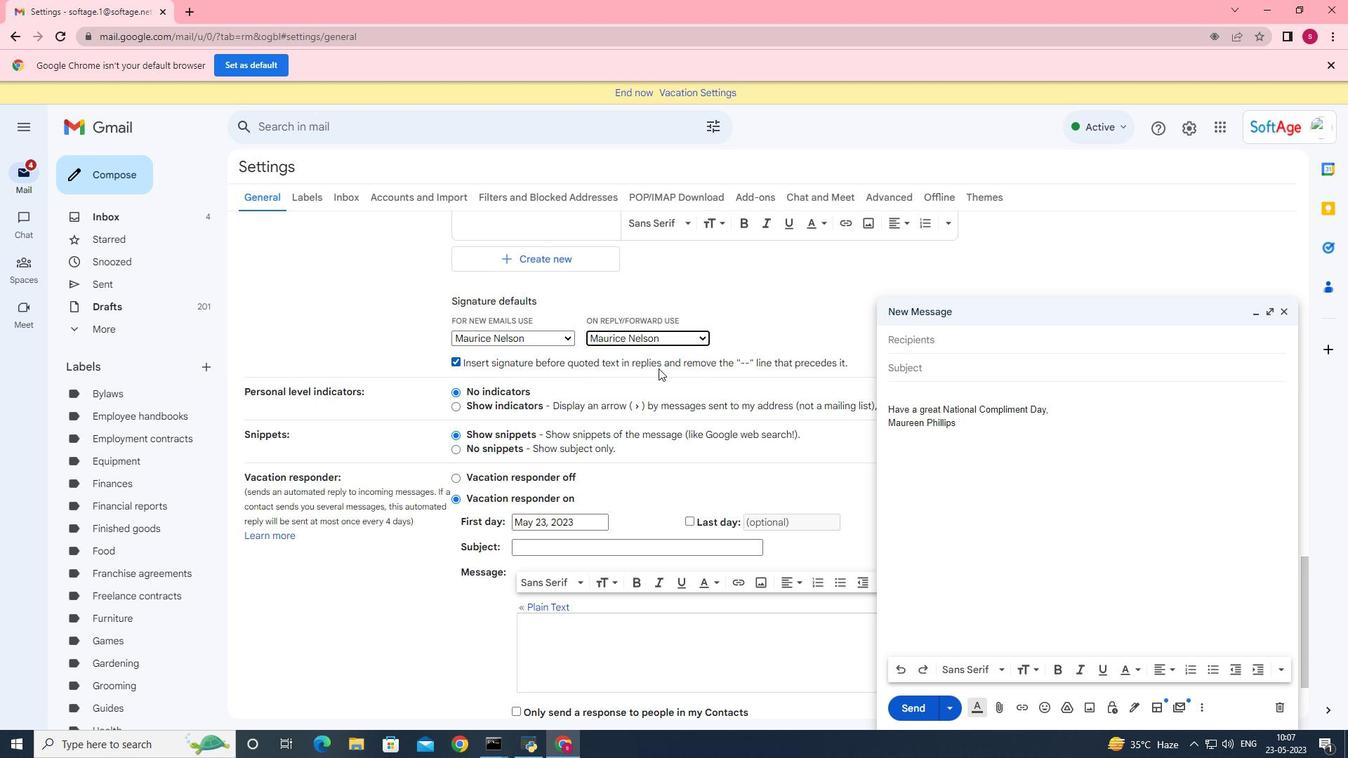 
Action: Mouse moved to (667, 396)
Screenshot: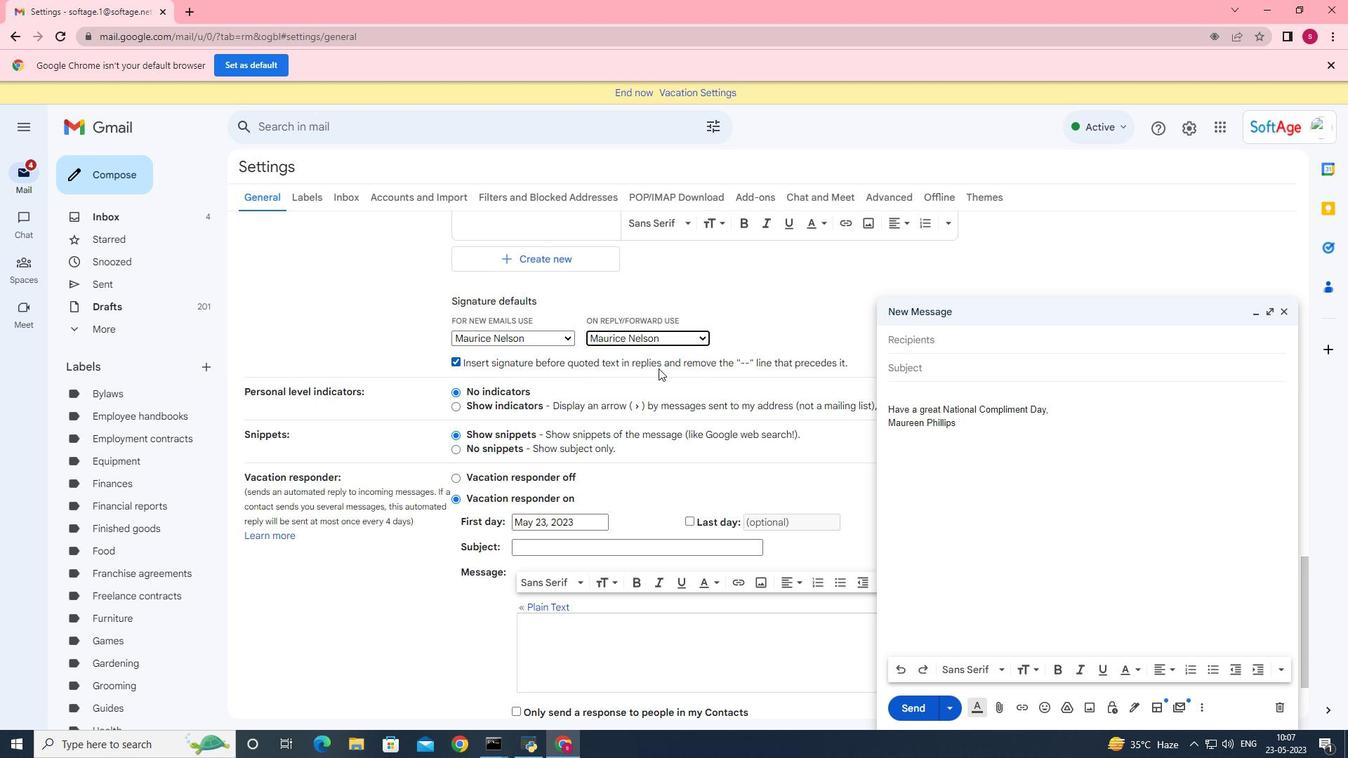 
Action: Mouse scrolled (667, 395) with delta (0, 0)
Screenshot: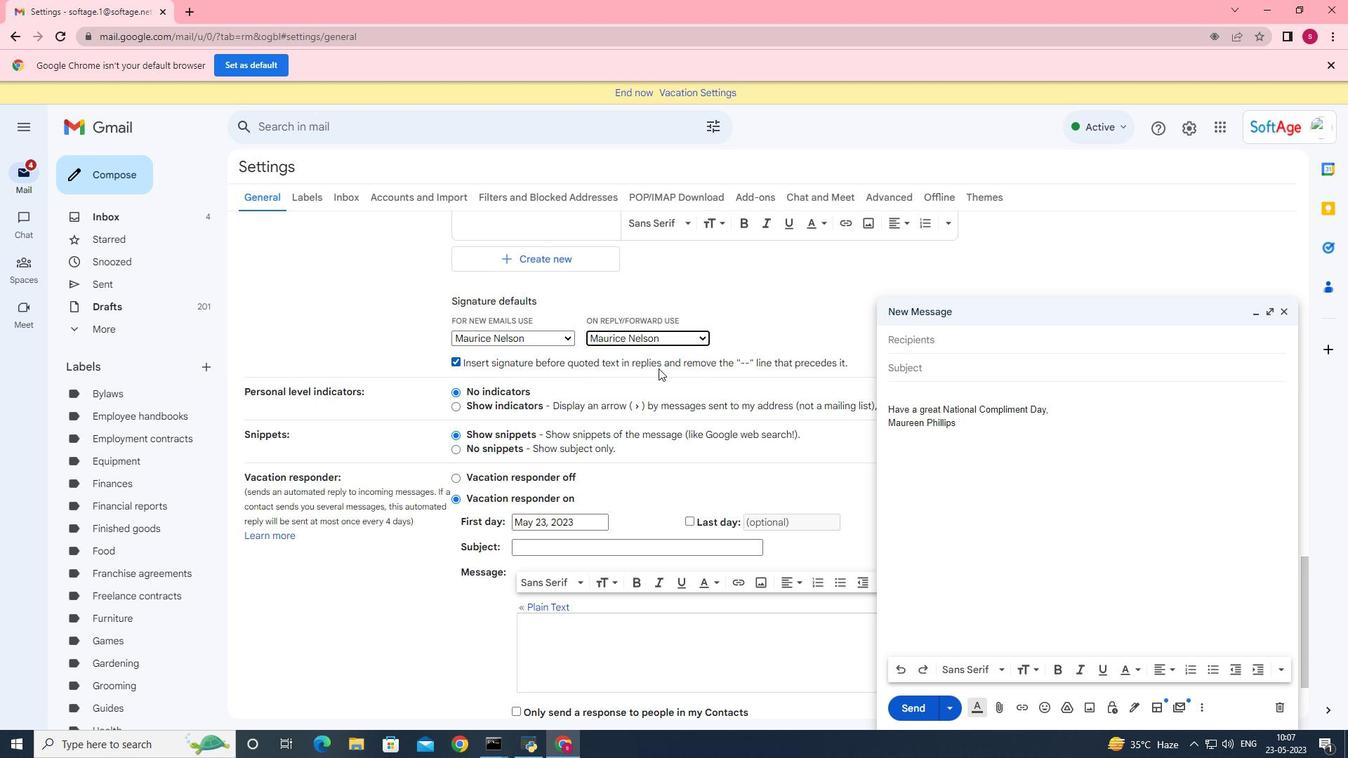 
Action: Mouse moved to (684, 426)
Screenshot: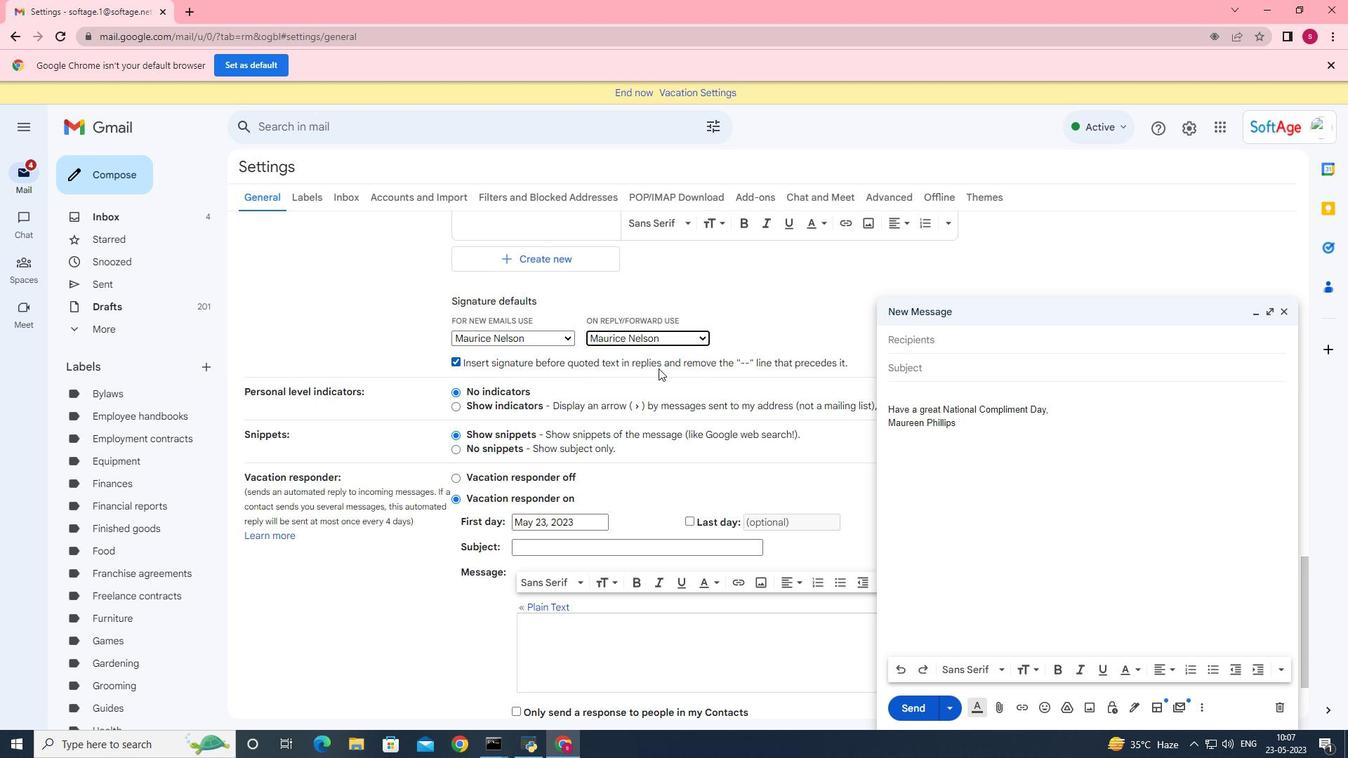 
Action: Mouse scrolled (678, 415) with delta (0, 0)
Screenshot: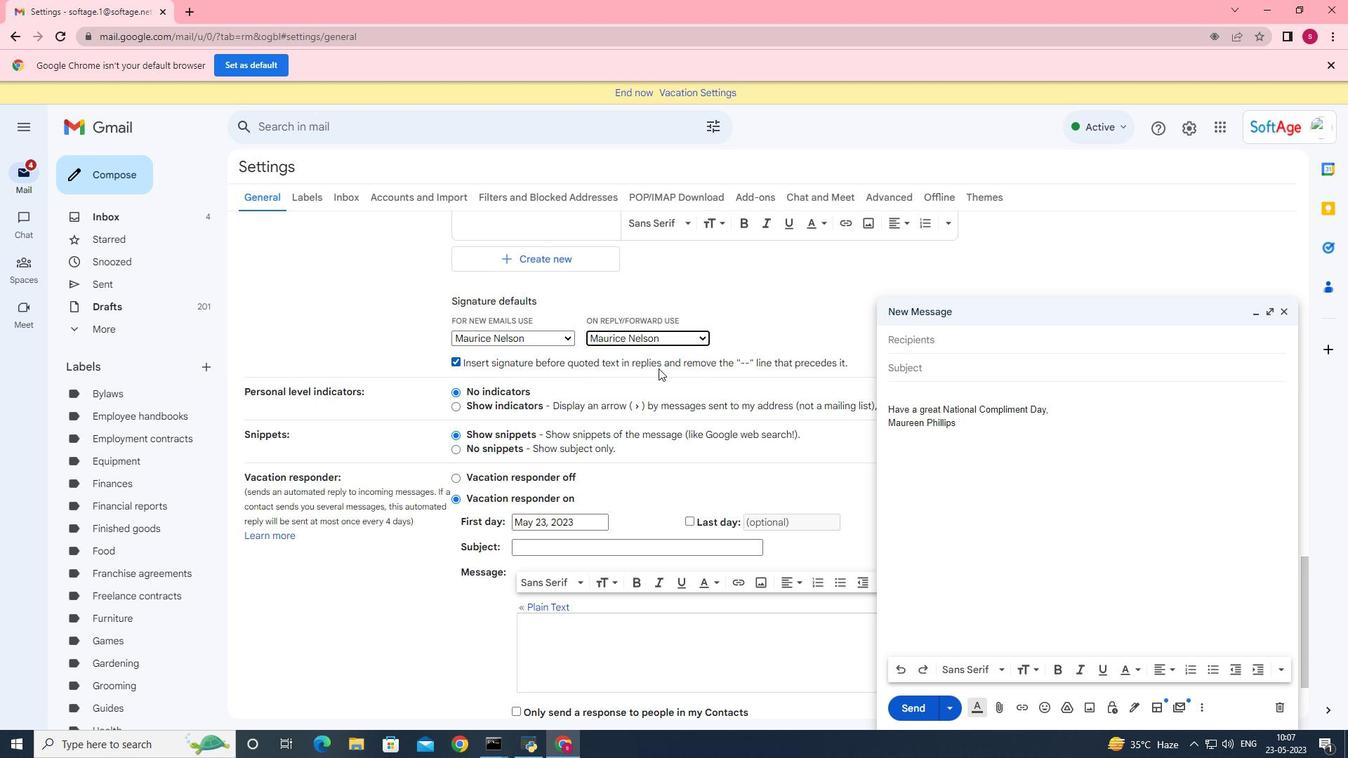 
Action: Mouse moved to (700, 446)
Screenshot: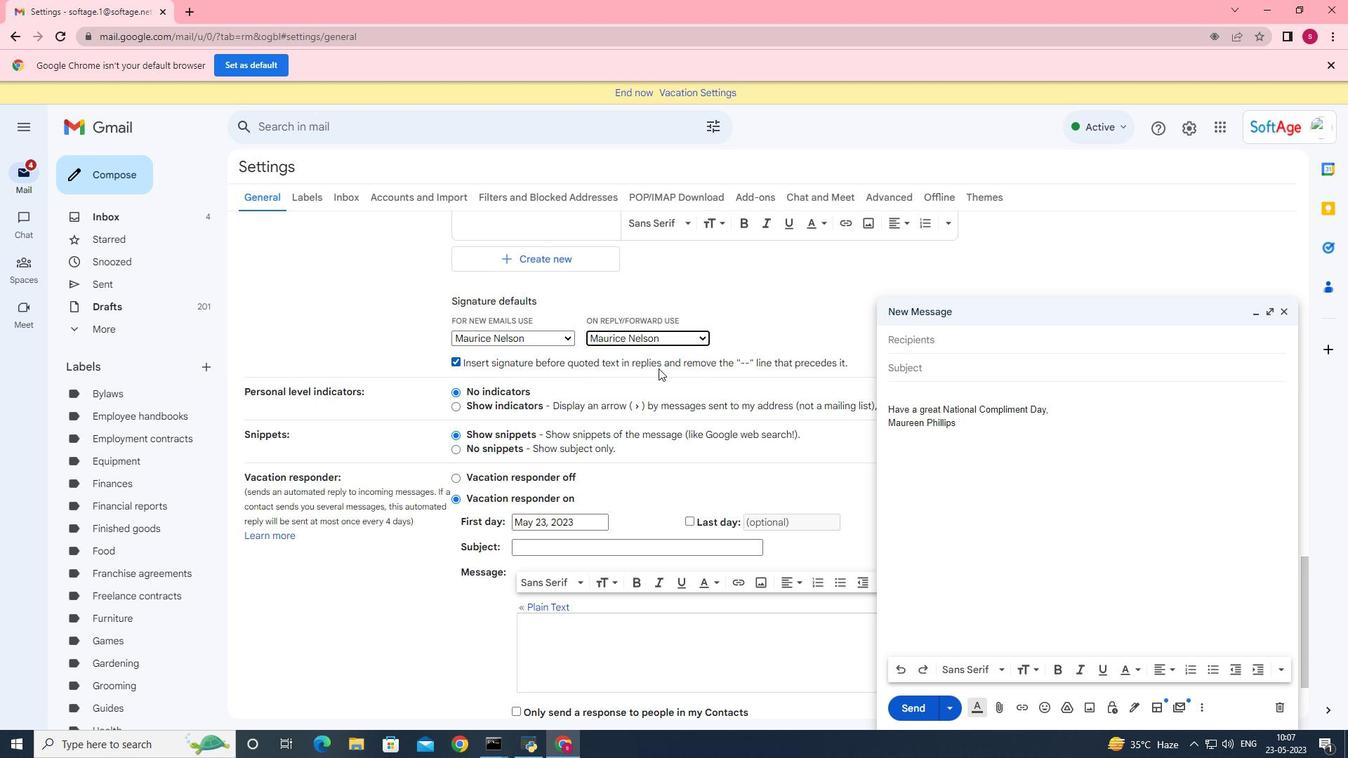 
Action: Mouse scrolled (700, 446) with delta (0, 0)
Screenshot: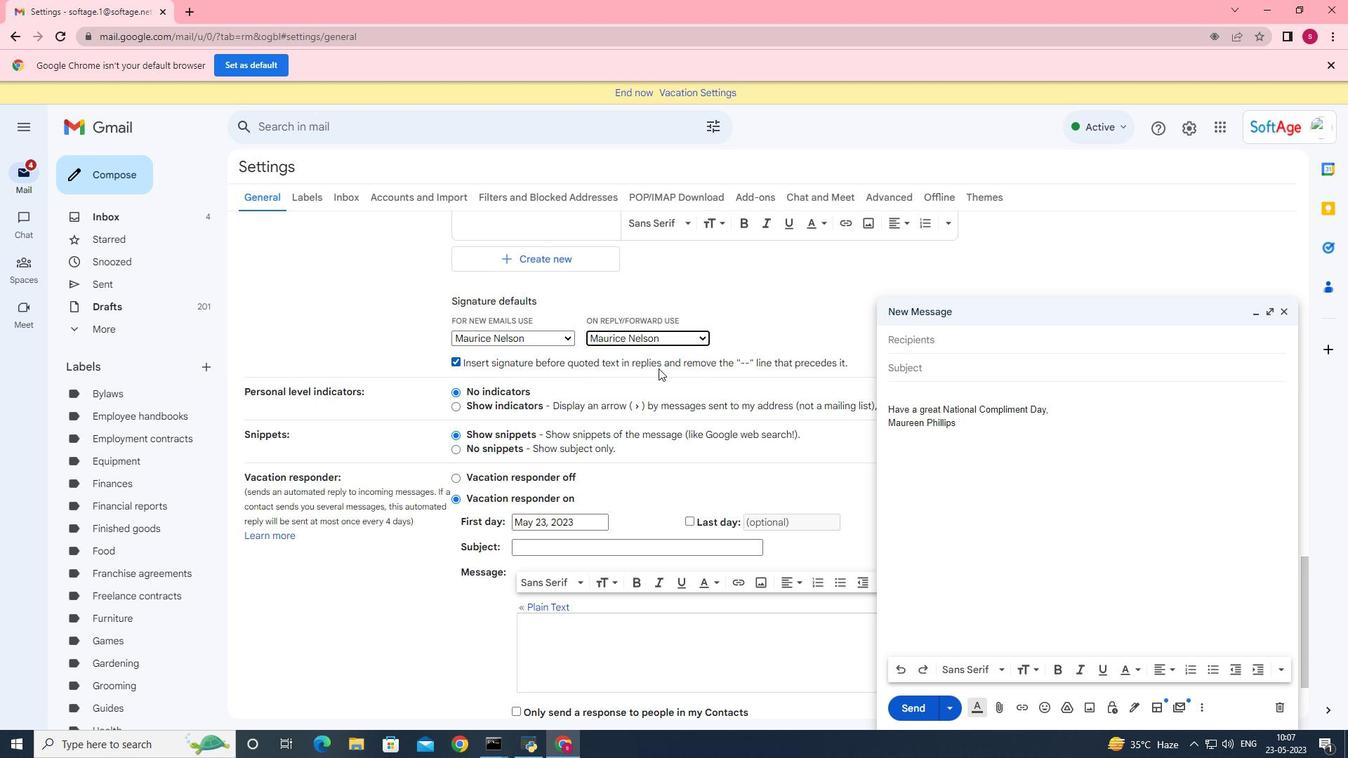 
Action: Mouse moved to (736, 636)
Screenshot: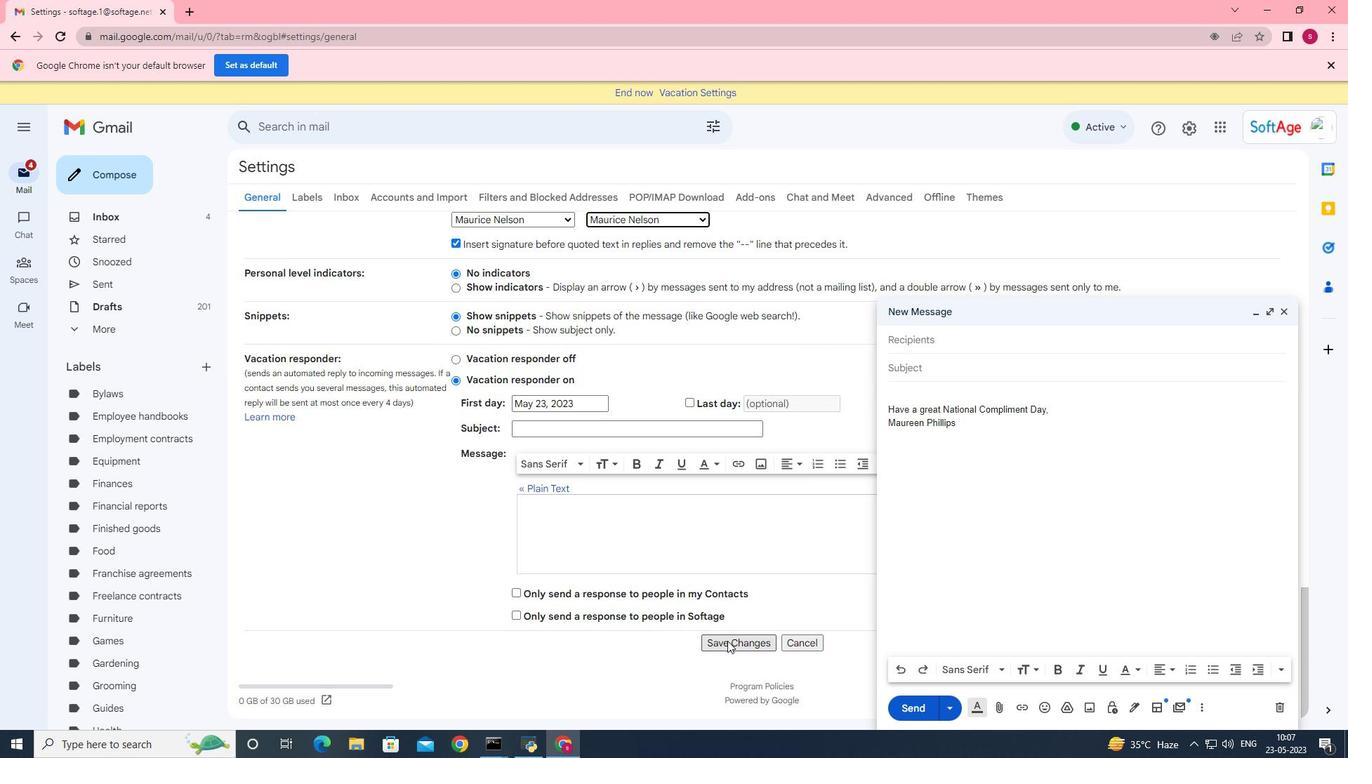
Action: Mouse pressed left at (736, 636)
Screenshot: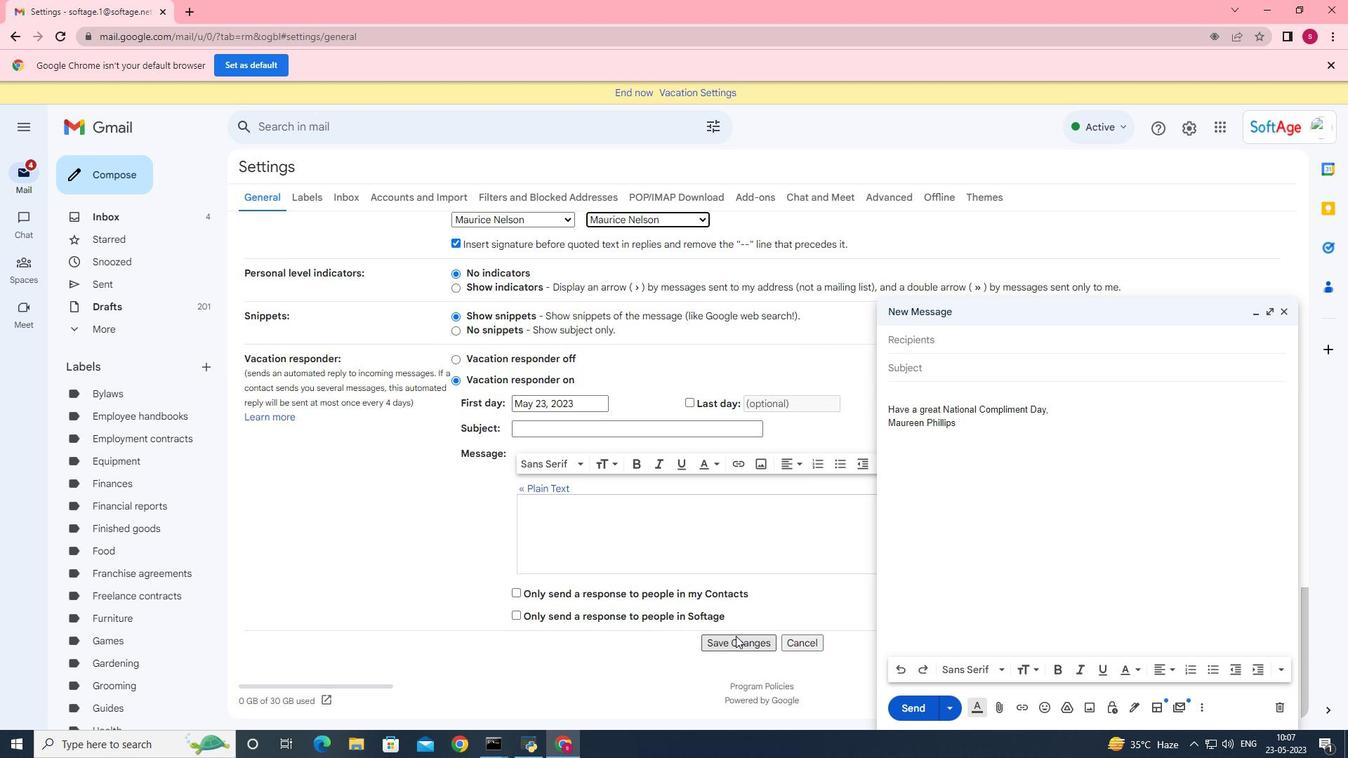 
Action: Mouse moved to (108, 172)
Screenshot: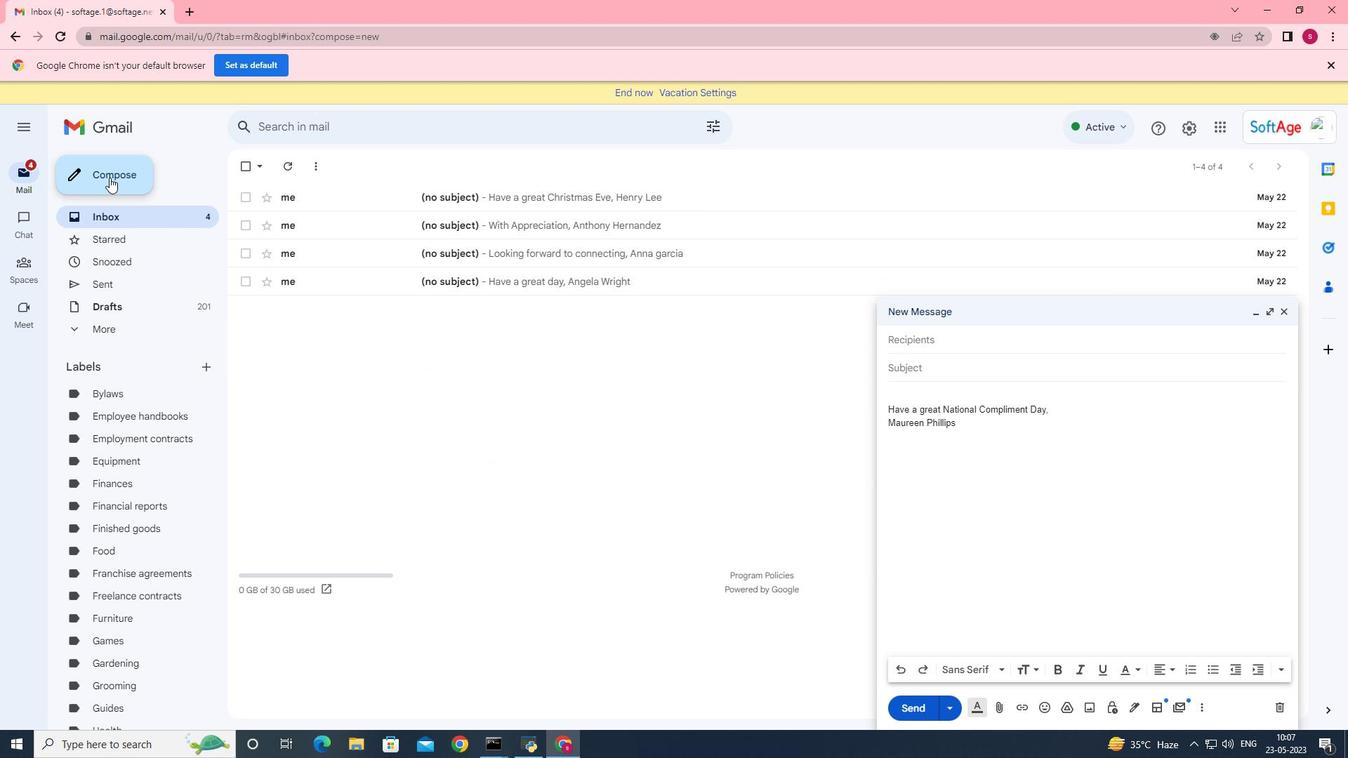 
Action: Mouse pressed left at (108, 172)
Screenshot: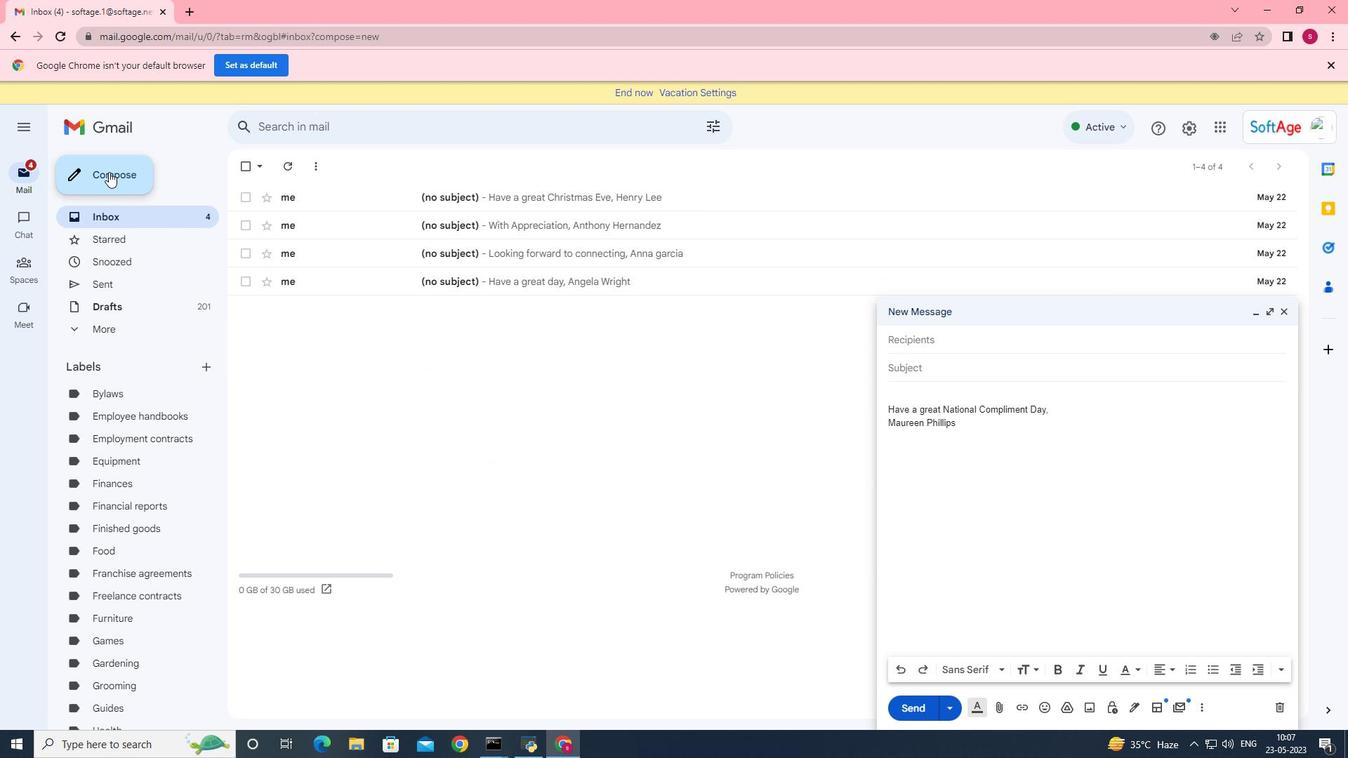 
Action: Mouse moved to (1282, 314)
Screenshot: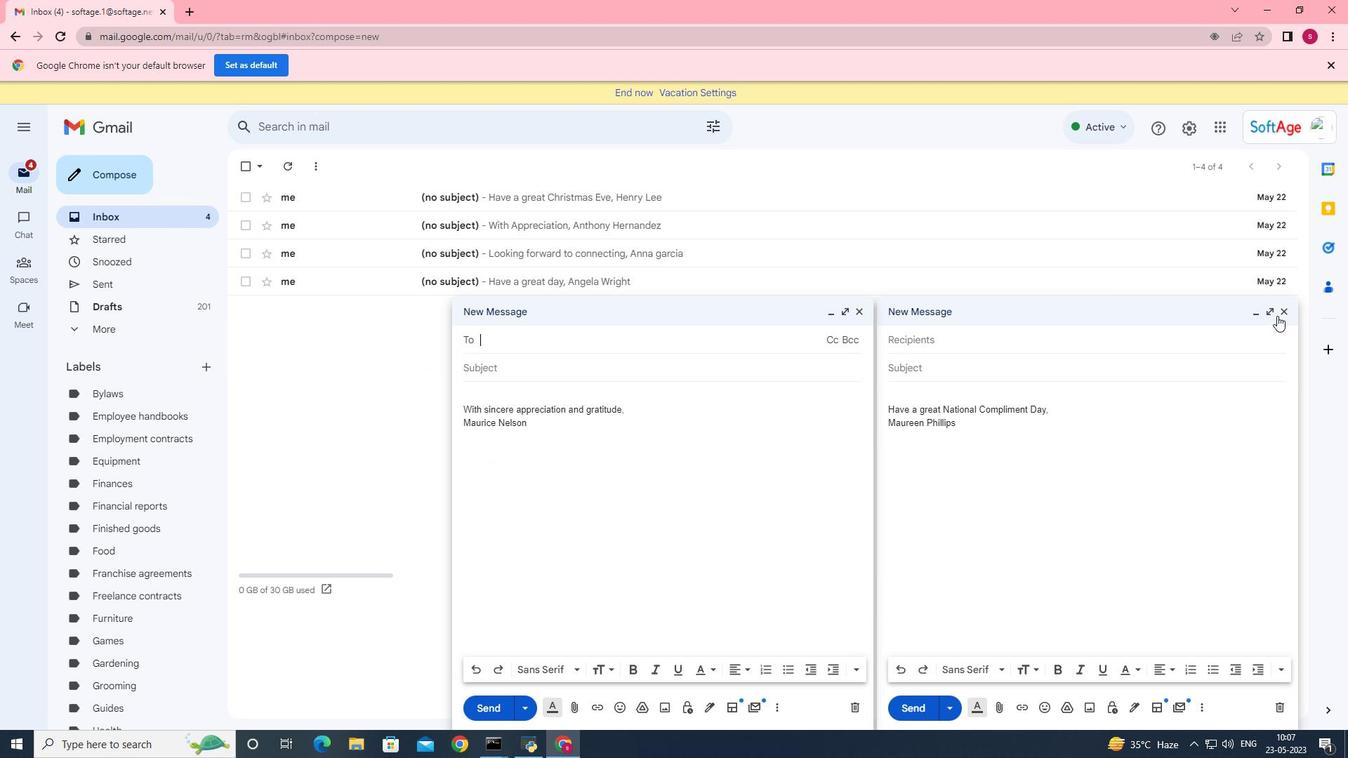 
Action: Mouse pressed left at (1282, 314)
Screenshot: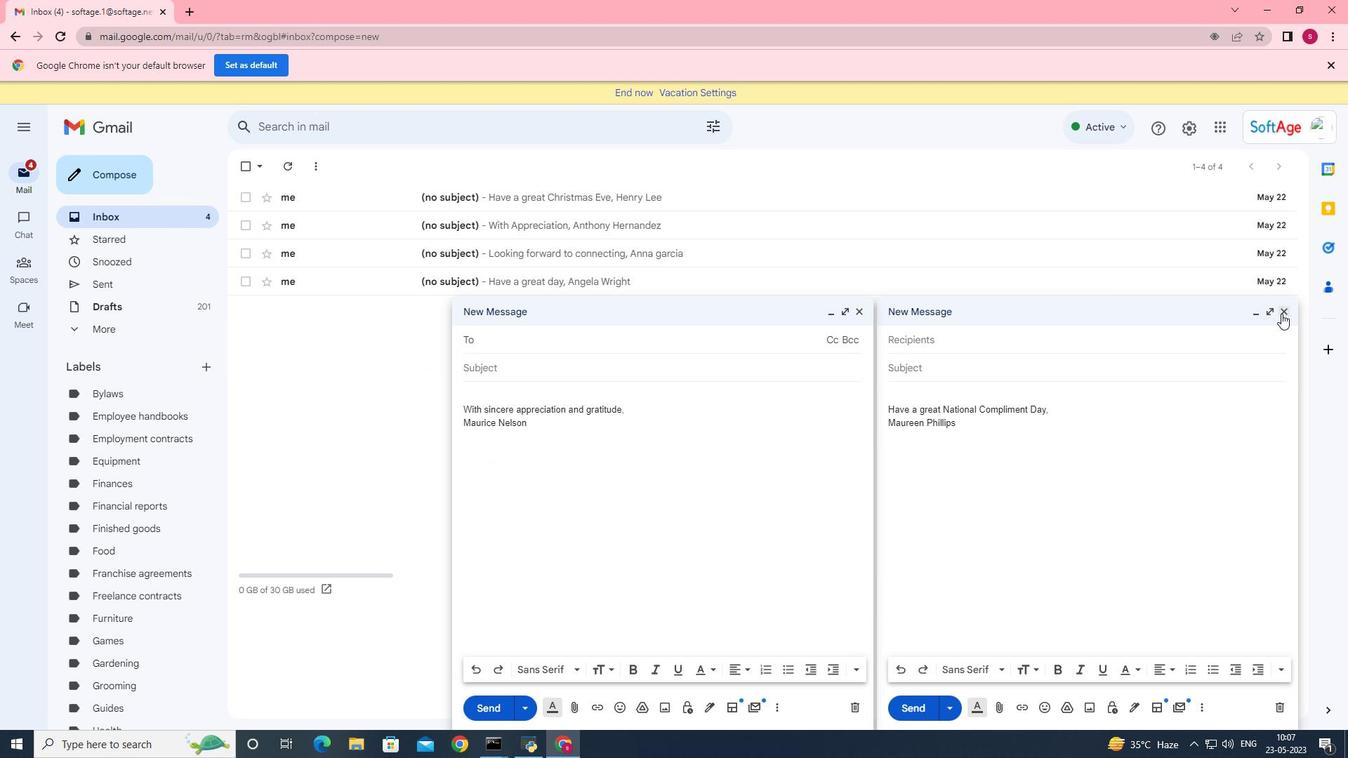 
Action: Mouse moved to (927, 343)
Screenshot: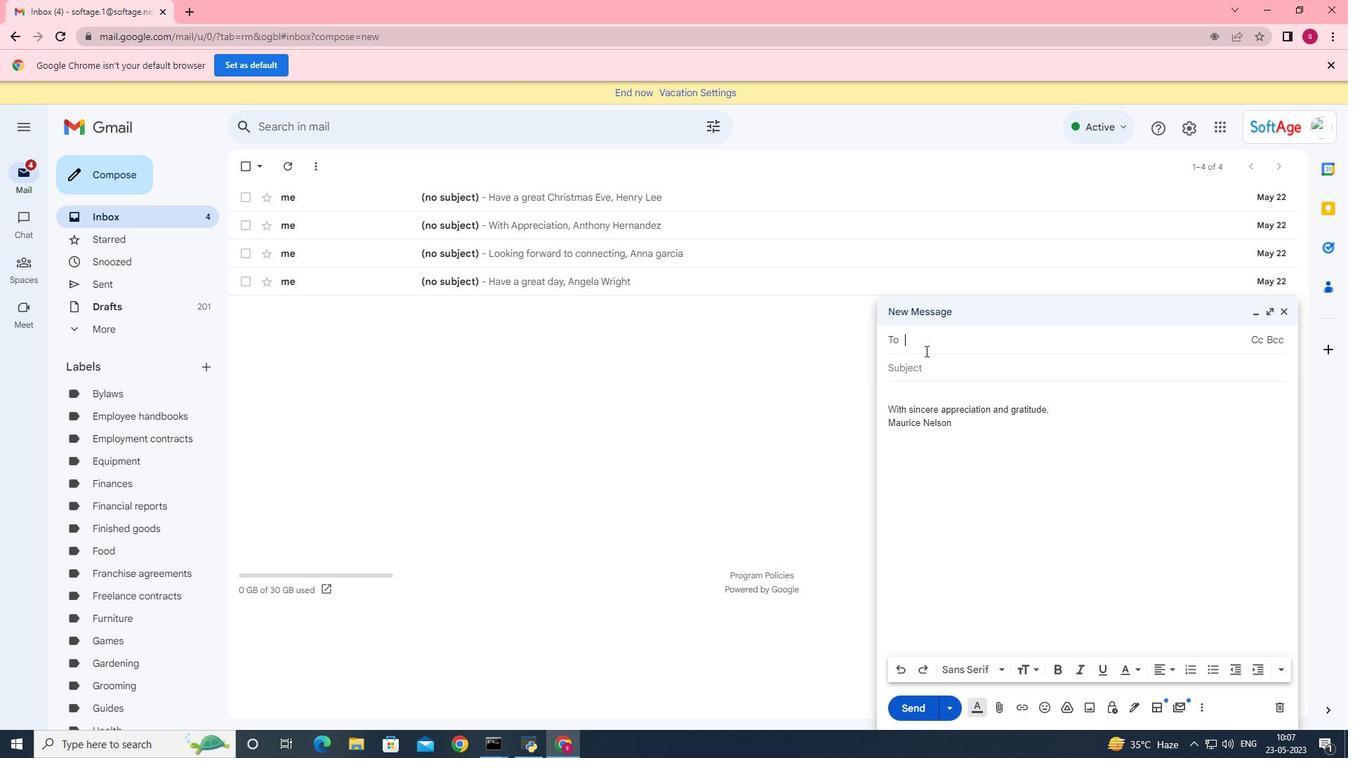 
Action: Mouse pressed left at (927, 343)
Screenshot: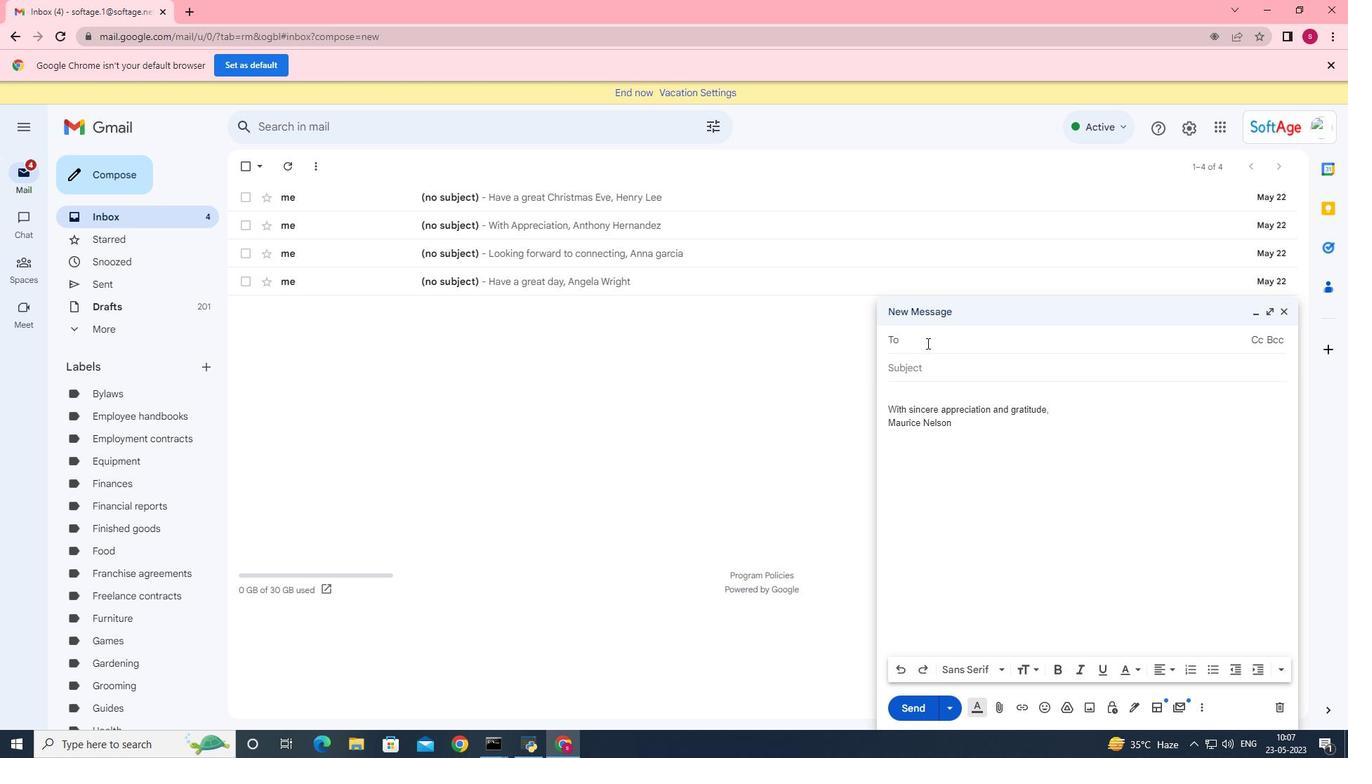 
Action: Key pressed softage.3<Key.shift>@softage.net
Screenshot: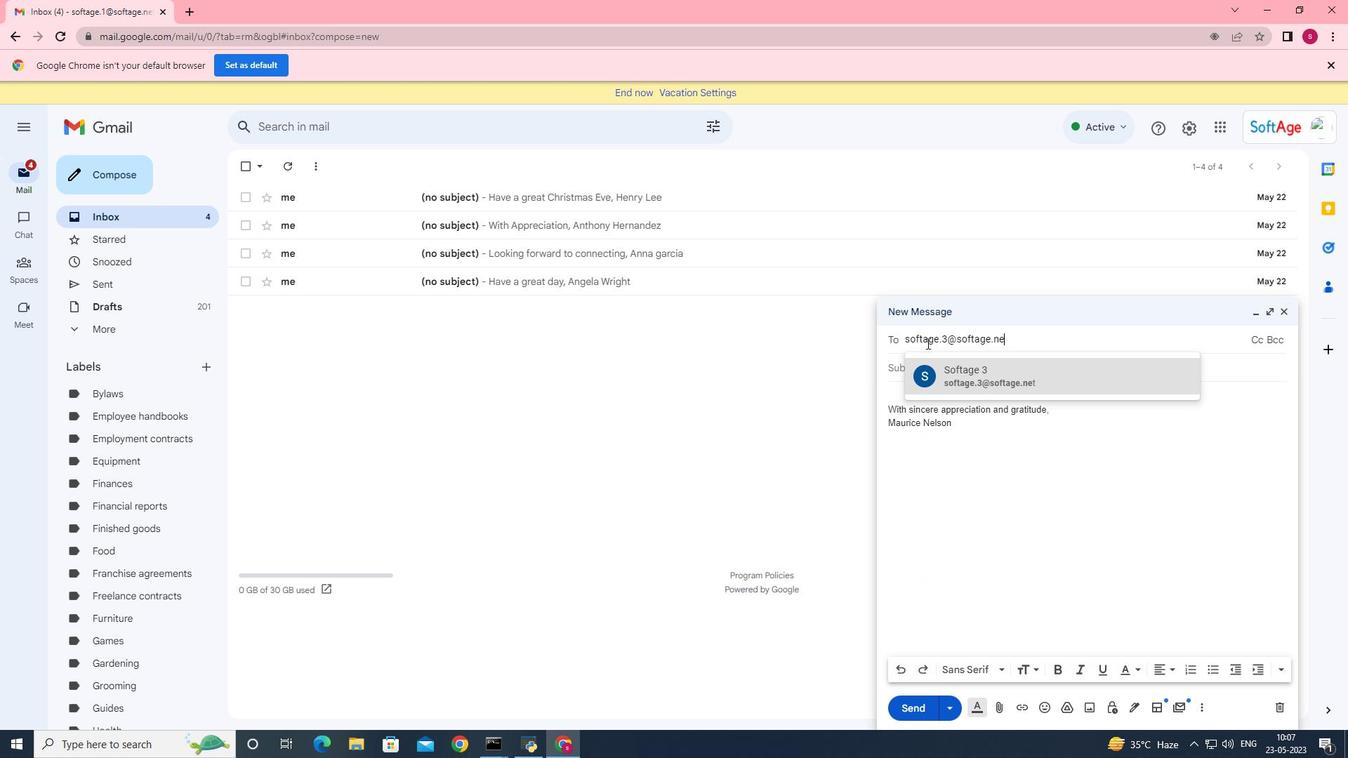 
Action: Mouse moved to (1055, 346)
Screenshot: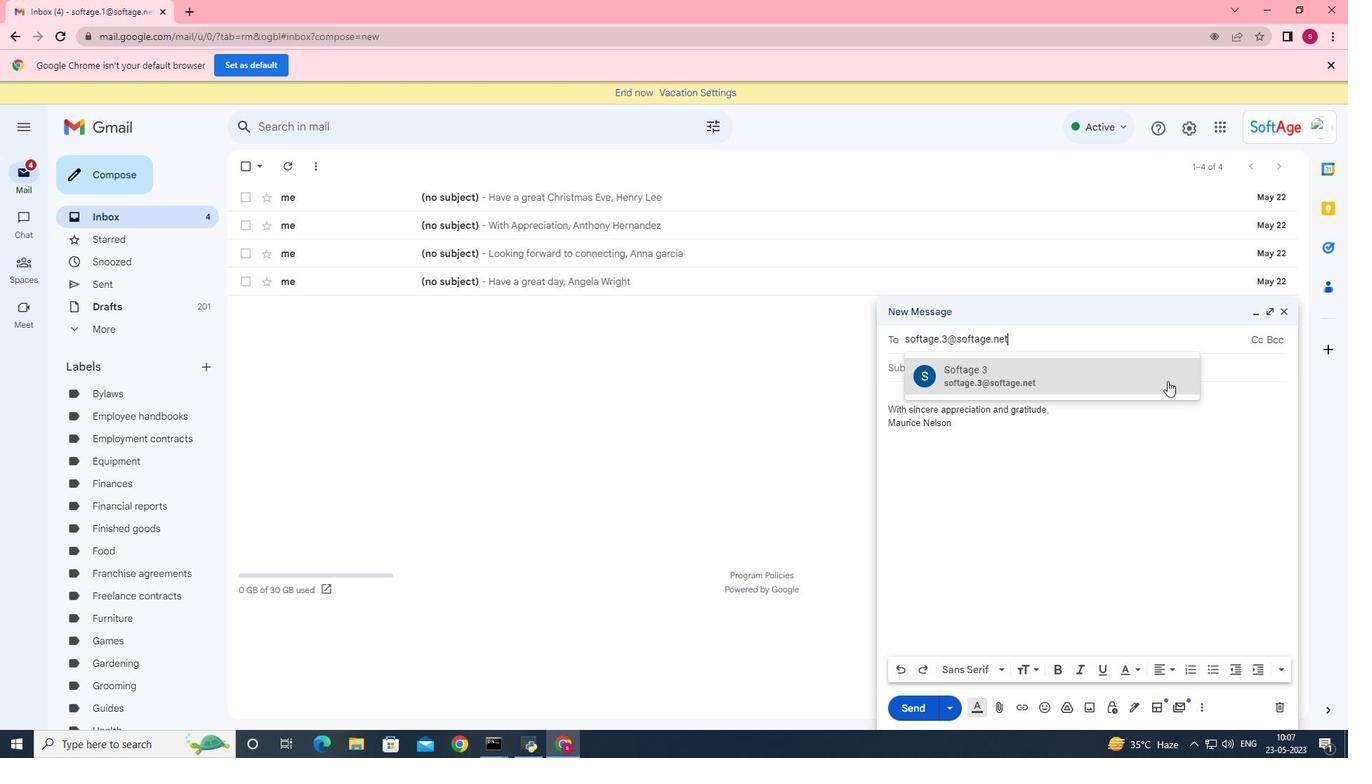
Action: Mouse pressed left at (1055, 346)
Screenshot: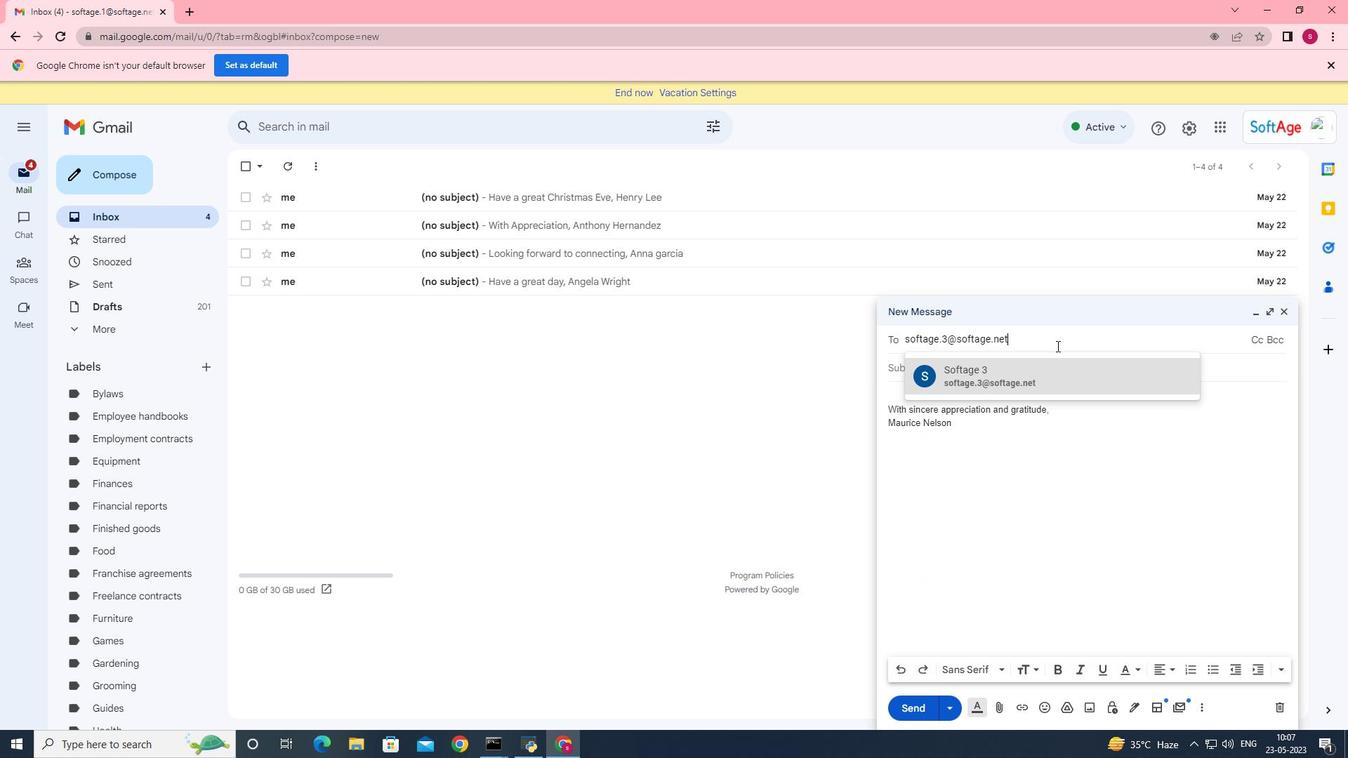 
Action: Mouse moved to (1055, 374)
Screenshot: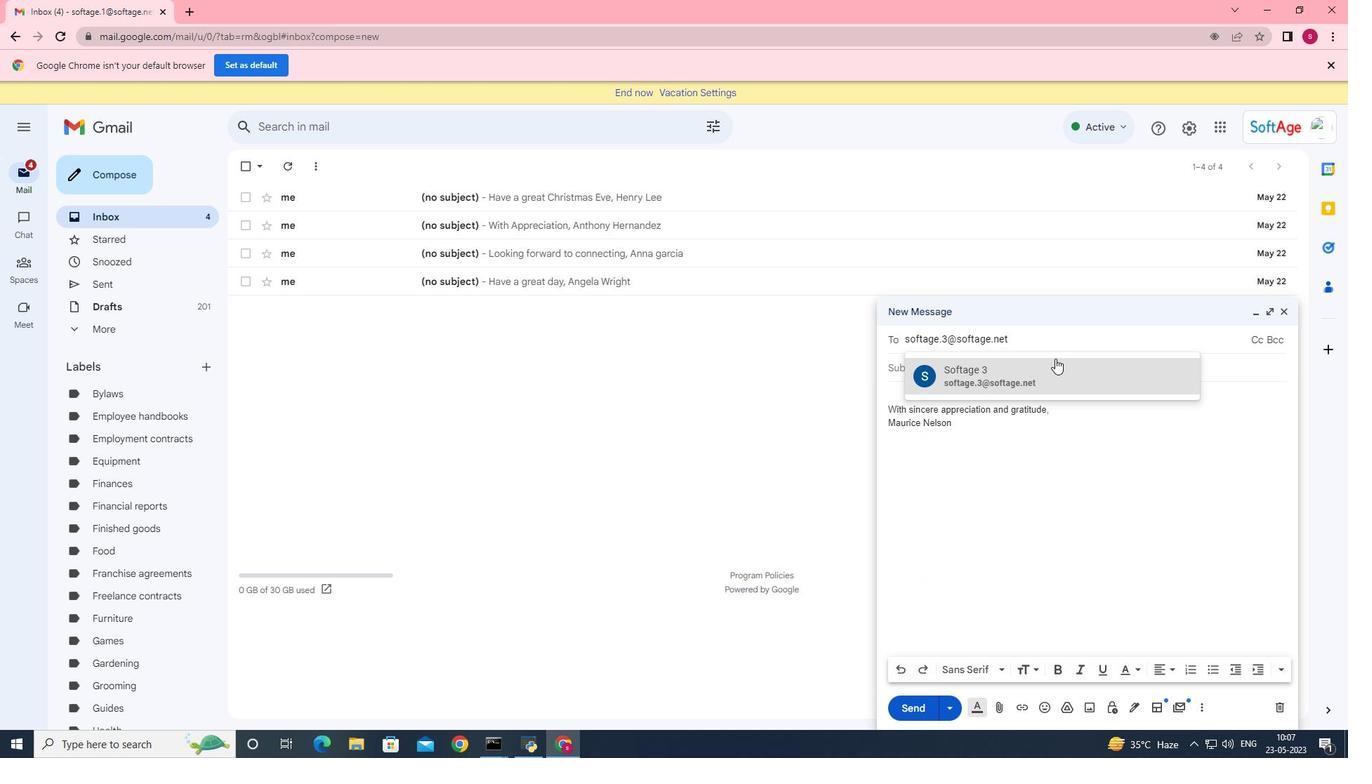 
Action: Mouse pressed left at (1055, 374)
Screenshot: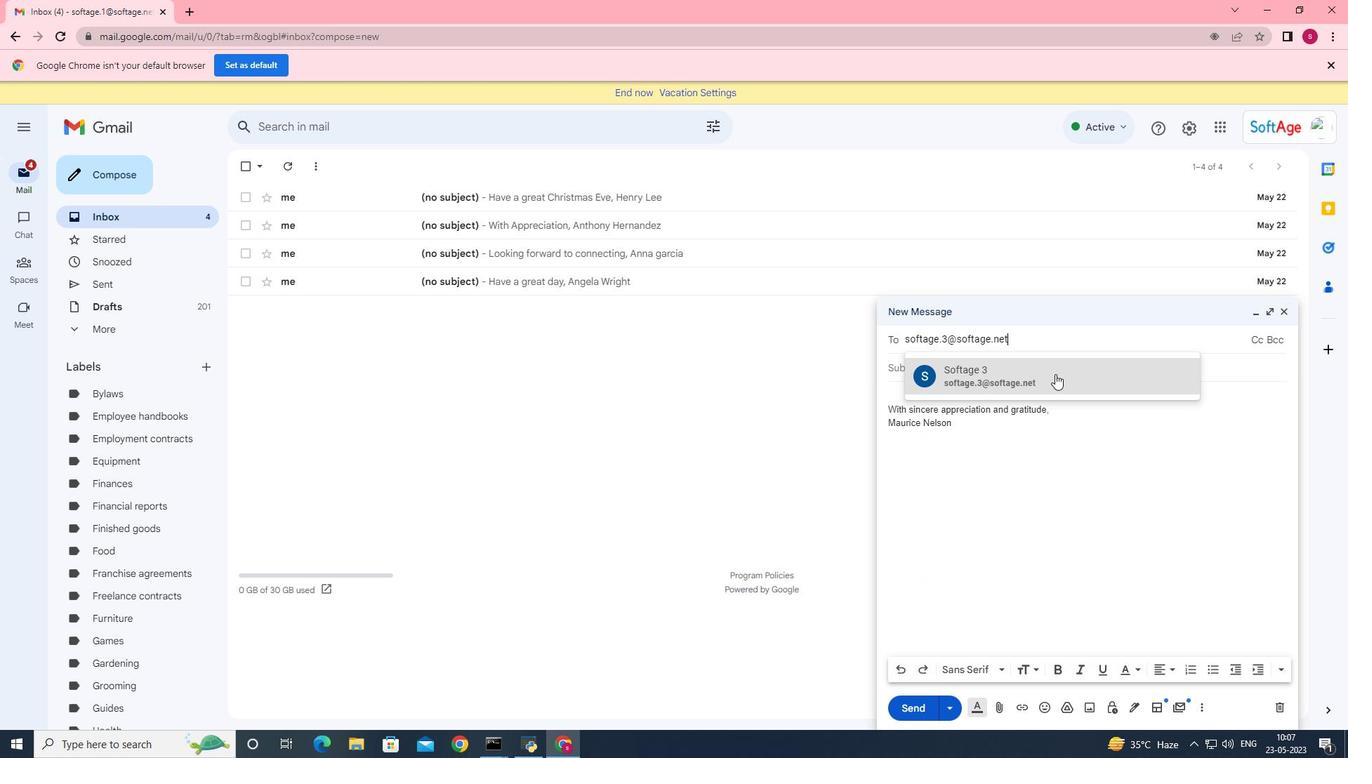 
Action: Mouse moved to (1206, 712)
Screenshot: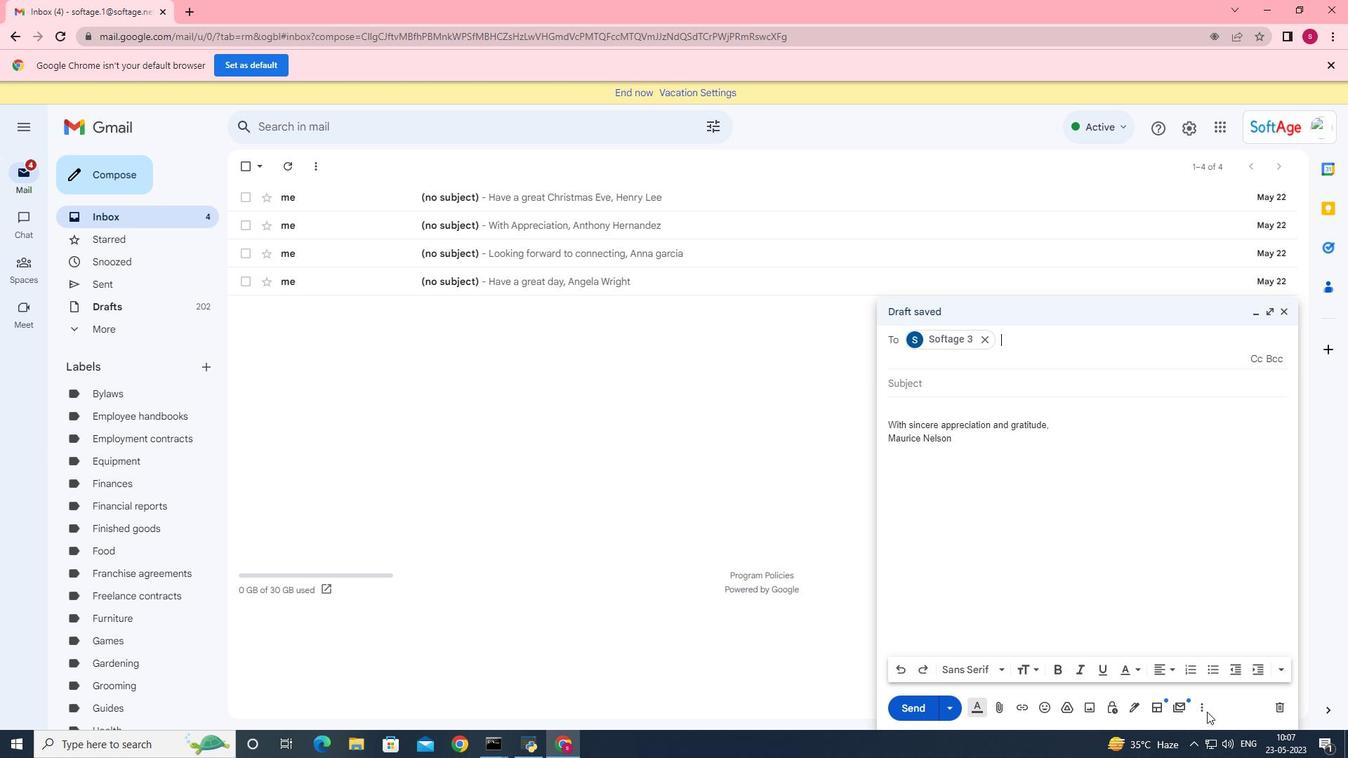 
Action: Mouse pressed left at (1206, 712)
Screenshot: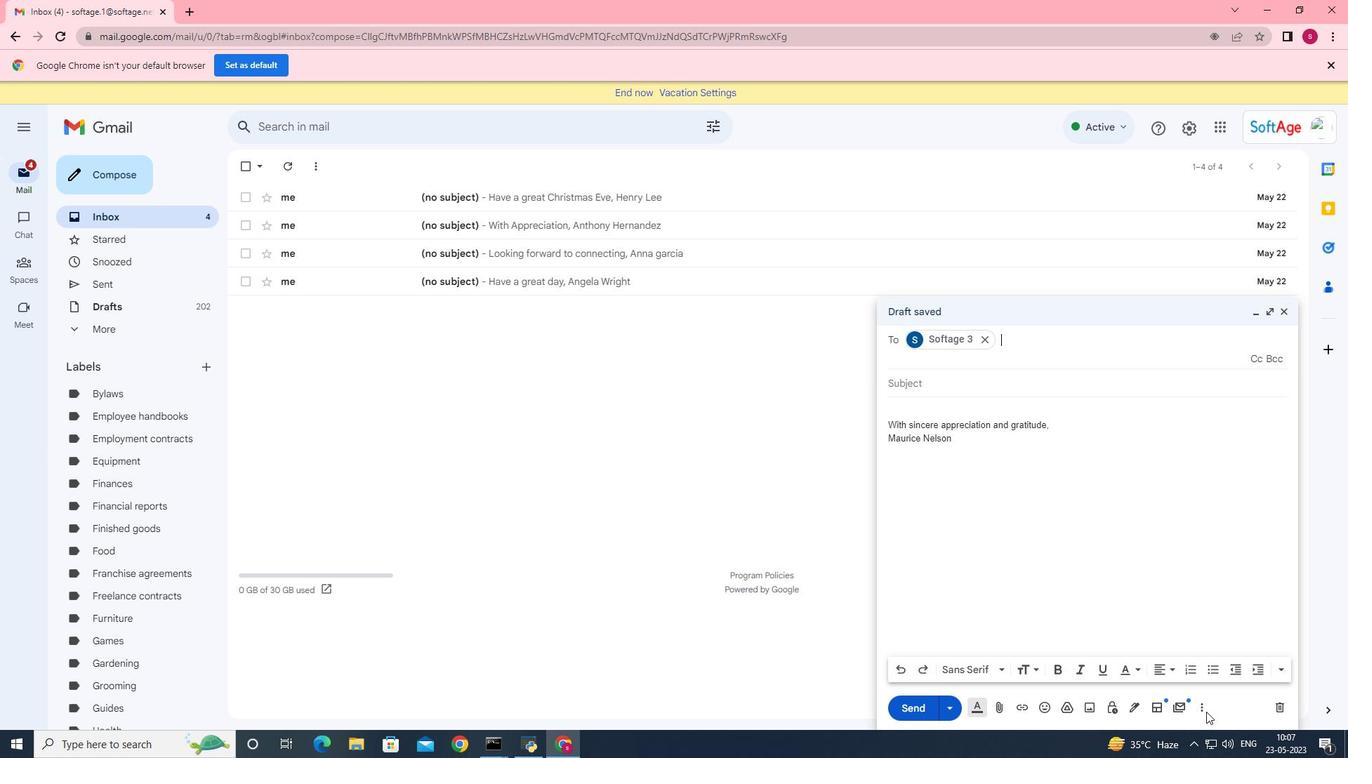
Action: Mouse moved to (1128, 583)
Screenshot: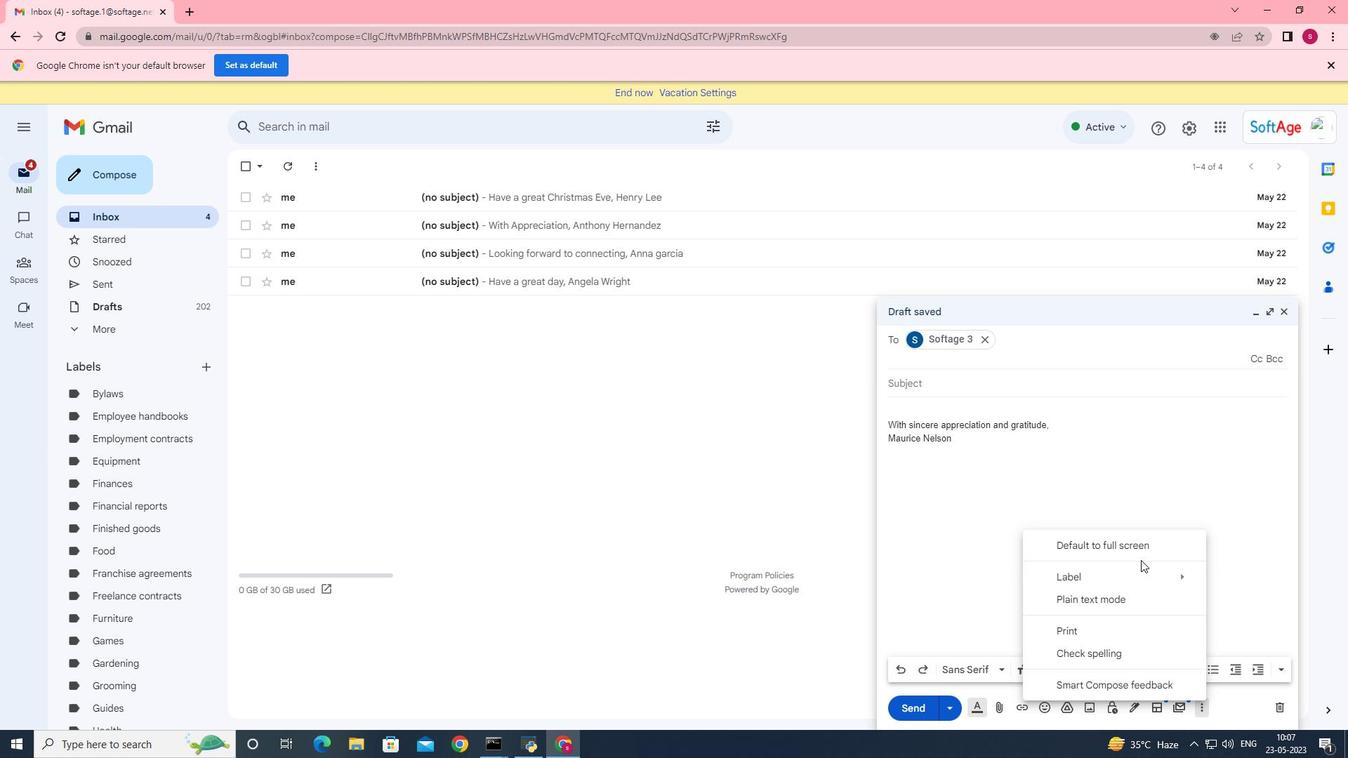 
Action: Mouse pressed left at (1128, 583)
Screenshot: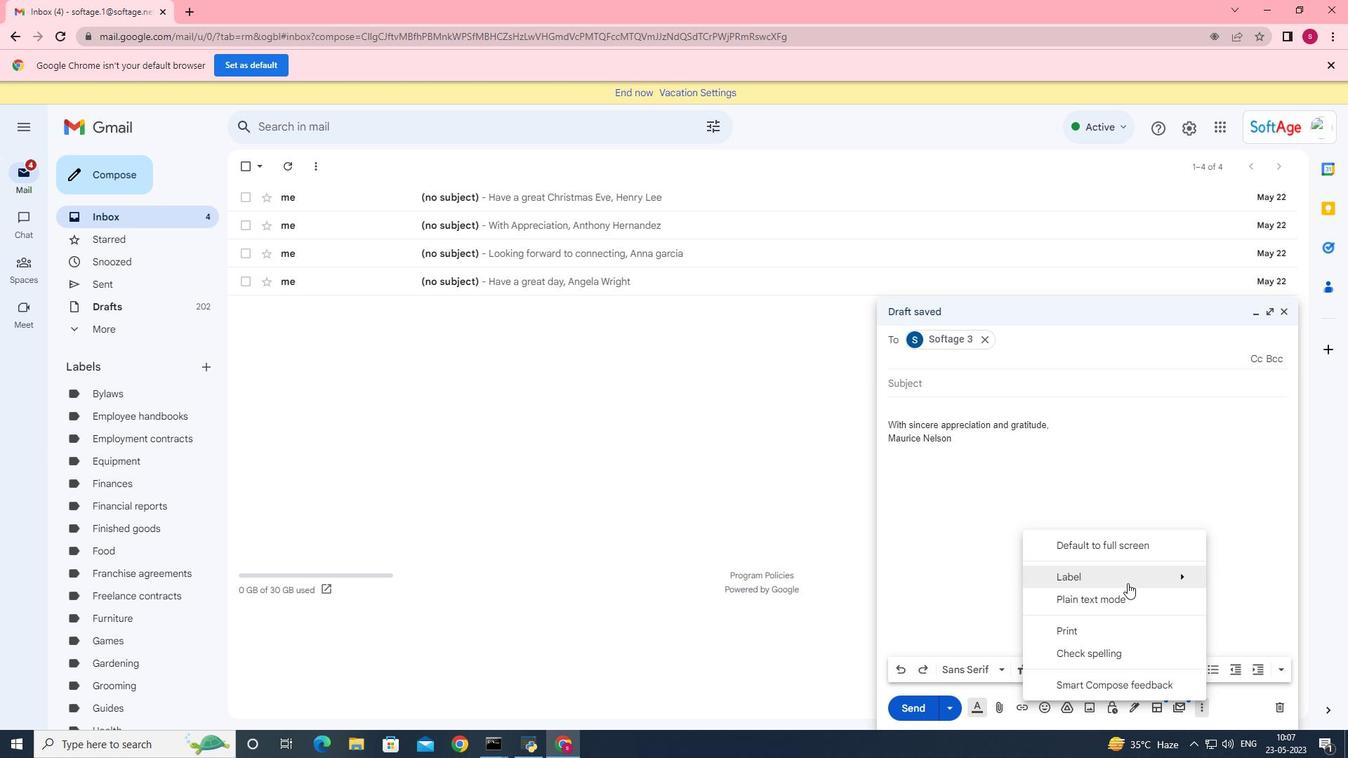 
Action: Mouse moved to (864, 545)
Screenshot: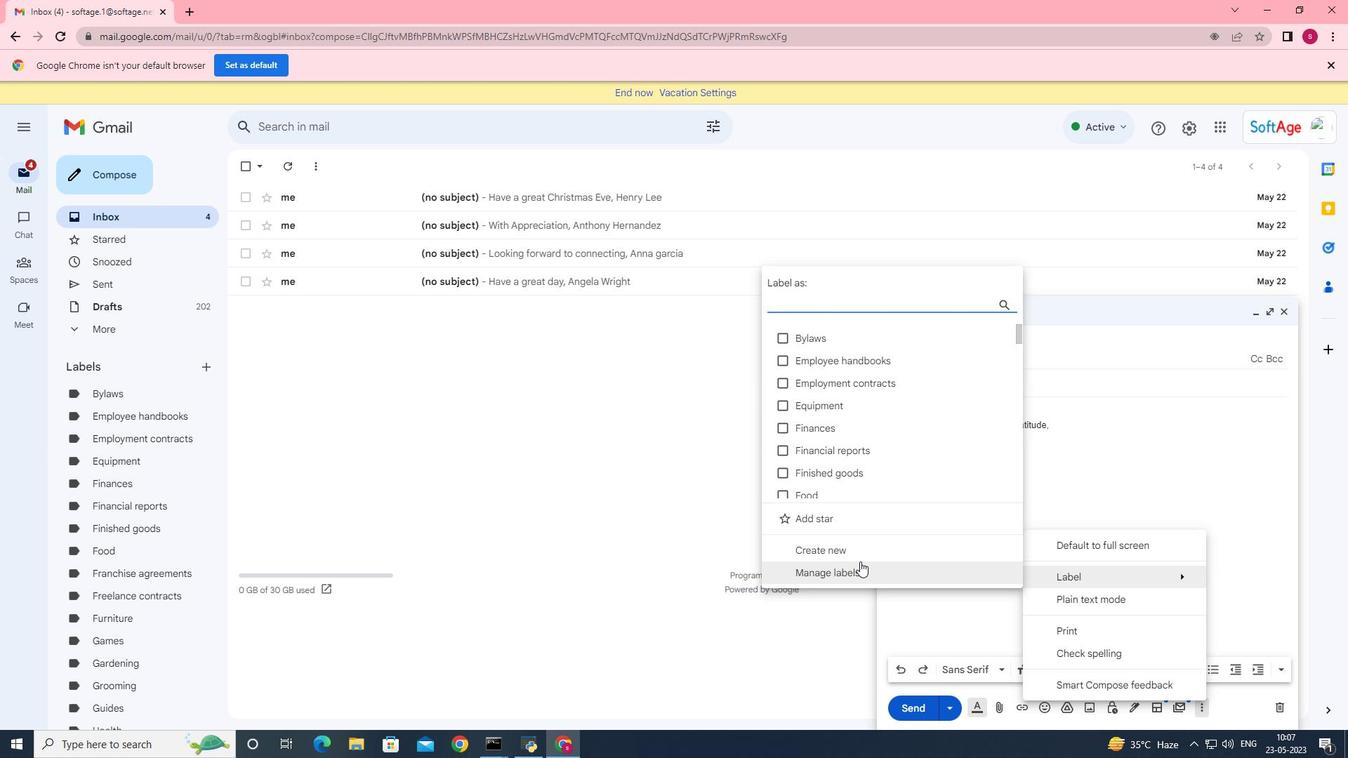 
Action: Mouse pressed left at (864, 545)
Screenshot: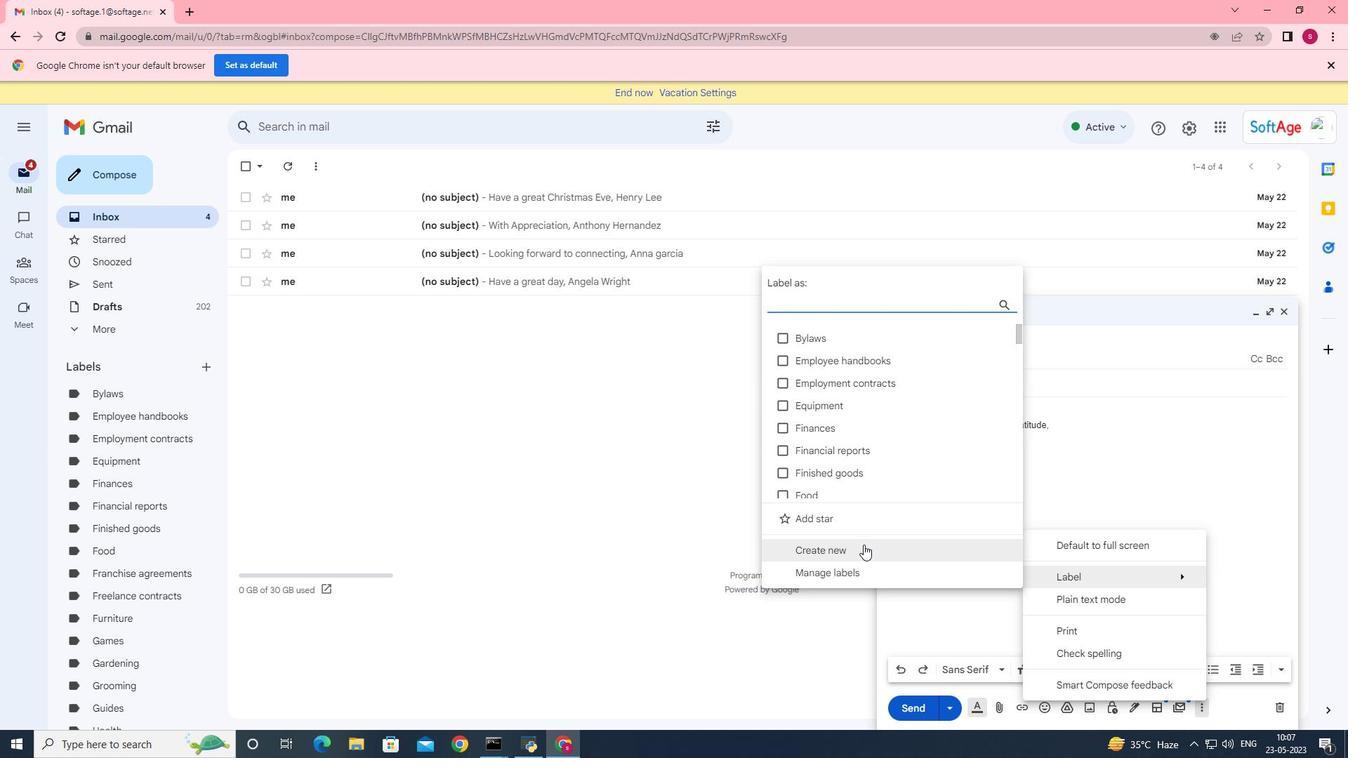
Action: Mouse moved to (583, 390)
Screenshot: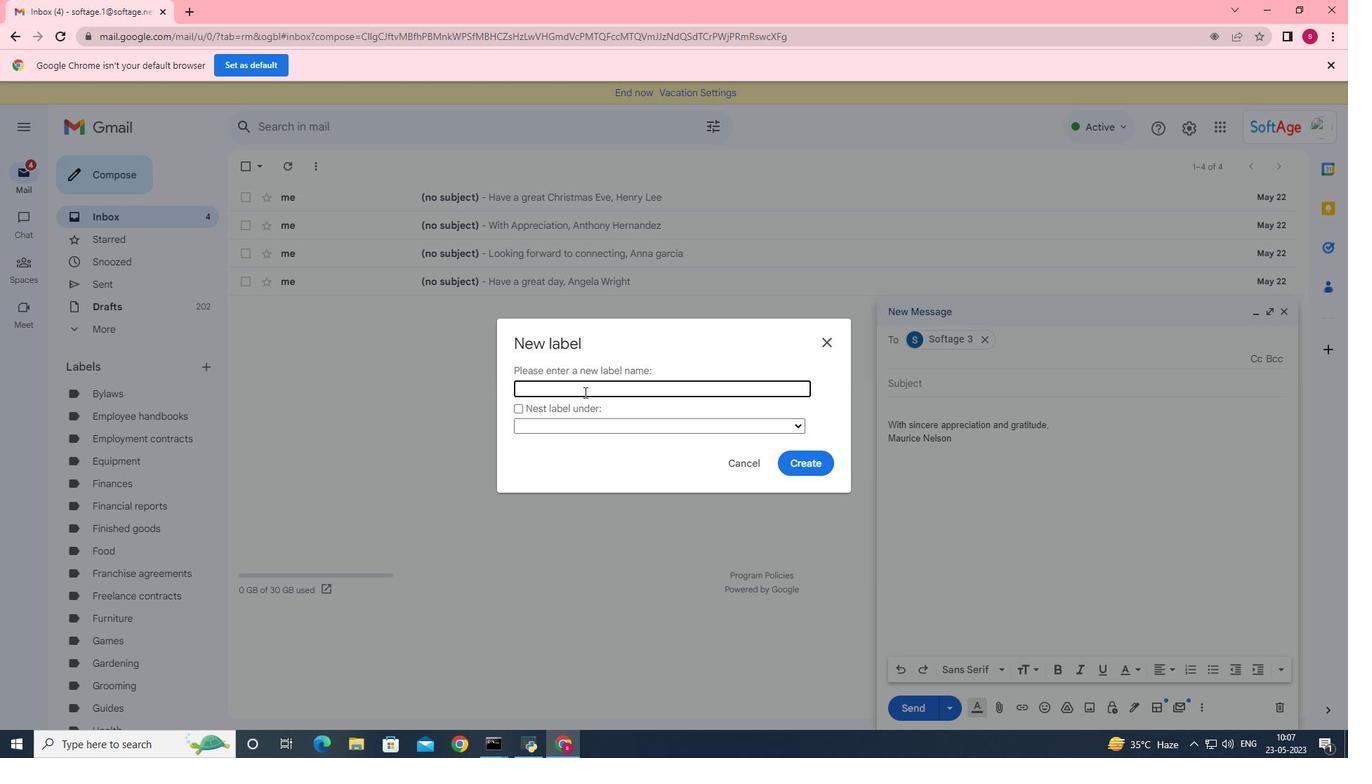 
Action: Mouse pressed left at (583, 390)
Screenshot: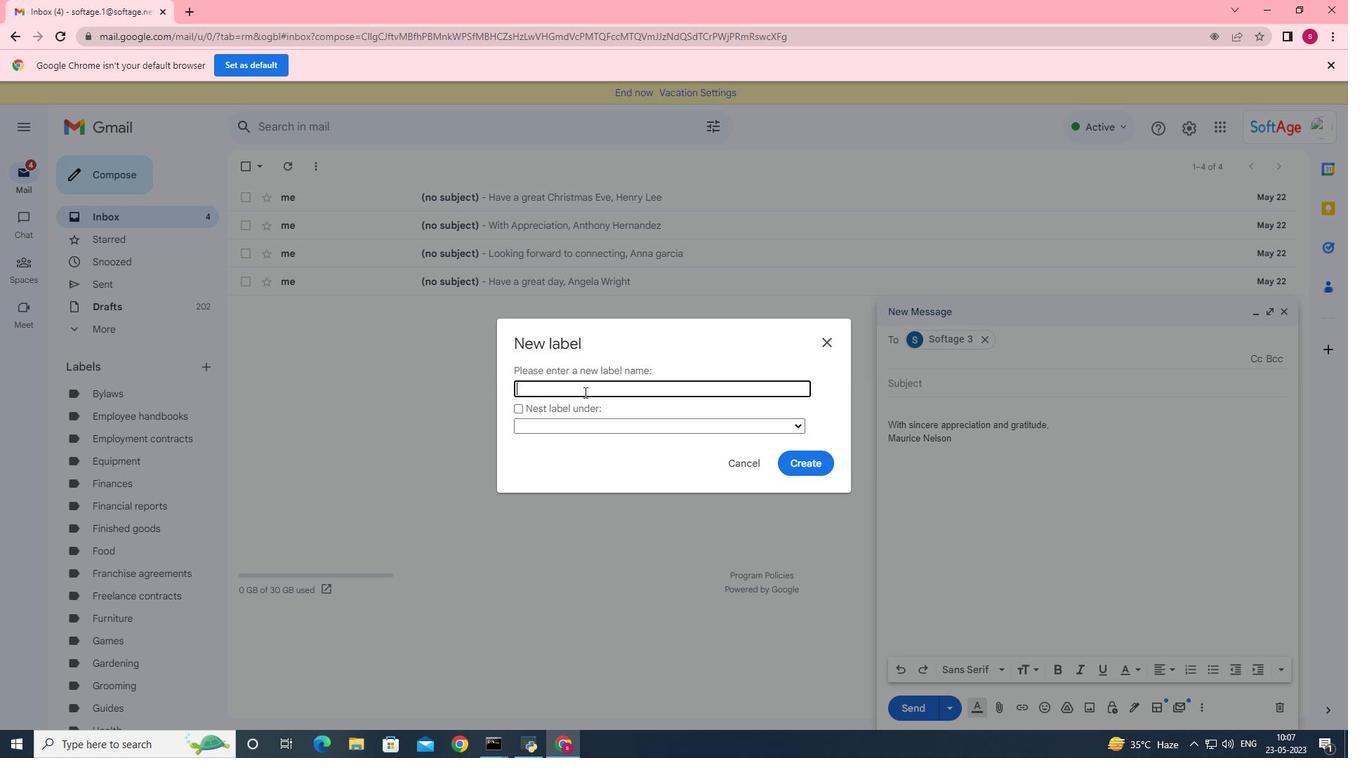 
Action: Key pressed <Key.shift>Rules<Key.space>and<Key.space>regulation
Screenshot: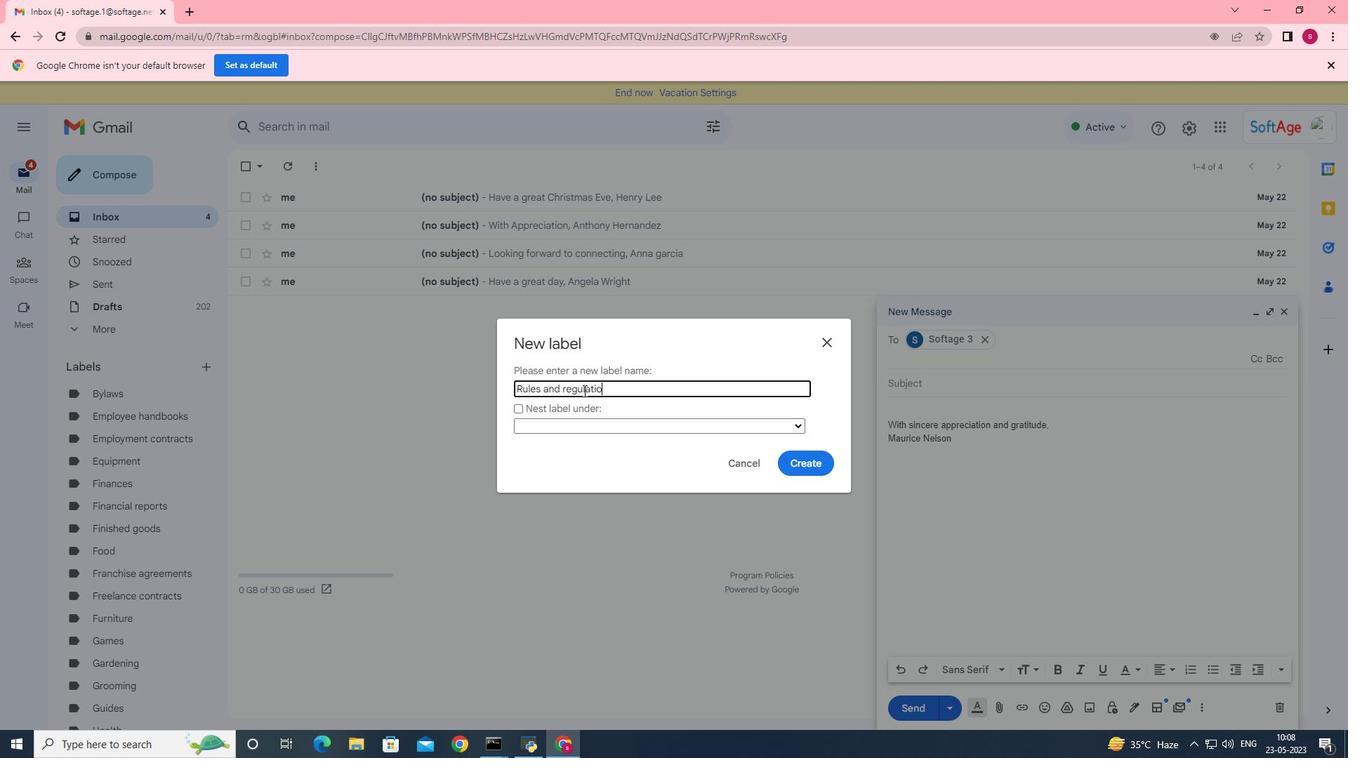 
Action: Mouse moved to (822, 462)
Screenshot: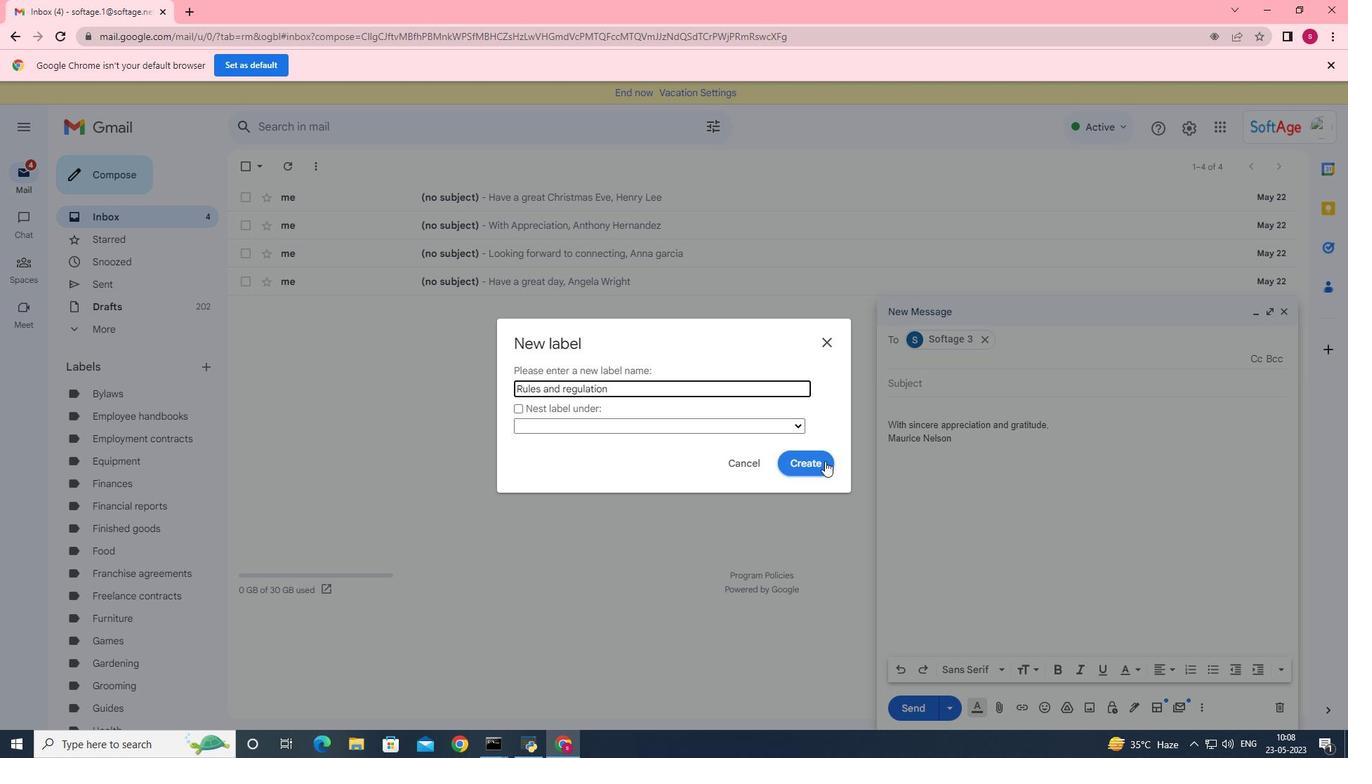 
Action: Mouse pressed left at (822, 462)
Screenshot: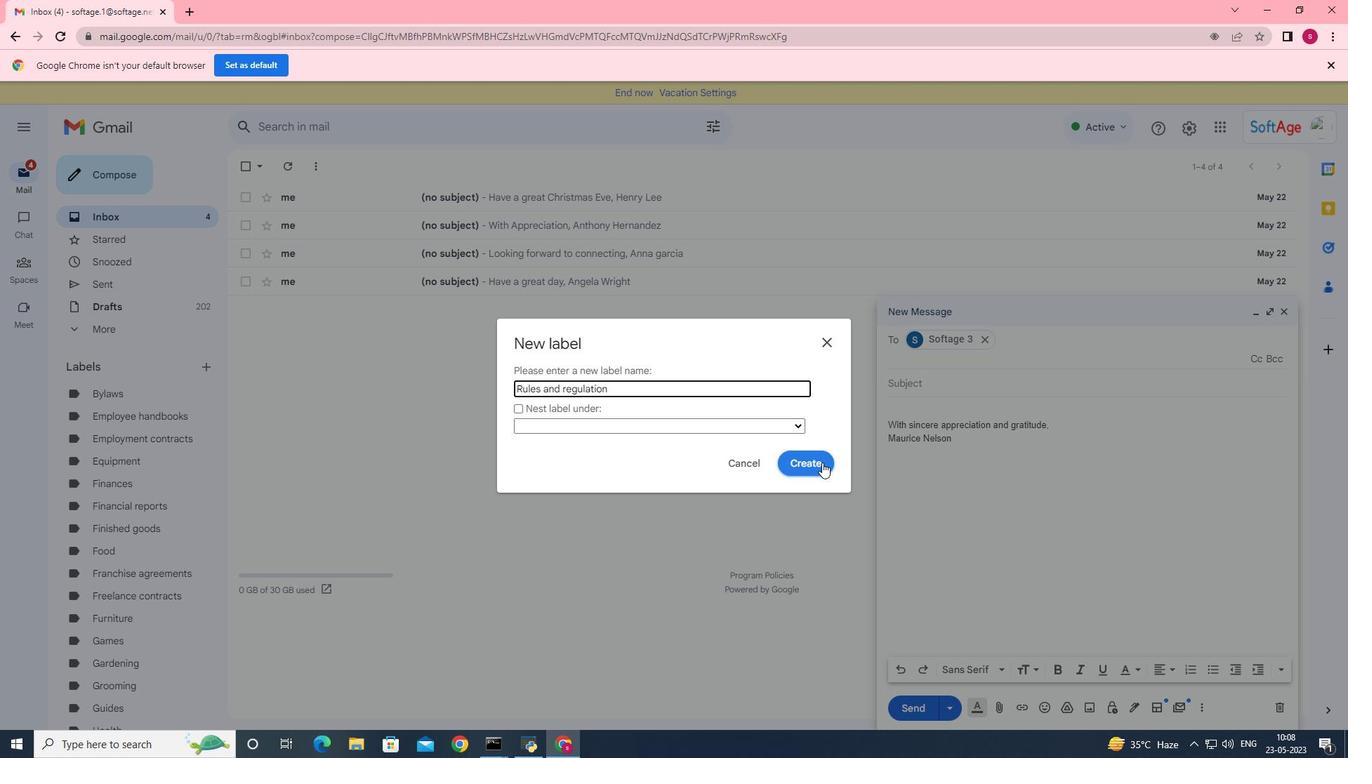 
